 Task: Search one way flight ticket for 2 adults, 2 infants in seat and 1 infant on lap in first from Marion: Veterans Airport Of Southern Illinois (williamson County Regional Airport) to Jacksonville: Albert J. Ellis Airport on 5-3-2023. Choice of flights is United. Number of bags: 1 carry on bag and 5 checked bags. Price is upto 100000. Outbound departure time preference is 15:15.
Action: Mouse moved to (338, 317)
Screenshot: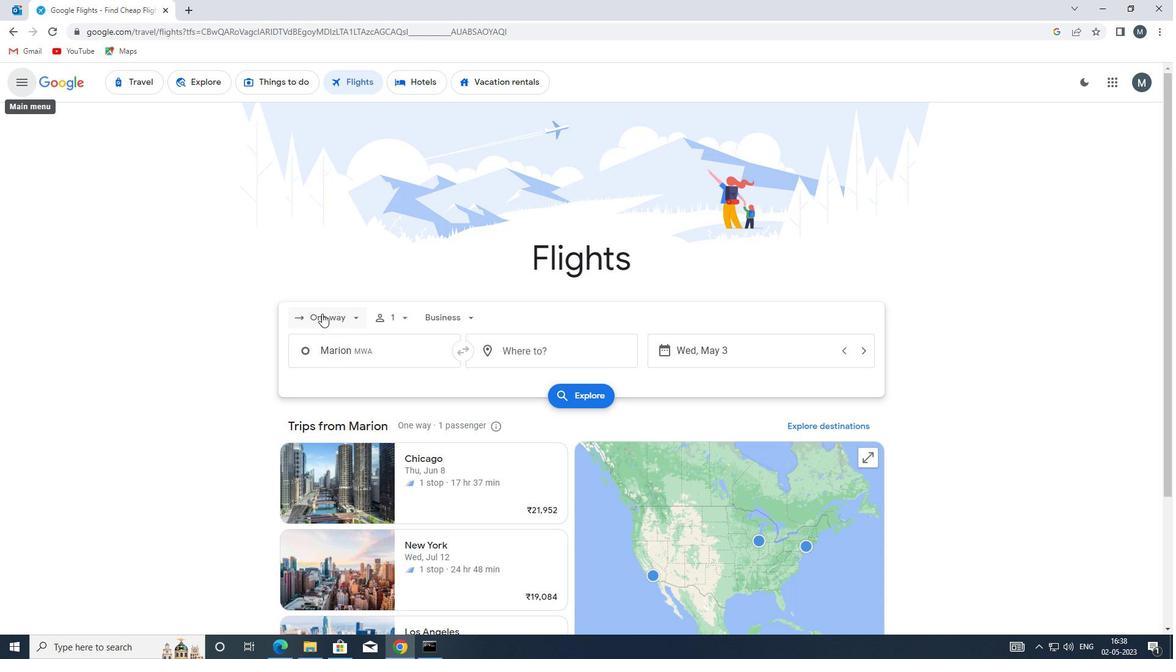 
Action: Mouse pressed left at (338, 317)
Screenshot: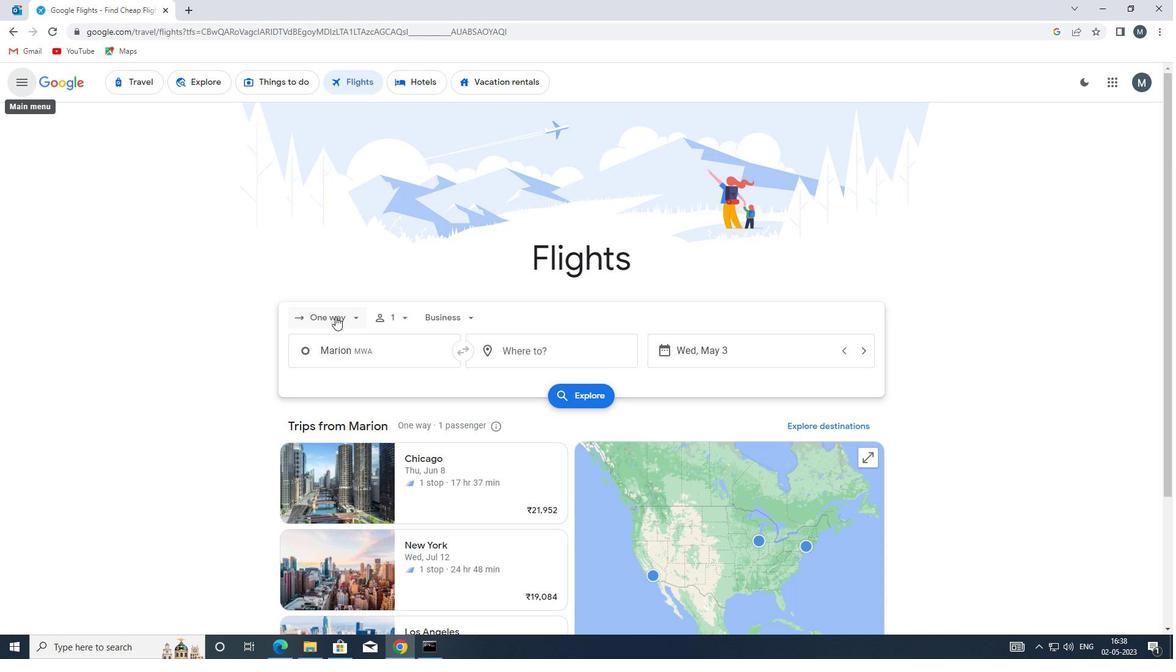 
Action: Mouse moved to (352, 380)
Screenshot: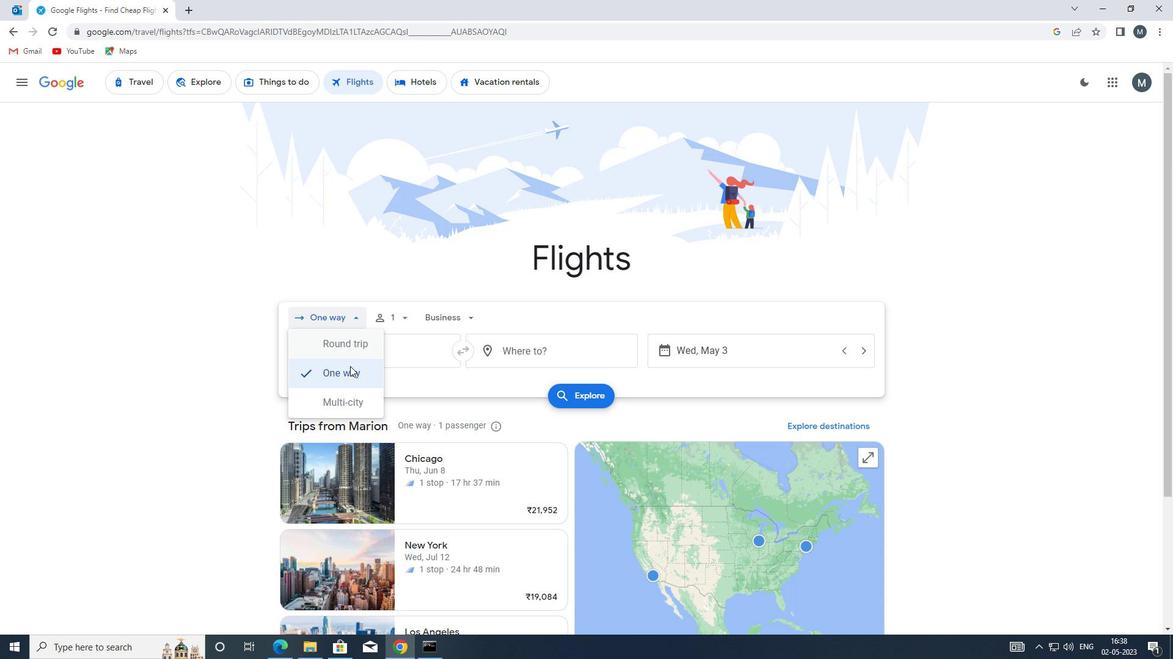 
Action: Mouse pressed left at (352, 380)
Screenshot: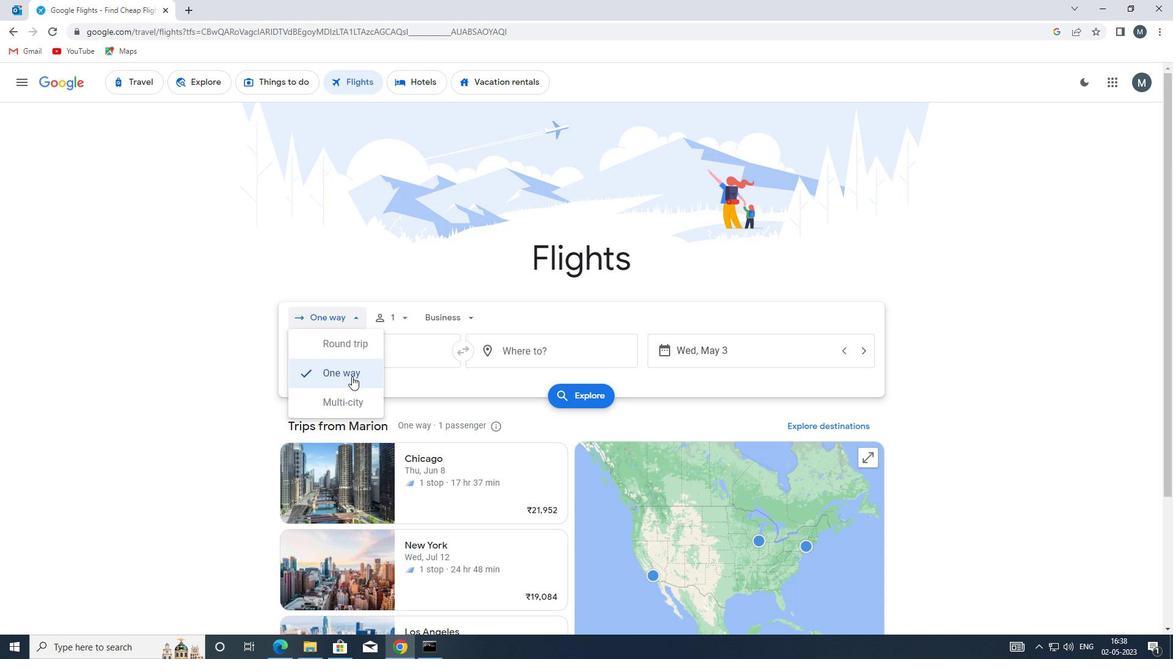 
Action: Mouse moved to (402, 317)
Screenshot: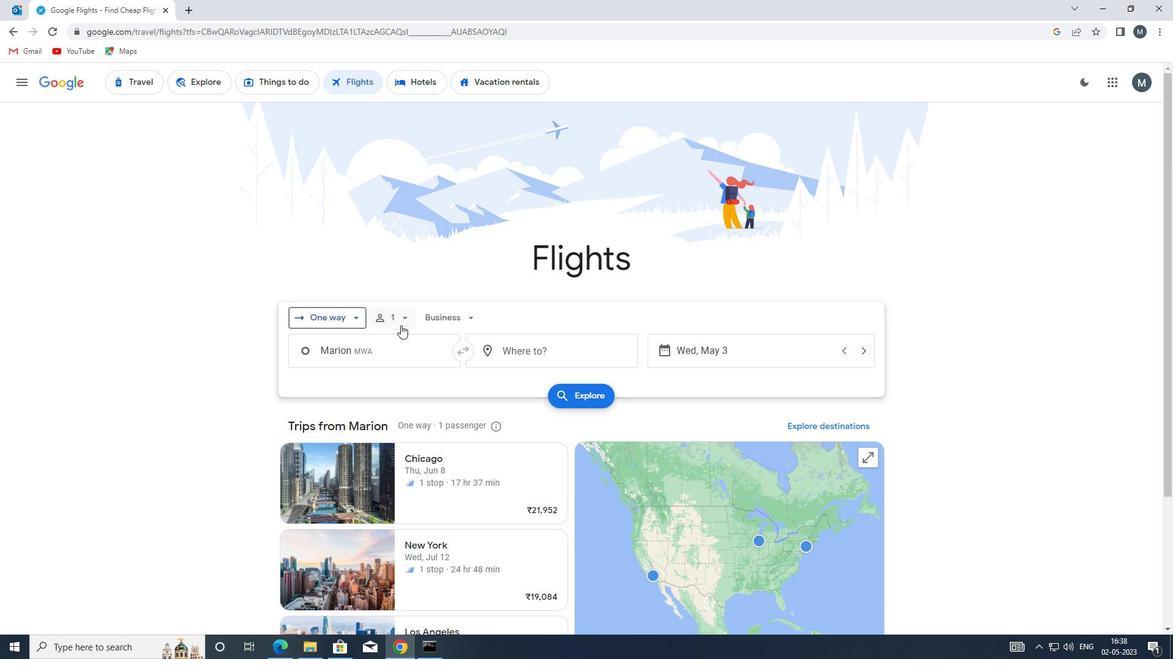 
Action: Mouse pressed left at (402, 317)
Screenshot: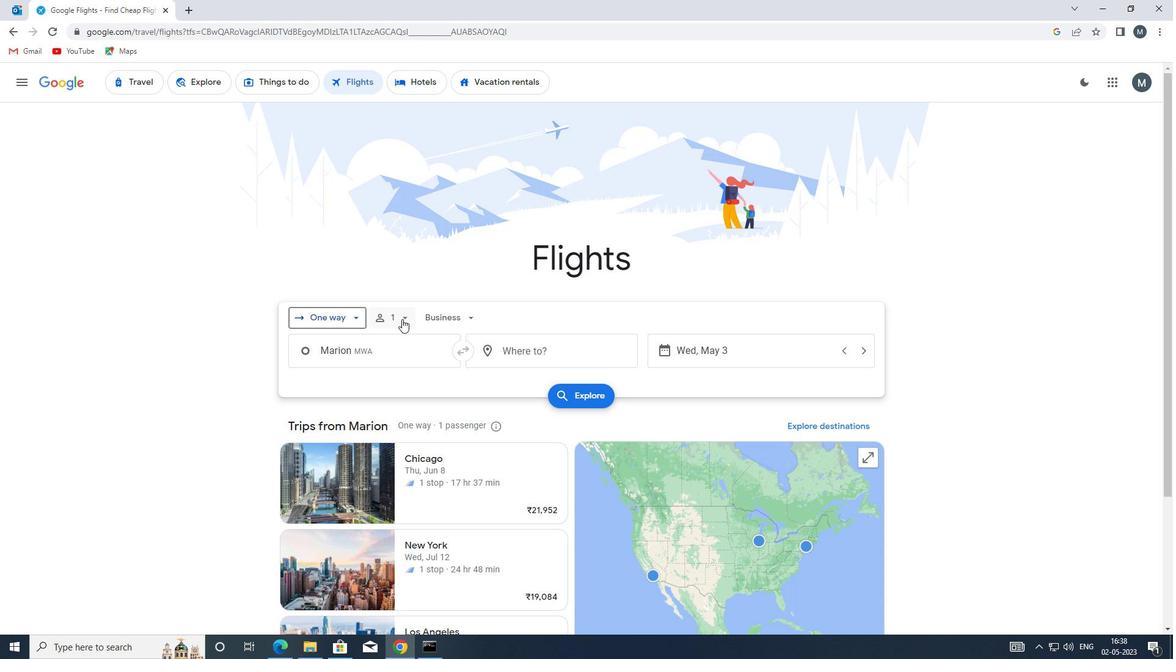 
Action: Mouse moved to (493, 347)
Screenshot: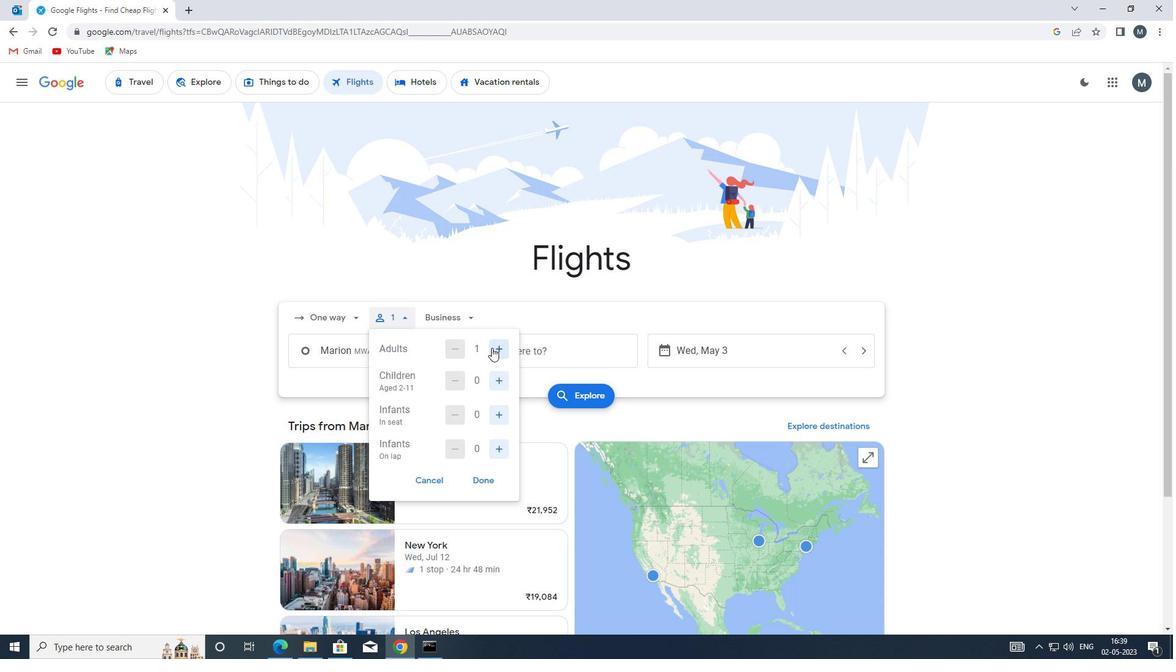 
Action: Mouse pressed left at (493, 347)
Screenshot: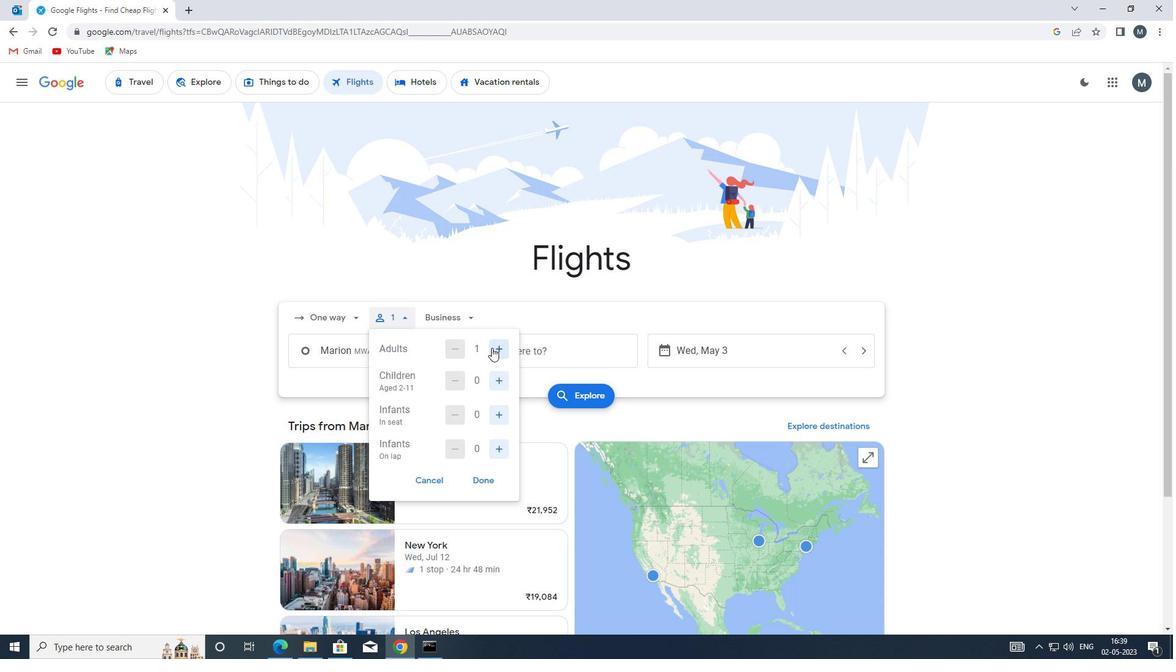 
Action: Mouse moved to (496, 410)
Screenshot: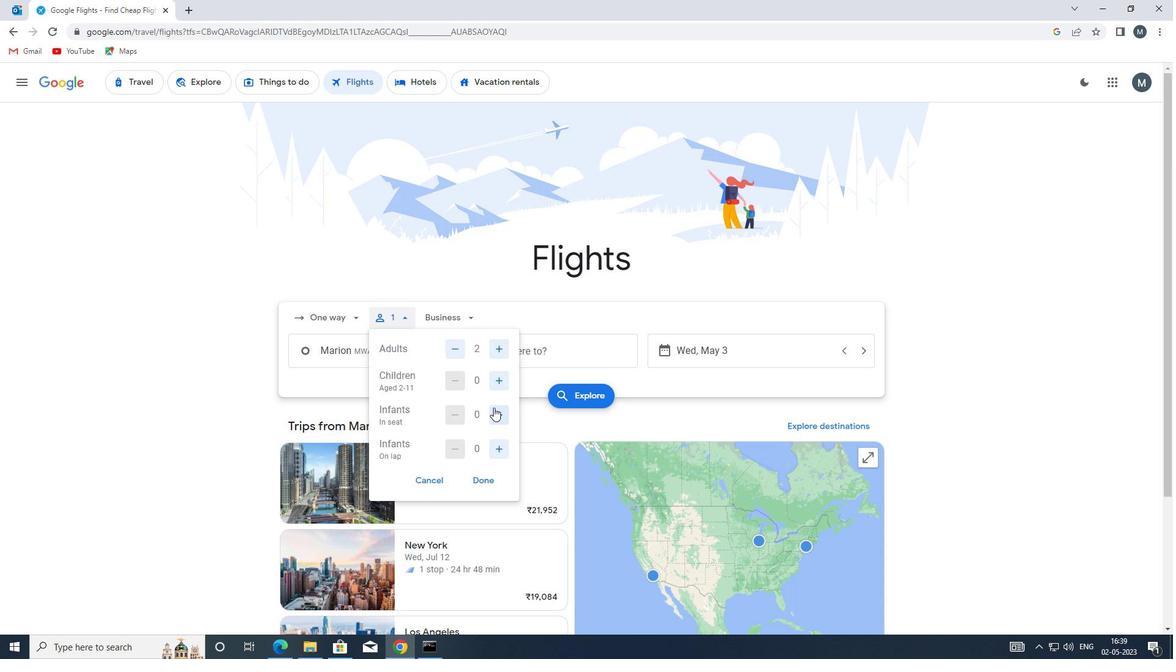 
Action: Mouse pressed left at (496, 410)
Screenshot: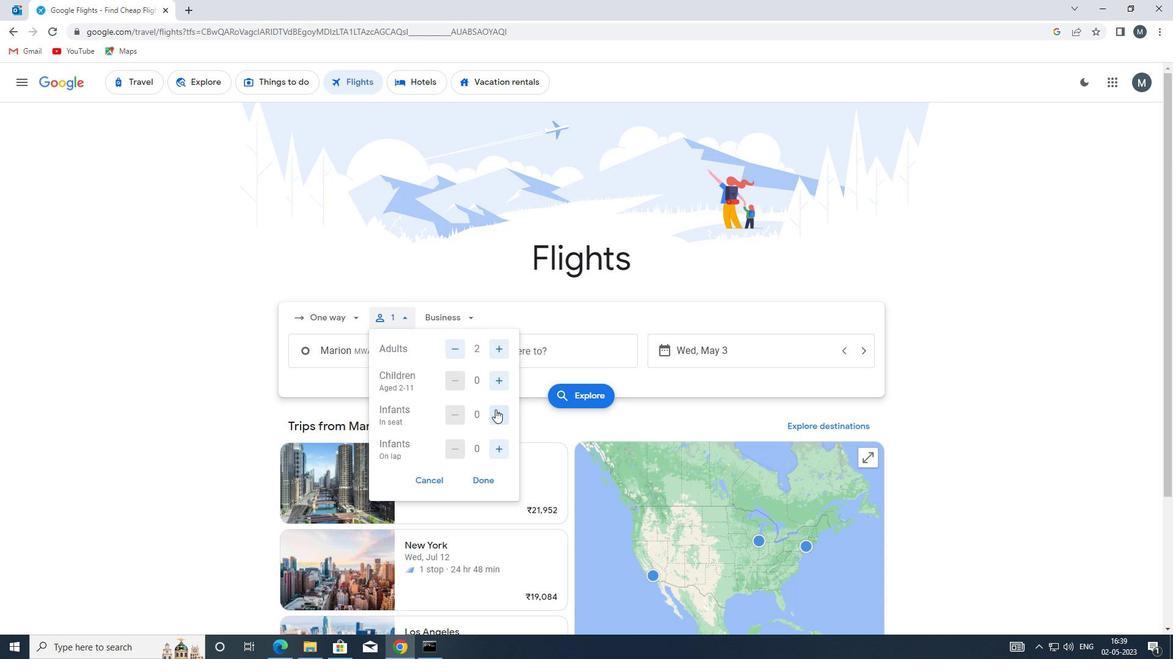 
Action: Mouse pressed left at (496, 410)
Screenshot: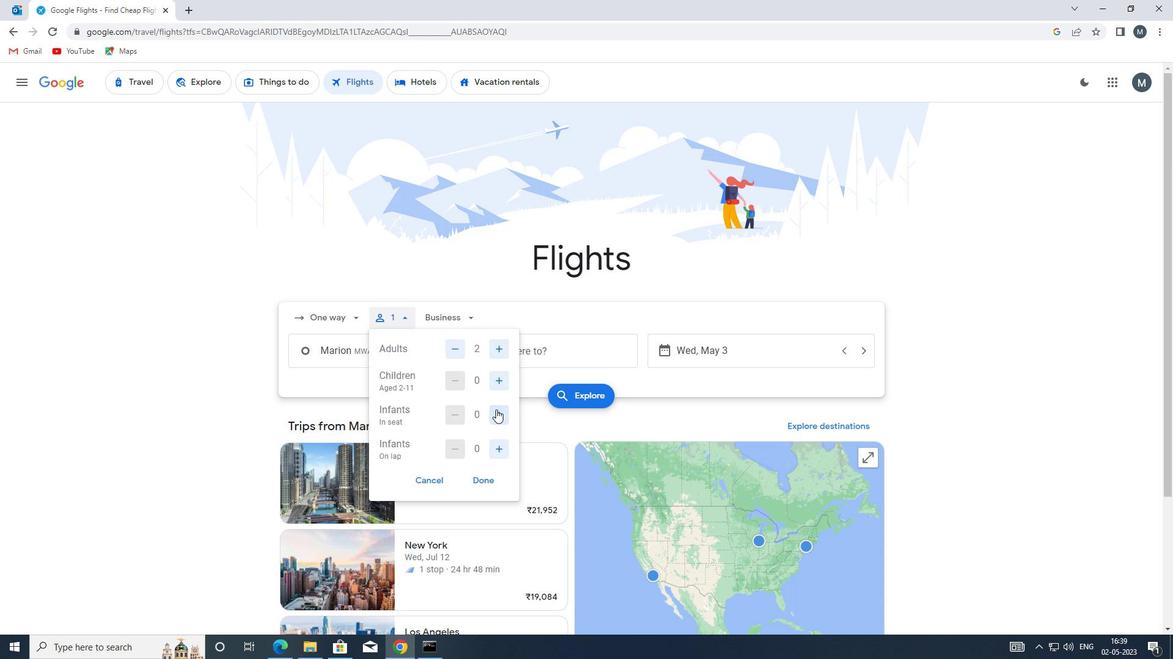 
Action: Mouse moved to (503, 455)
Screenshot: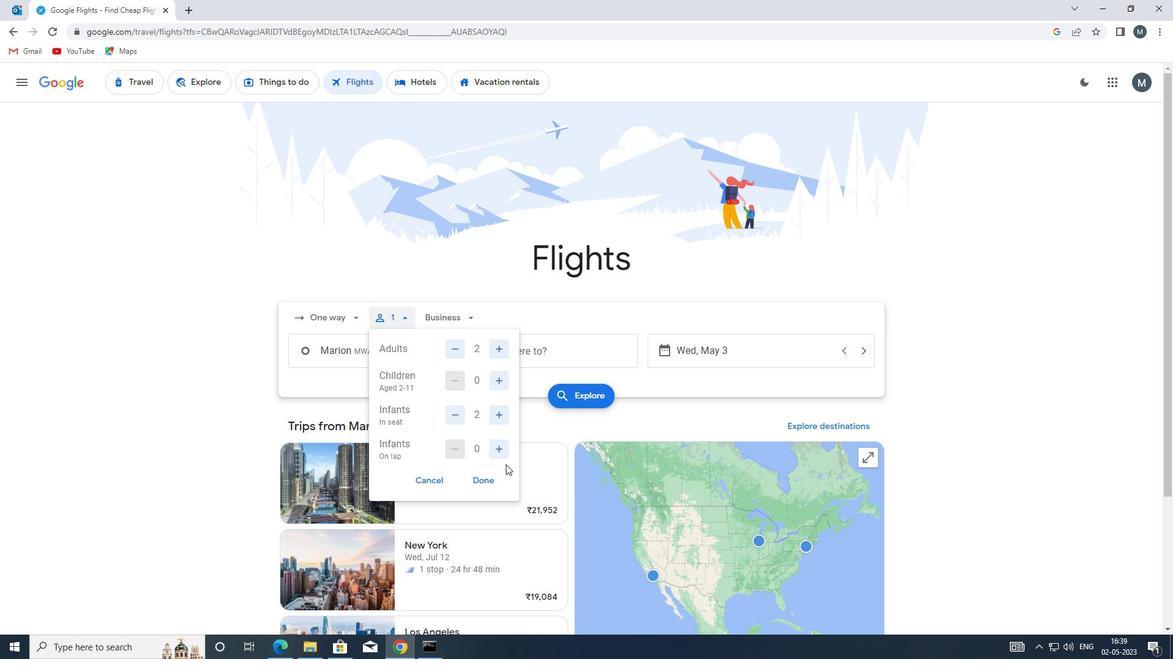 
Action: Mouse pressed left at (503, 455)
Screenshot: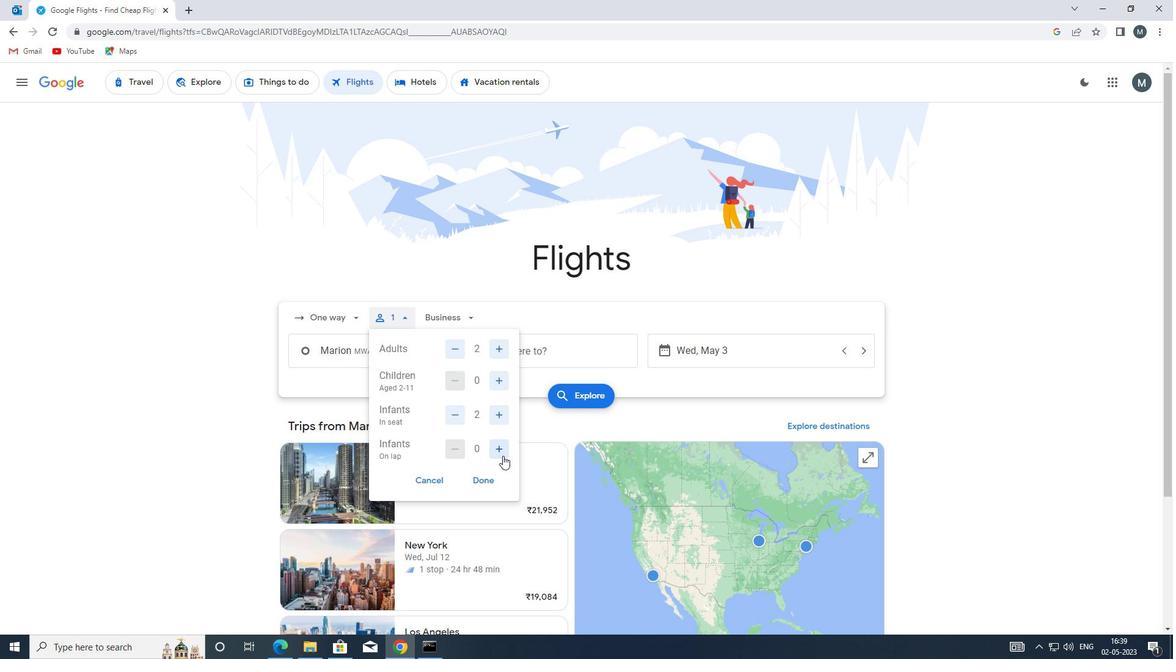 
Action: Mouse moved to (489, 479)
Screenshot: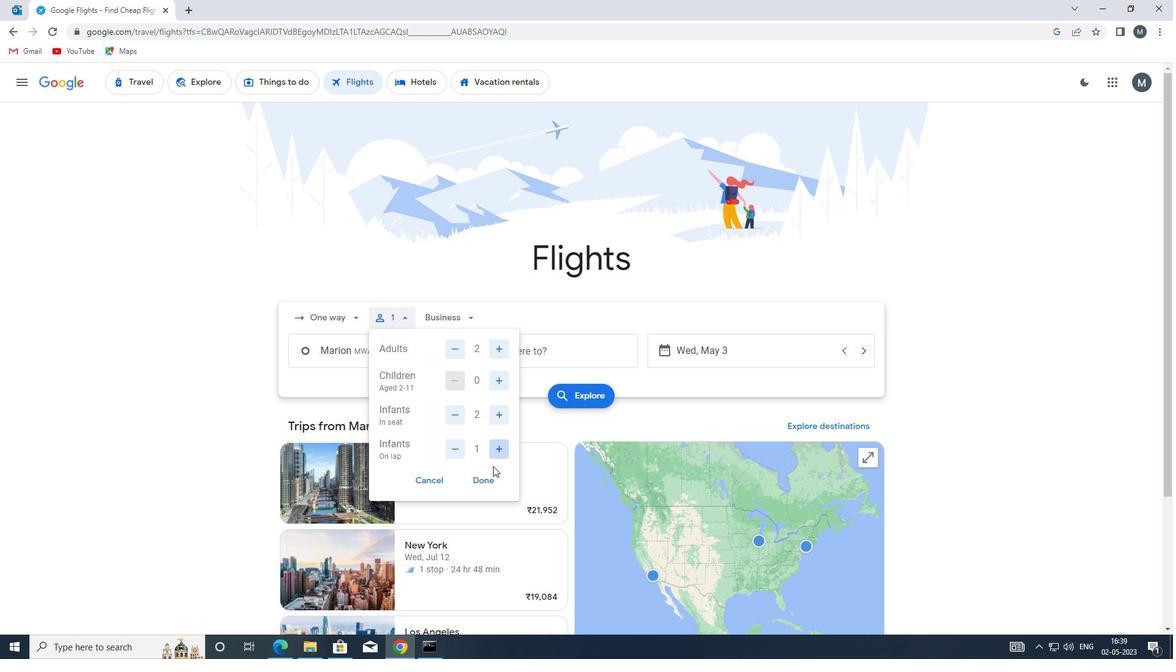 
Action: Mouse pressed left at (489, 479)
Screenshot: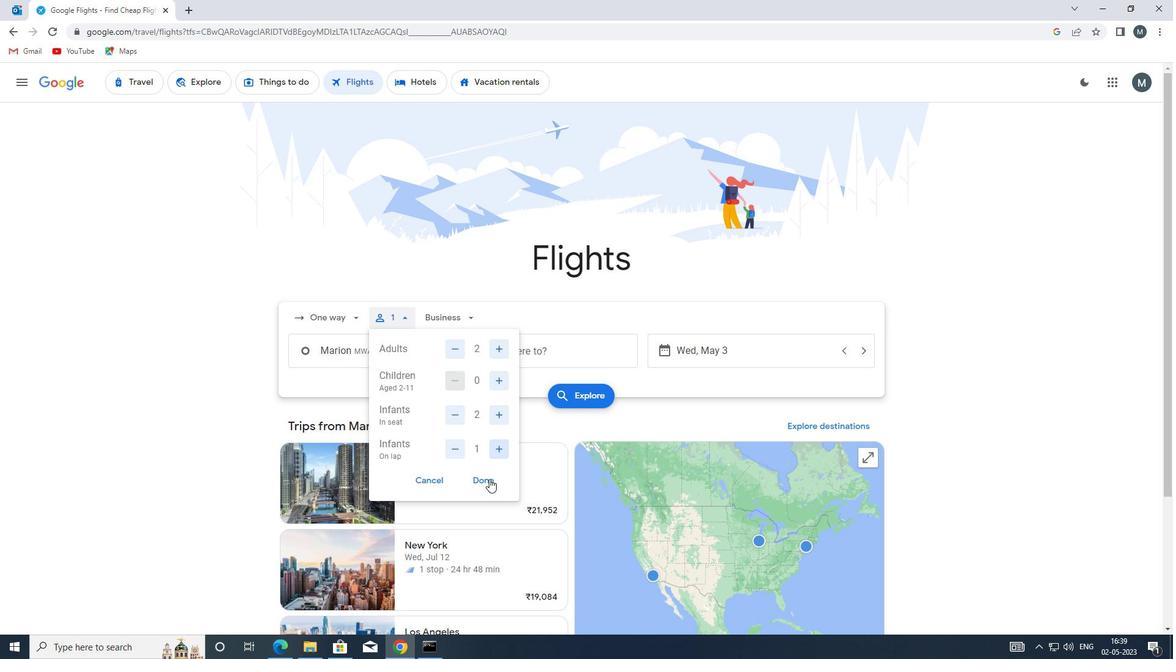 
Action: Mouse moved to (465, 314)
Screenshot: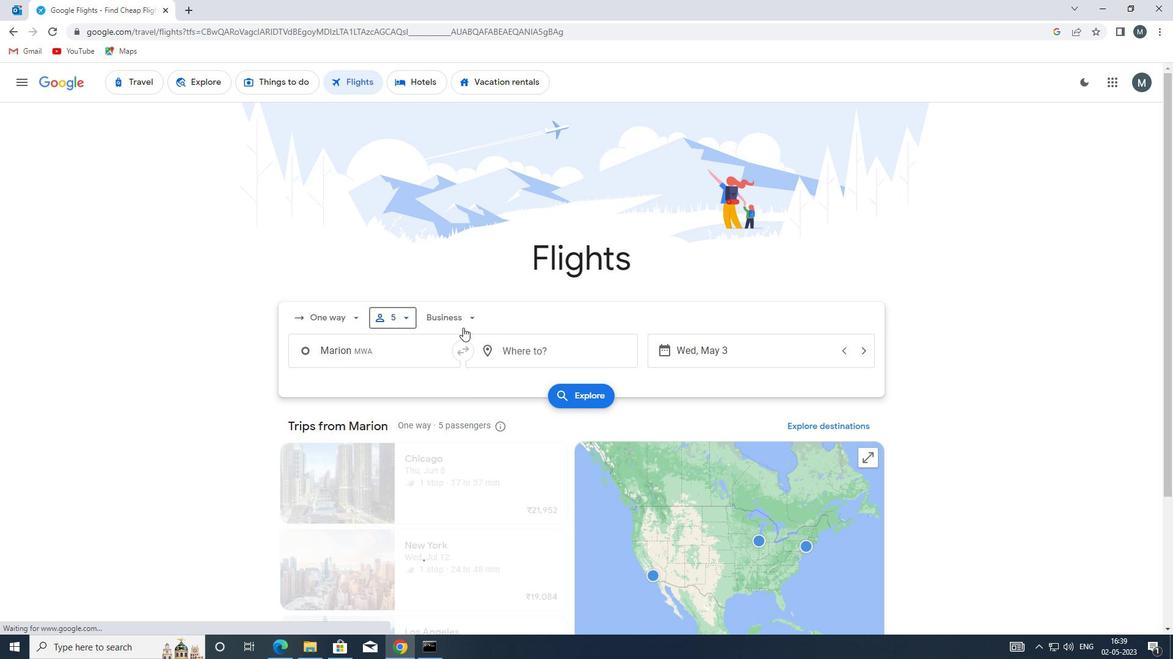 
Action: Mouse pressed left at (465, 314)
Screenshot: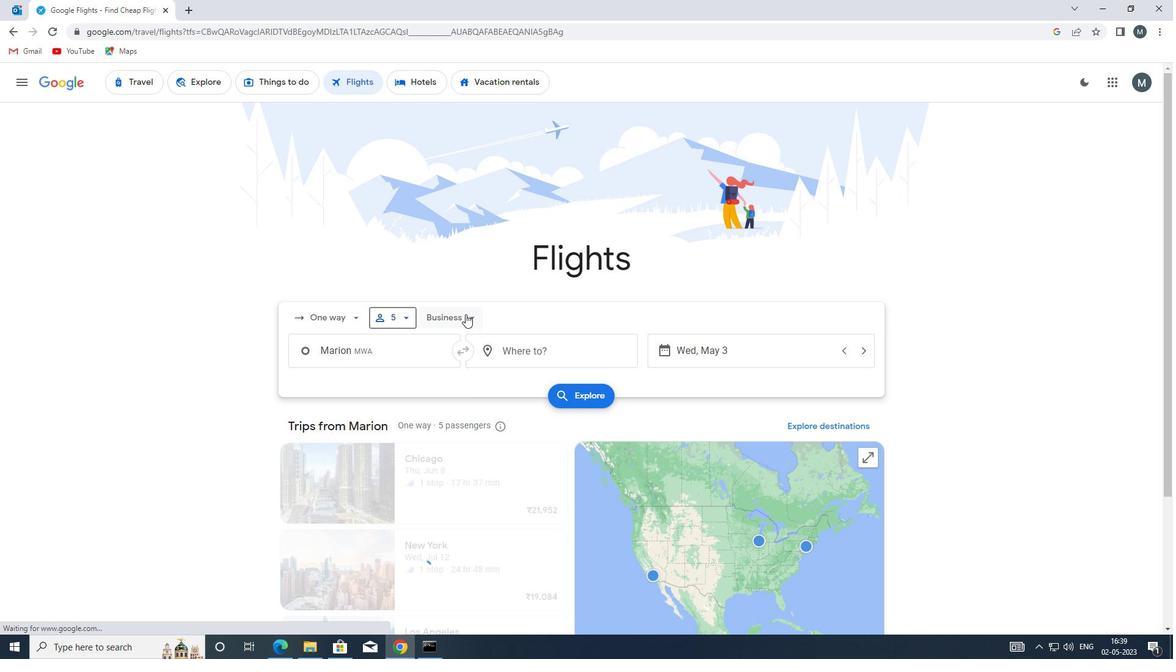 
Action: Mouse moved to (477, 428)
Screenshot: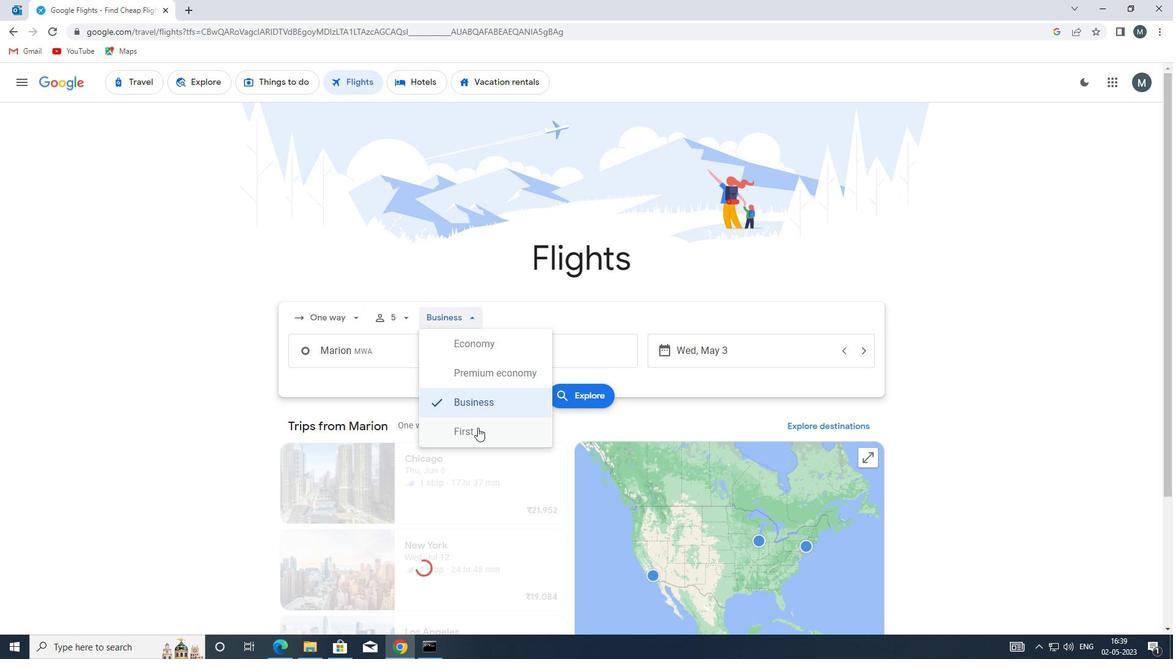 
Action: Mouse pressed left at (477, 428)
Screenshot: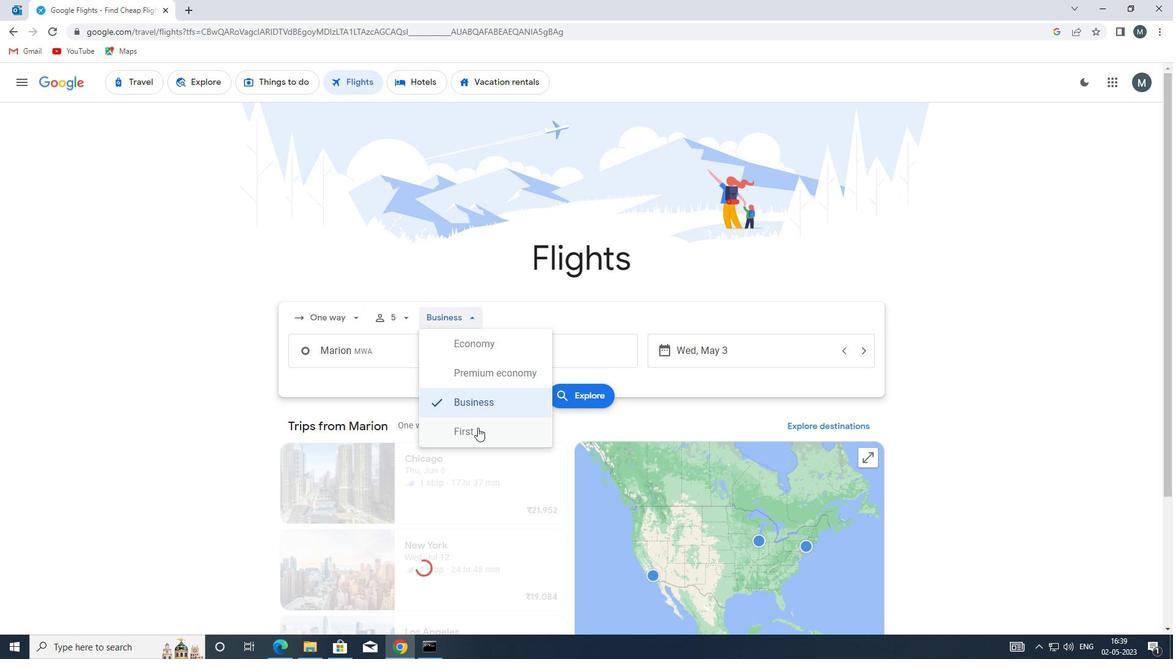 
Action: Mouse moved to (415, 350)
Screenshot: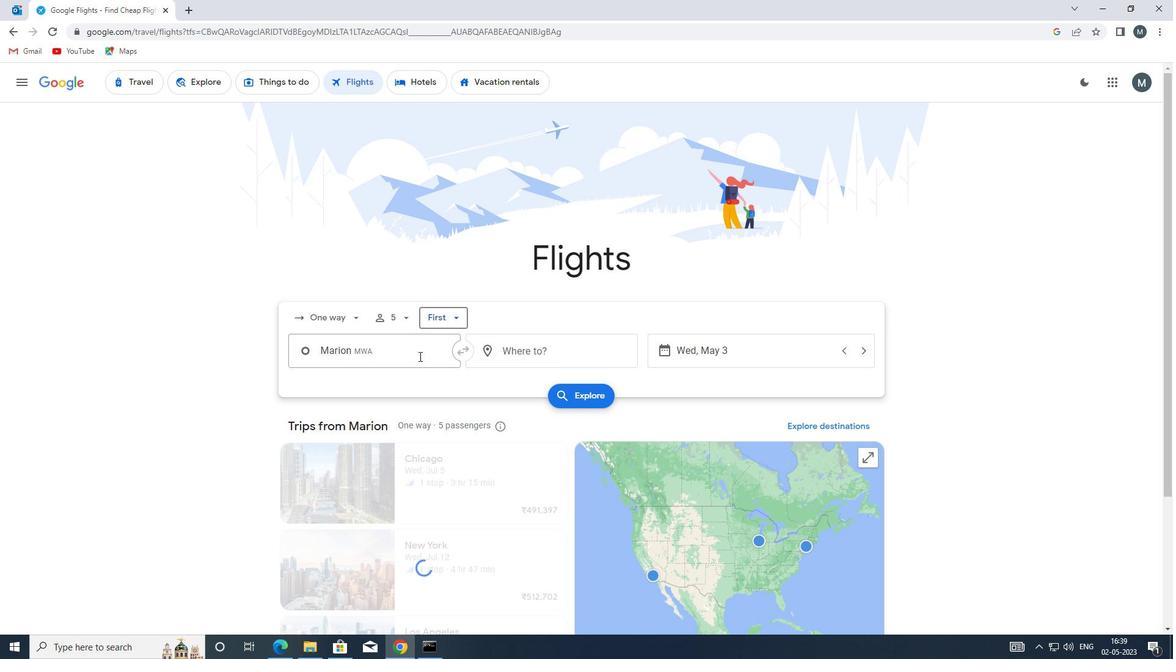 
Action: Mouse pressed left at (415, 350)
Screenshot: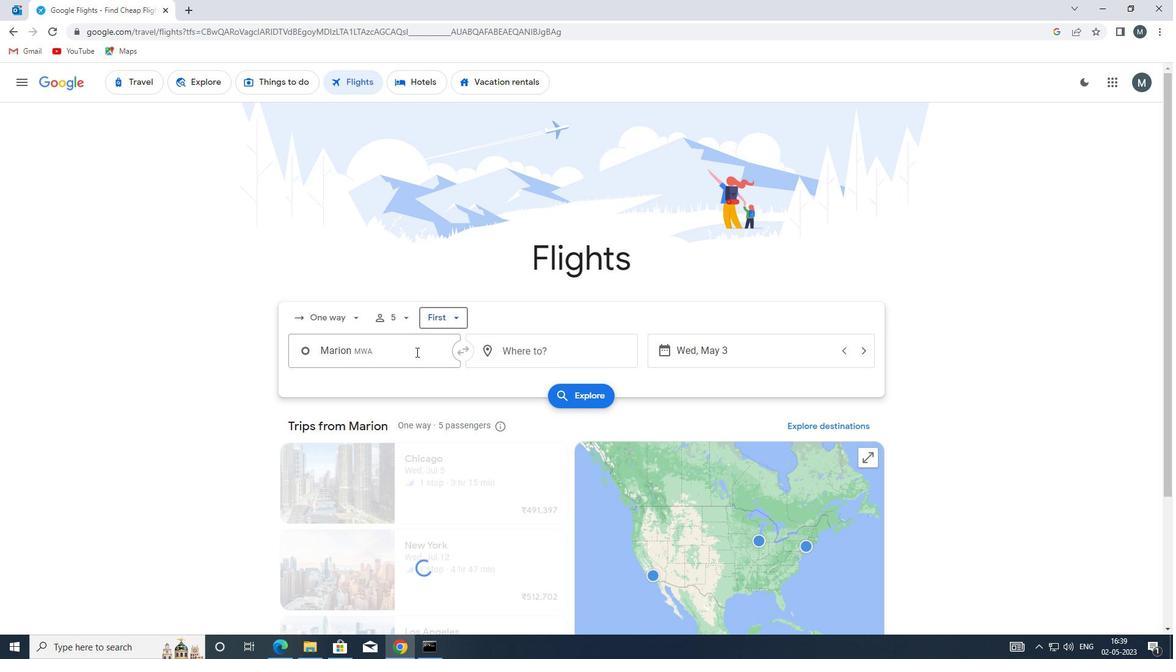 
Action: Key pressed mwa
Screenshot: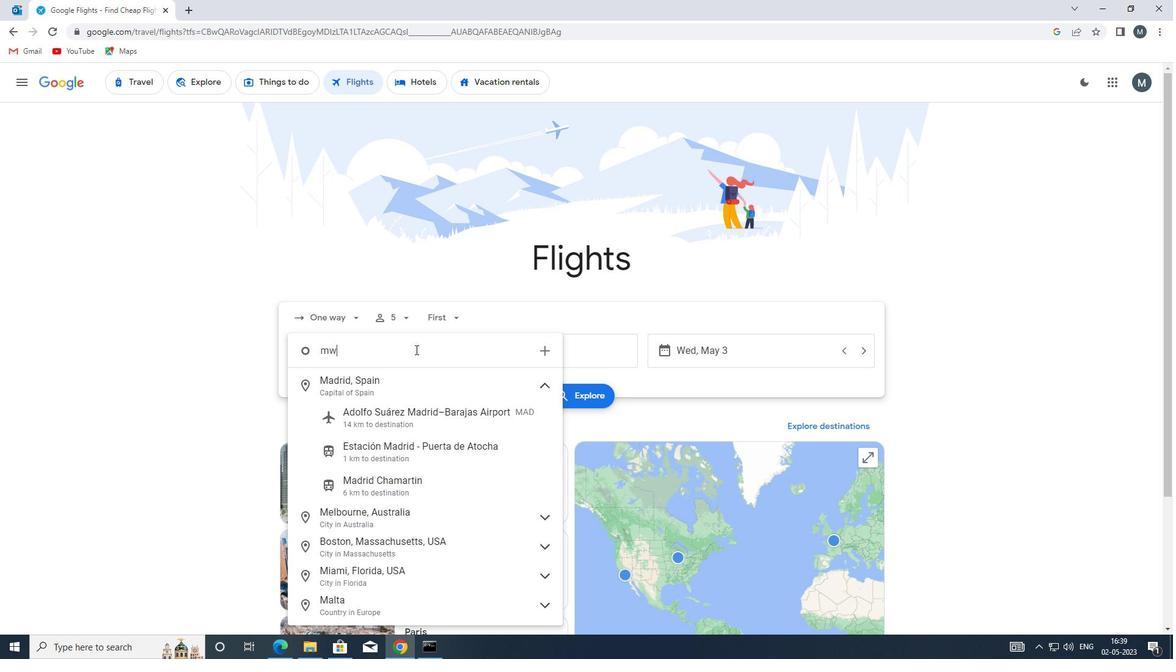 
Action: Mouse moved to (436, 385)
Screenshot: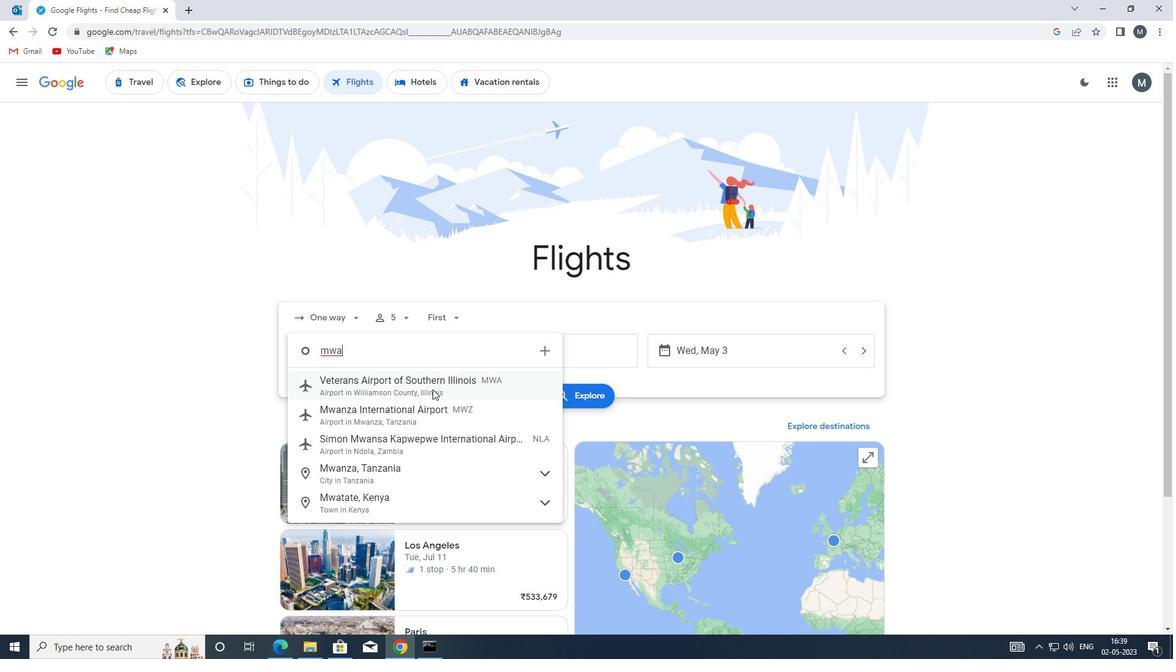 
Action: Mouse pressed left at (436, 385)
Screenshot: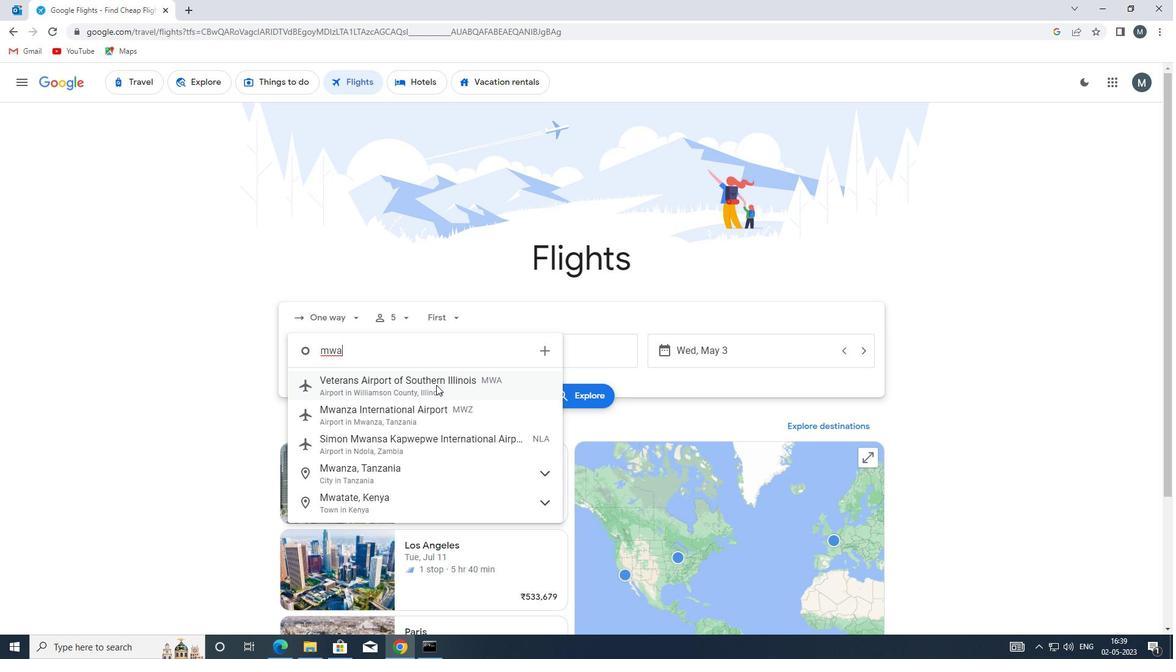 
Action: Mouse moved to (553, 352)
Screenshot: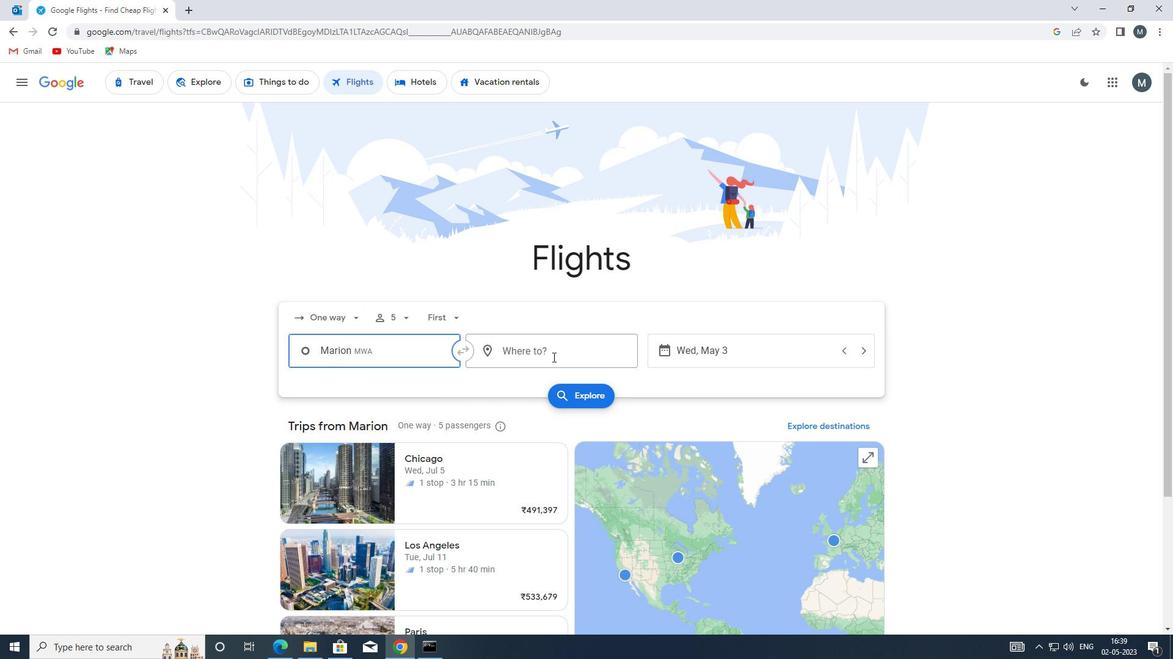 
Action: Mouse pressed left at (553, 352)
Screenshot: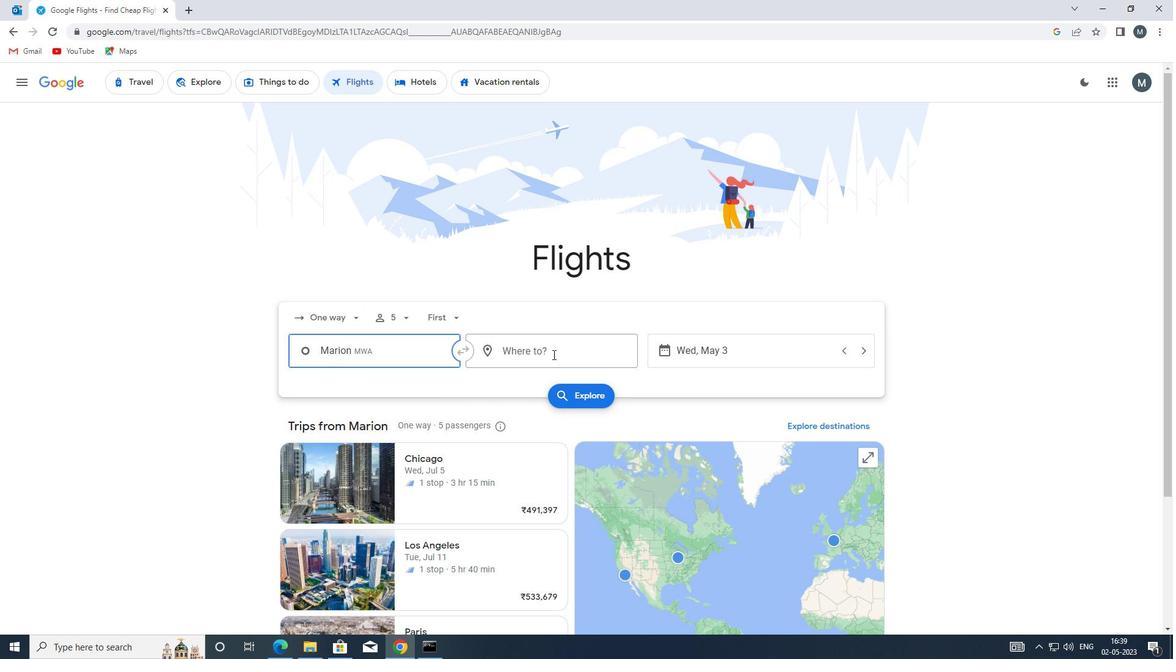 
Action: Key pressed oaj<Key.enter>
Screenshot: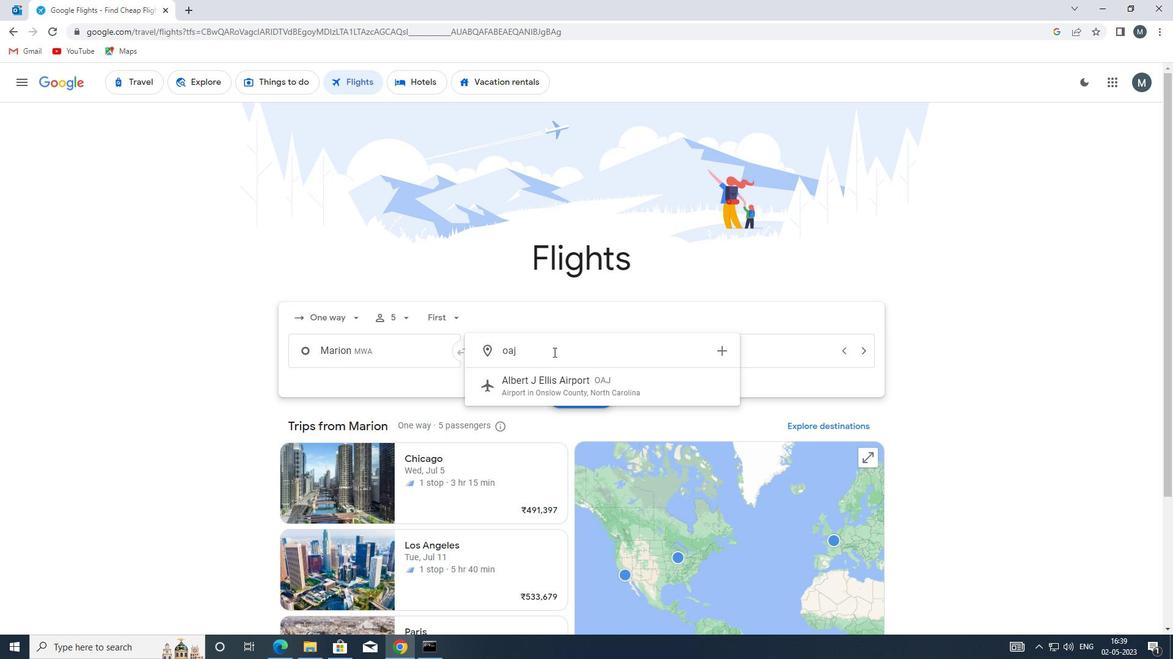 
Action: Mouse moved to (692, 355)
Screenshot: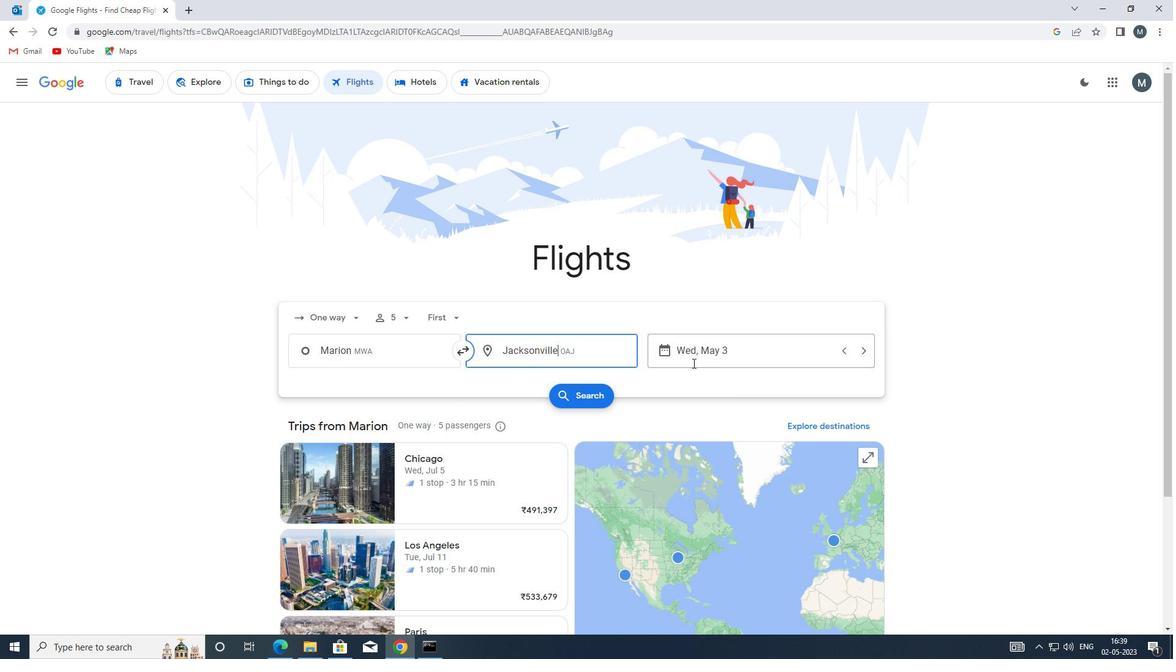
Action: Mouse pressed left at (692, 355)
Screenshot: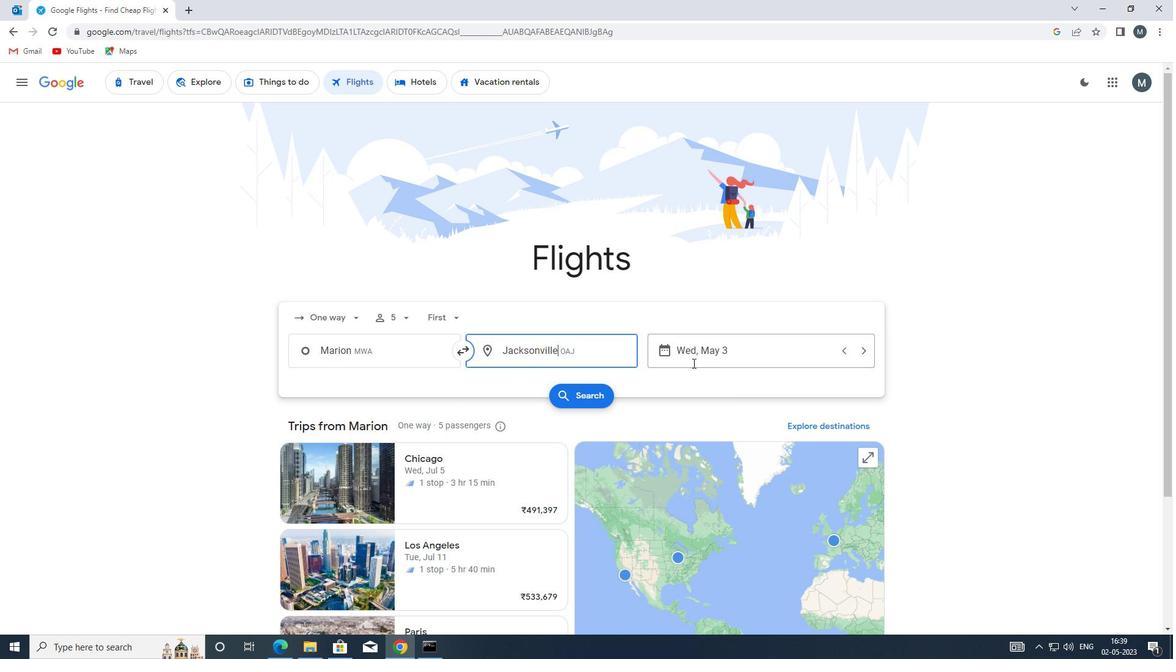 
Action: Mouse moved to (532, 416)
Screenshot: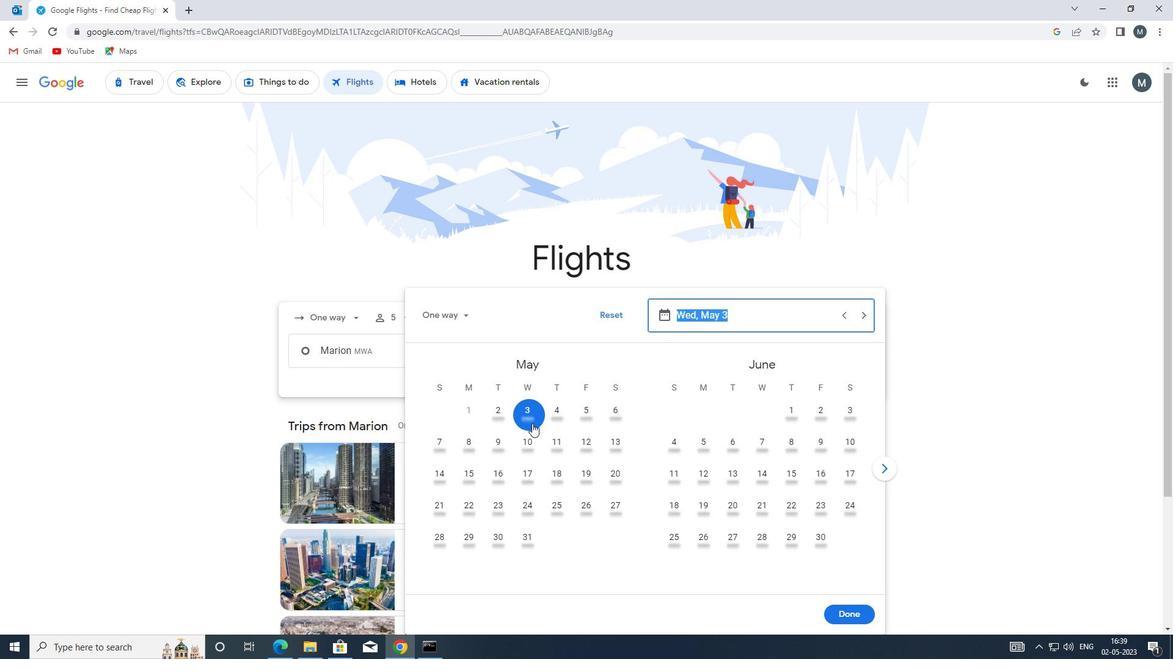 
Action: Mouse pressed left at (532, 416)
Screenshot: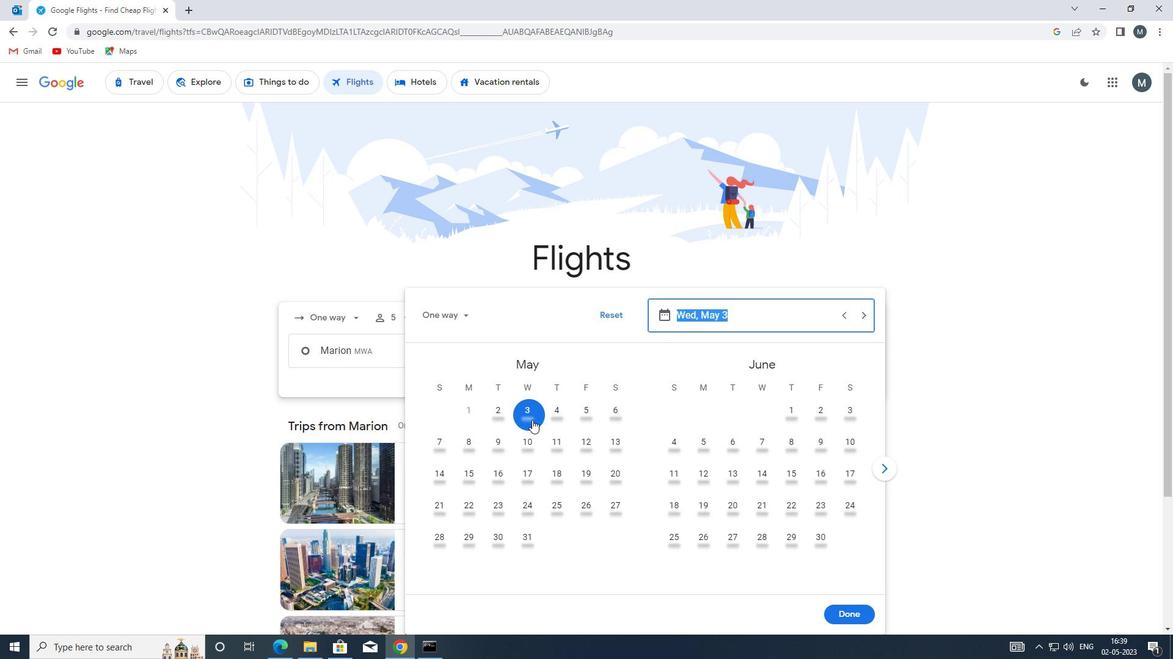 
Action: Mouse moved to (859, 620)
Screenshot: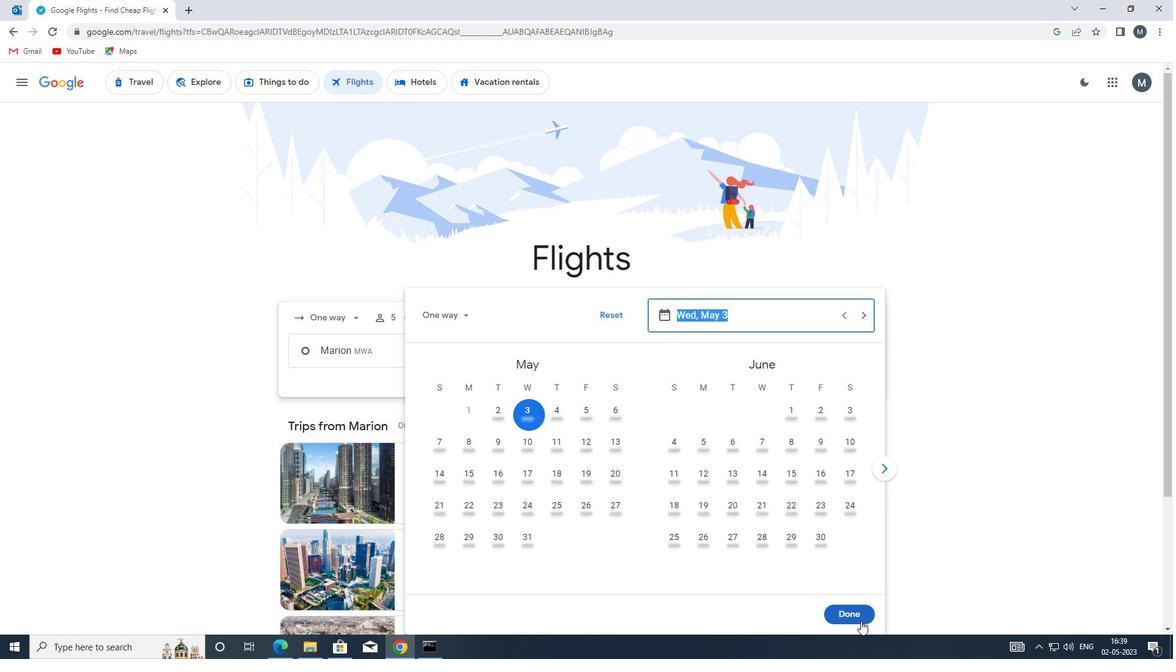 
Action: Mouse pressed left at (859, 620)
Screenshot: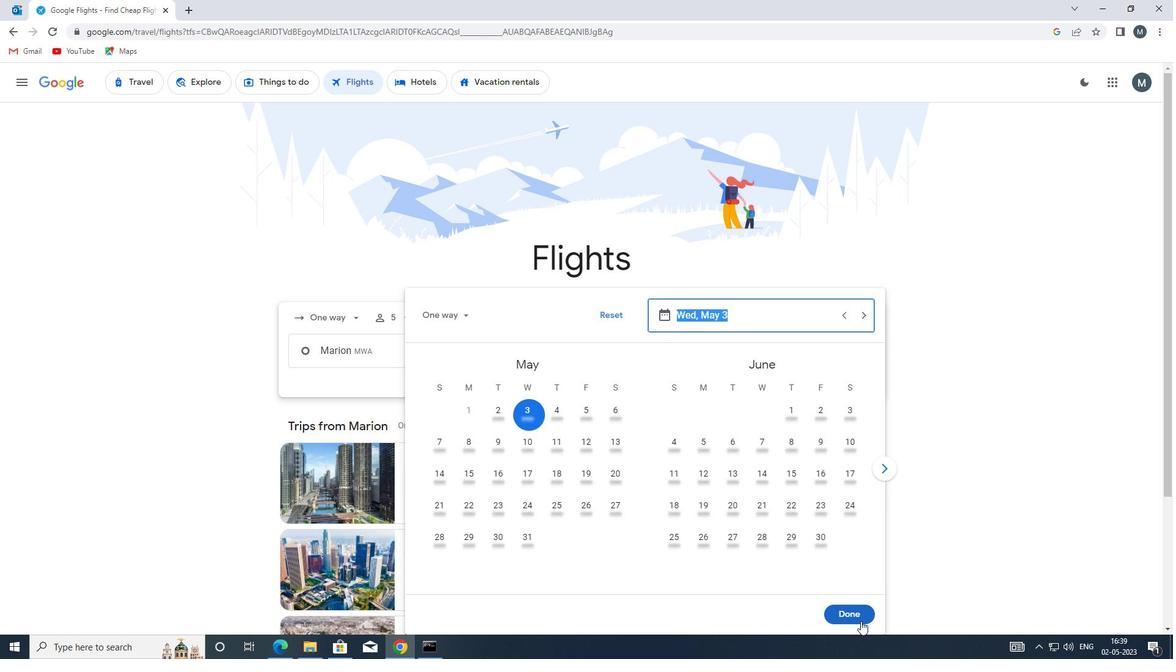 
Action: Mouse moved to (584, 389)
Screenshot: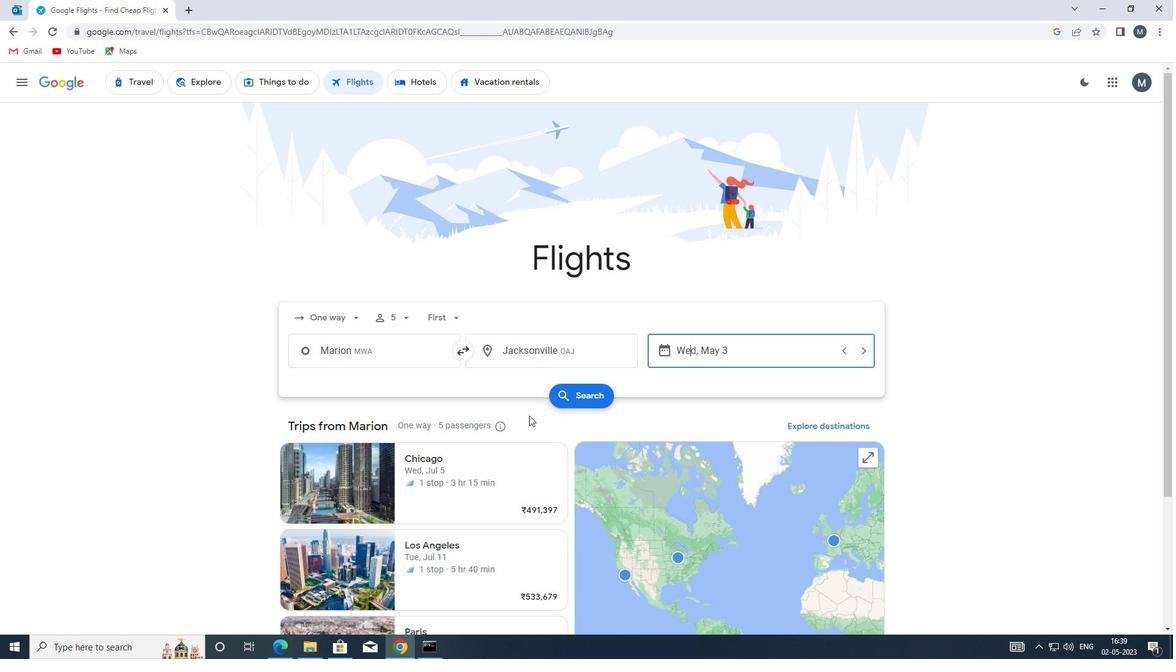 
Action: Mouse pressed left at (584, 389)
Screenshot: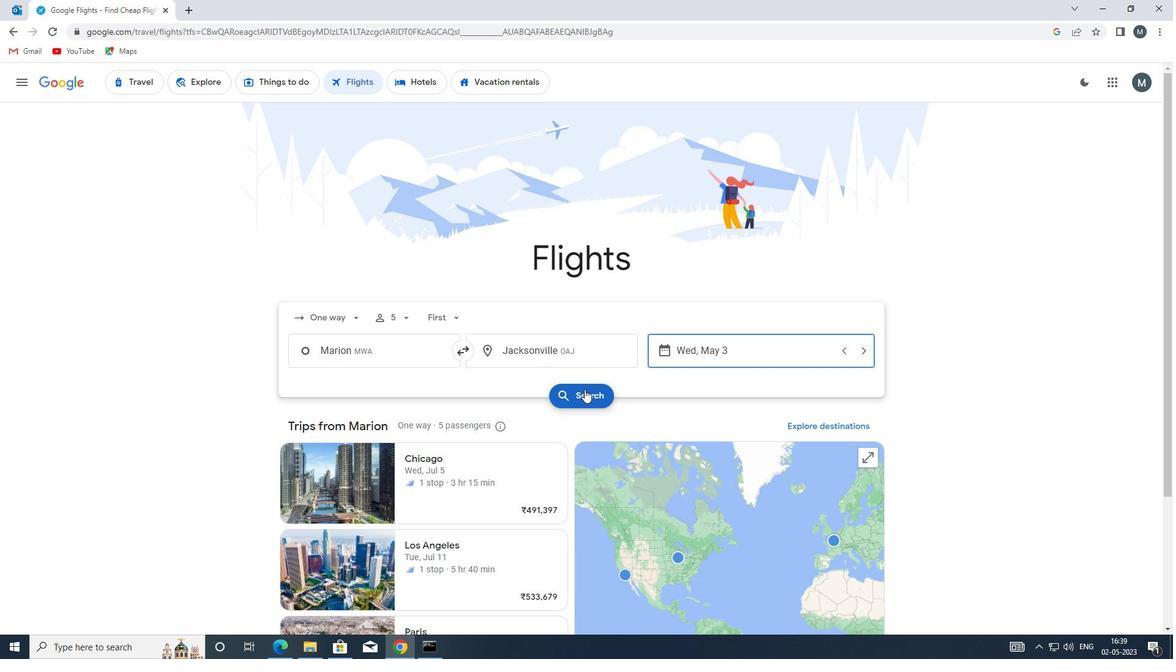 
Action: Mouse moved to (303, 196)
Screenshot: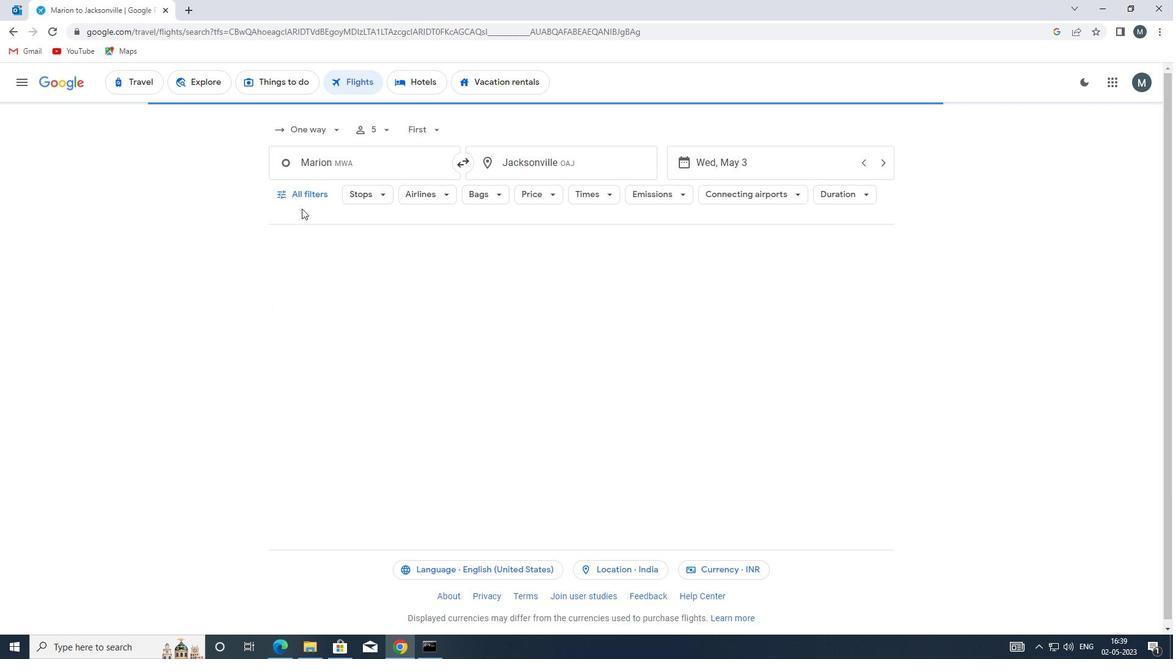 
Action: Mouse pressed left at (303, 196)
Screenshot: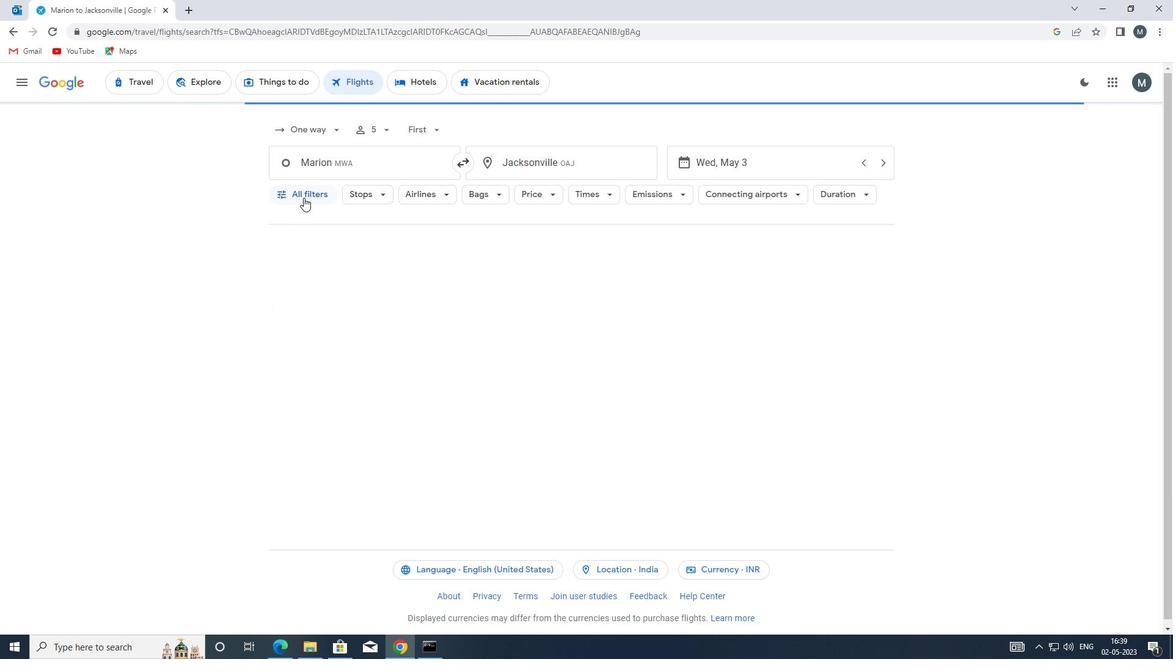 
Action: Mouse moved to (345, 343)
Screenshot: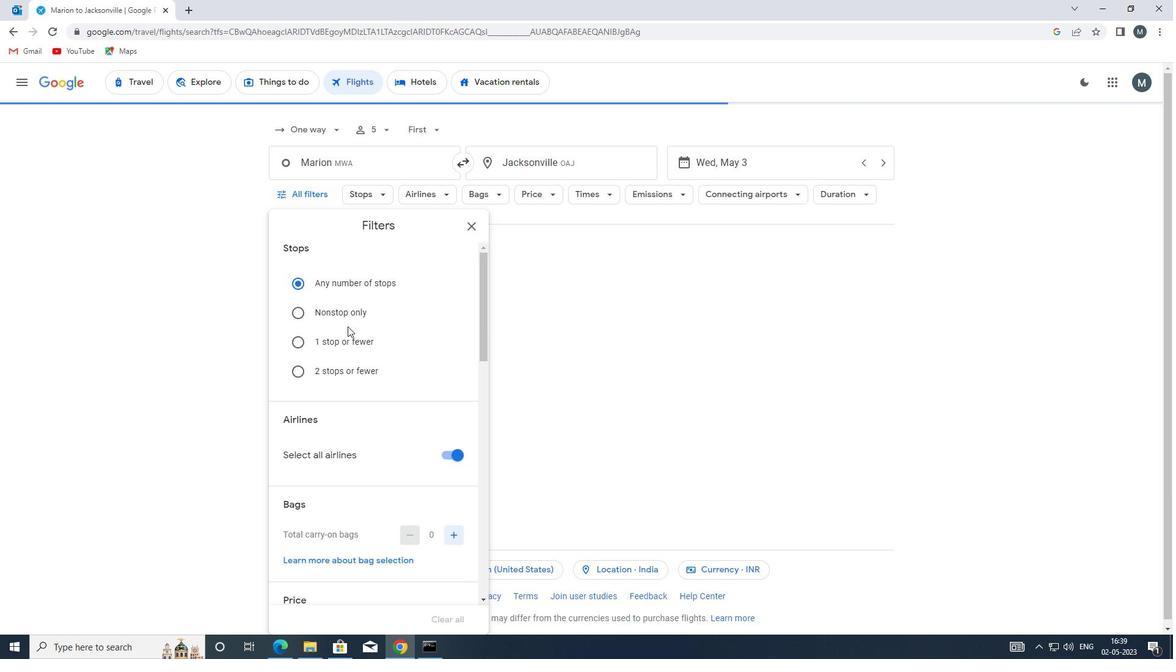 
Action: Mouse scrolled (345, 342) with delta (0, 0)
Screenshot: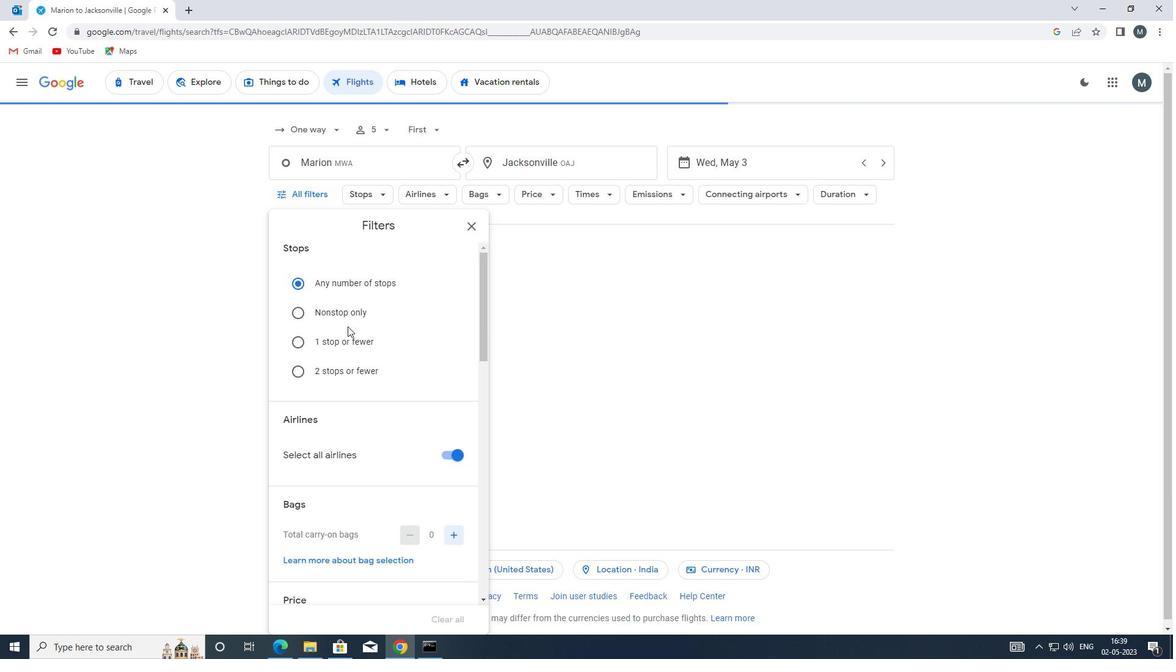 
Action: Mouse moved to (344, 350)
Screenshot: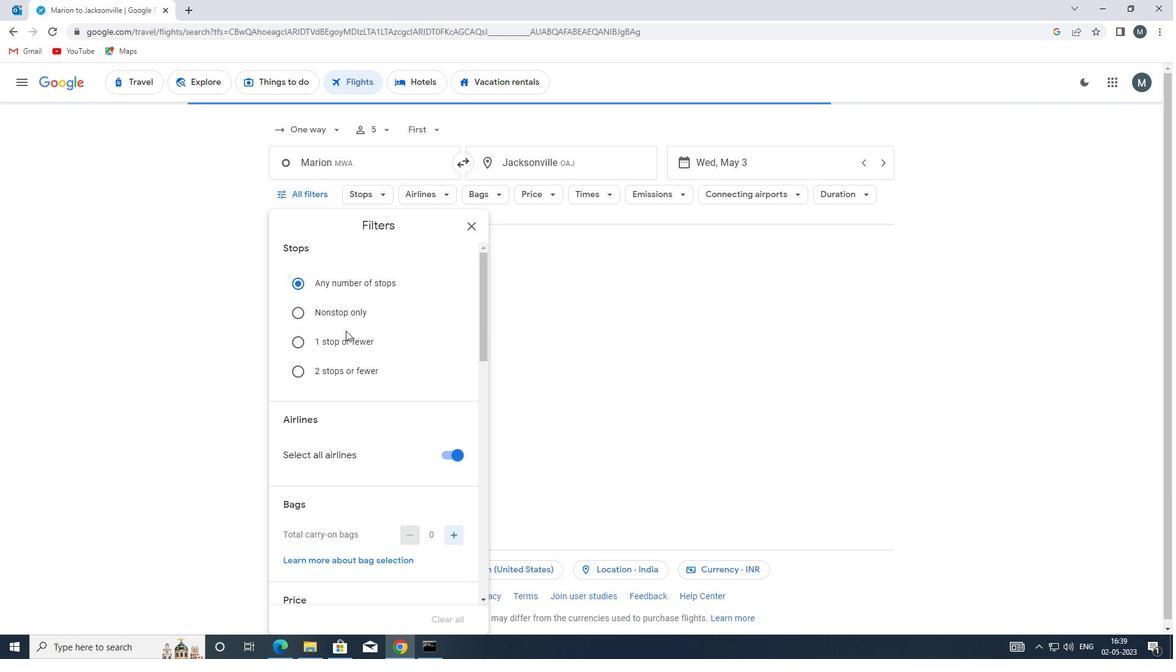 
Action: Mouse scrolled (344, 350) with delta (0, 0)
Screenshot: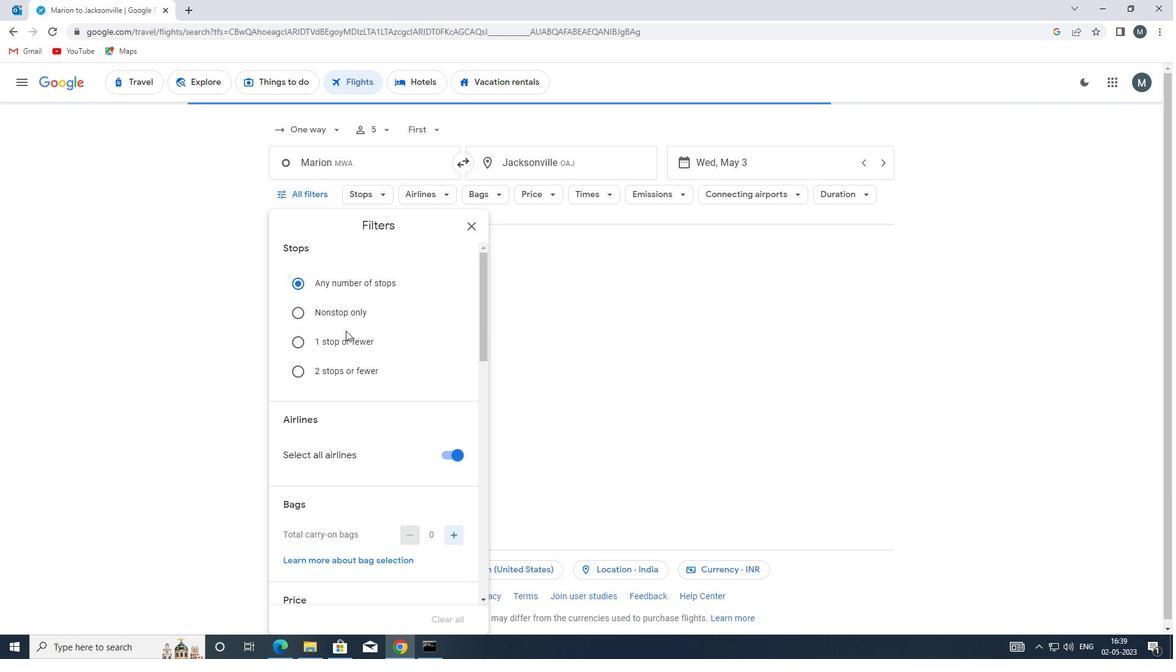 
Action: Mouse moved to (345, 380)
Screenshot: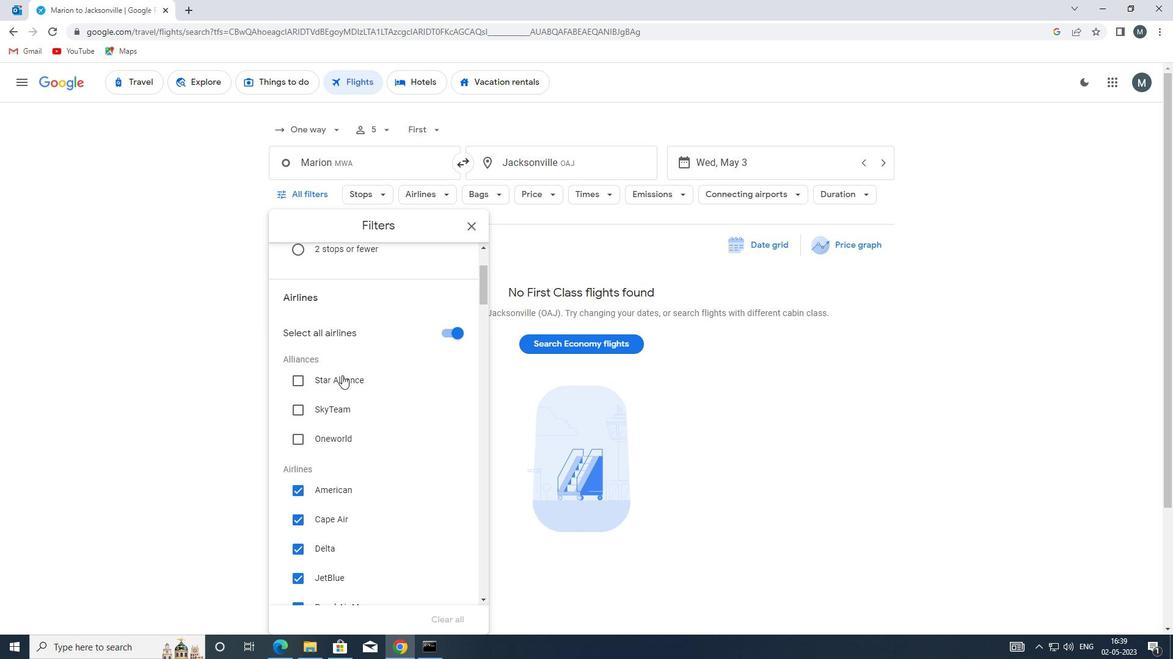 
Action: Mouse scrolled (345, 379) with delta (0, 0)
Screenshot: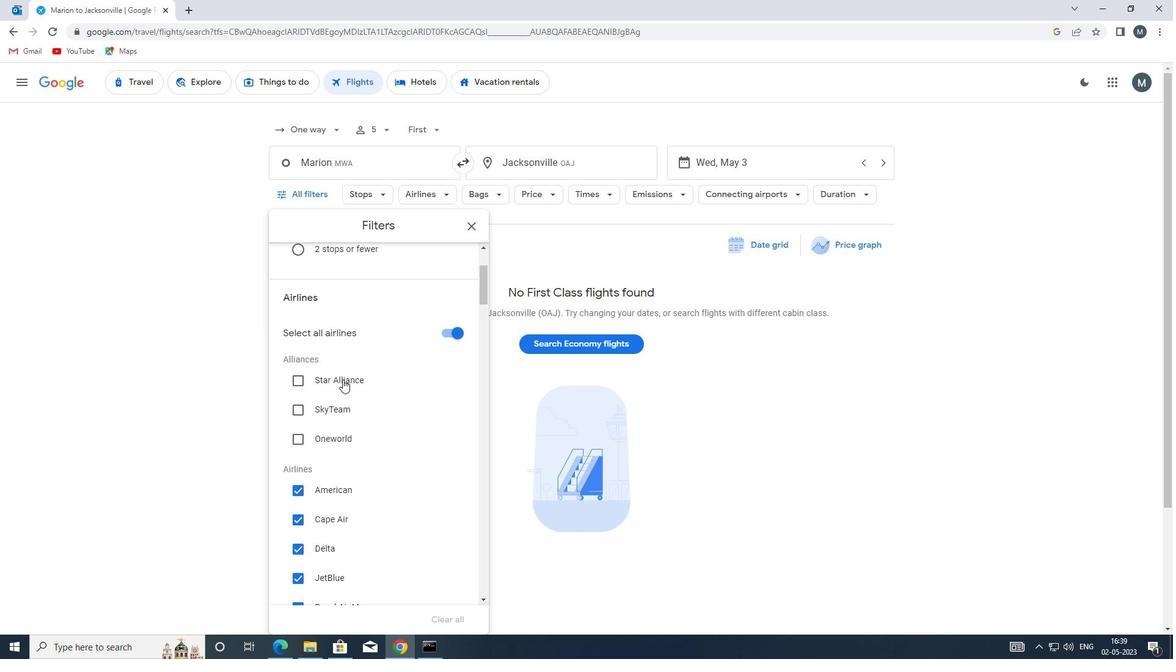 
Action: Mouse scrolled (345, 379) with delta (0, 0)
Screenshot: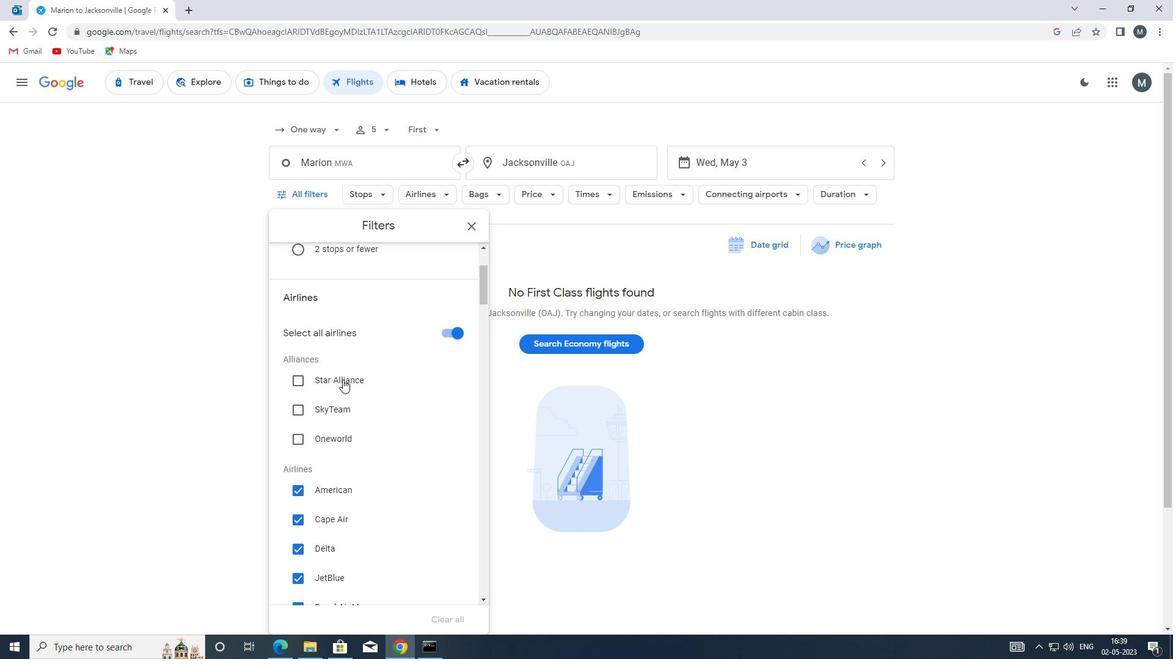 
Action: Mouse moved to (427, 290)
Screenshot: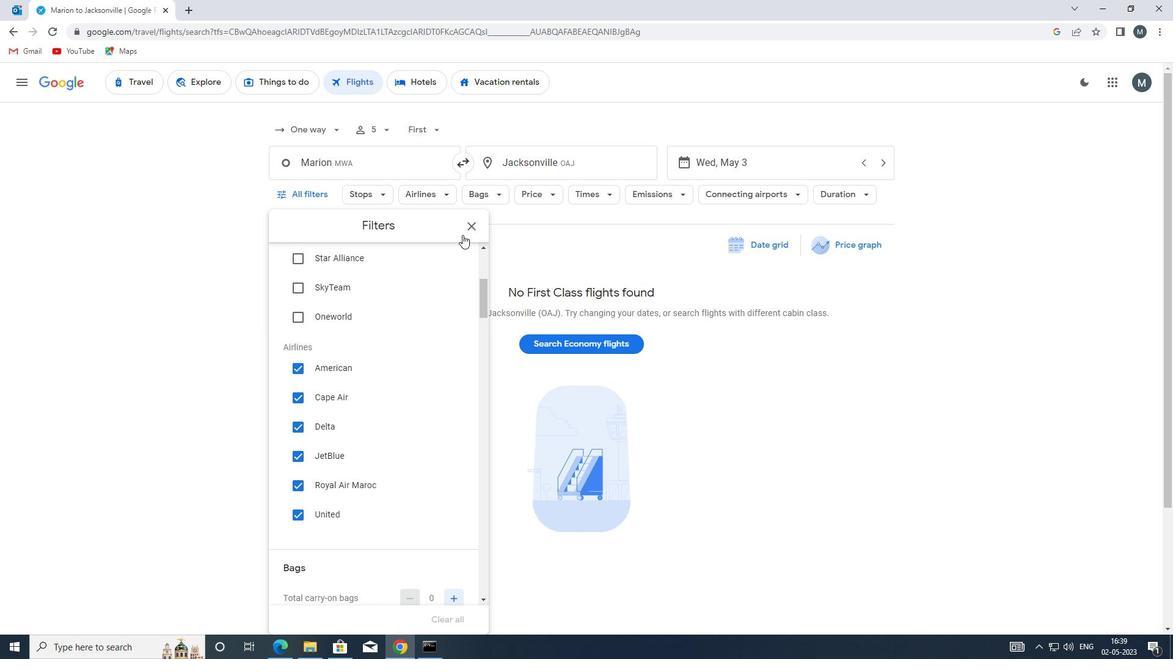 
Action: Mouse scrolled (427, 291) with delta (0, 0)
Screenshot: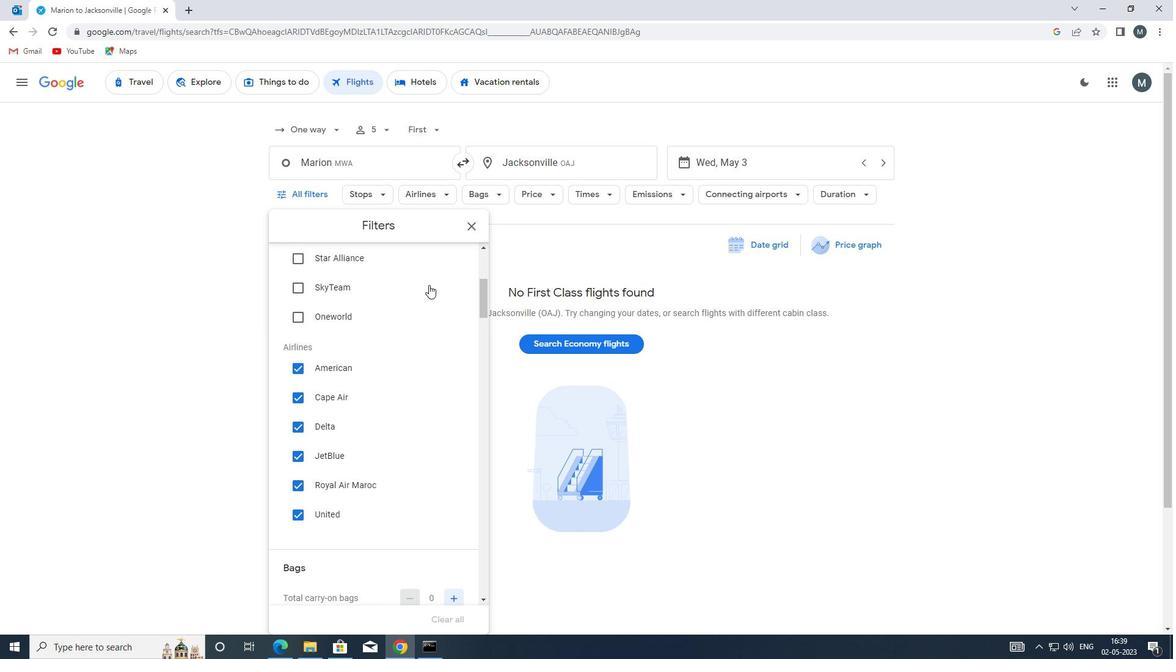 
Action: Mouse moved to (452, 273)
Screenshot: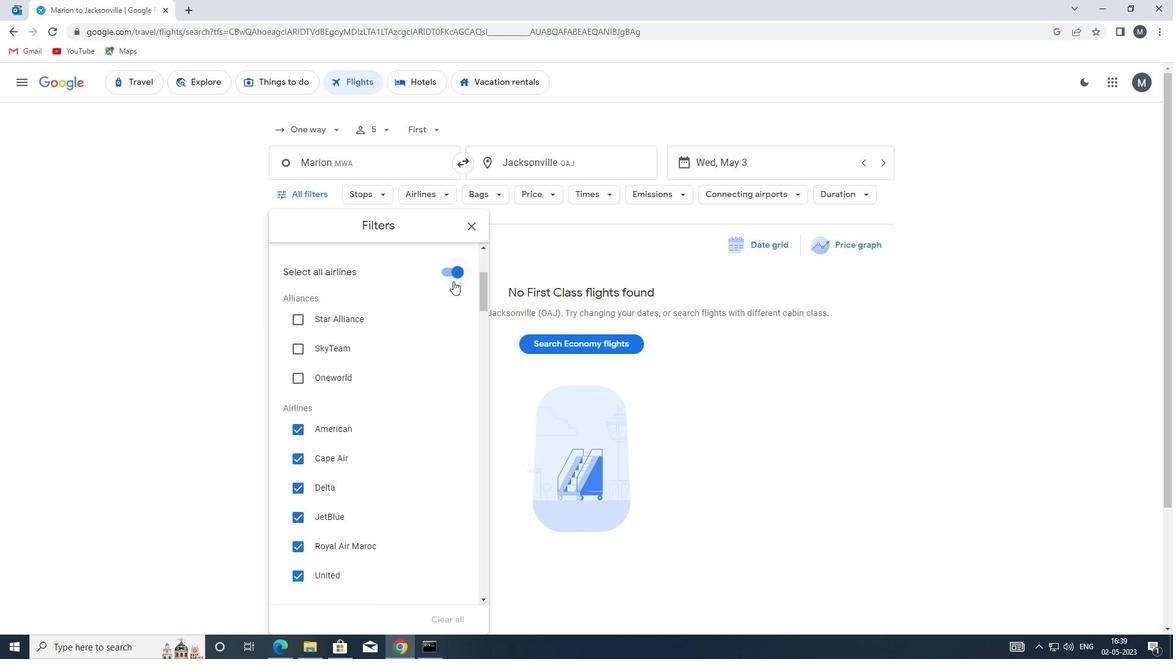 
Action: Mouse pressed left at (452, 273)
Screenshot: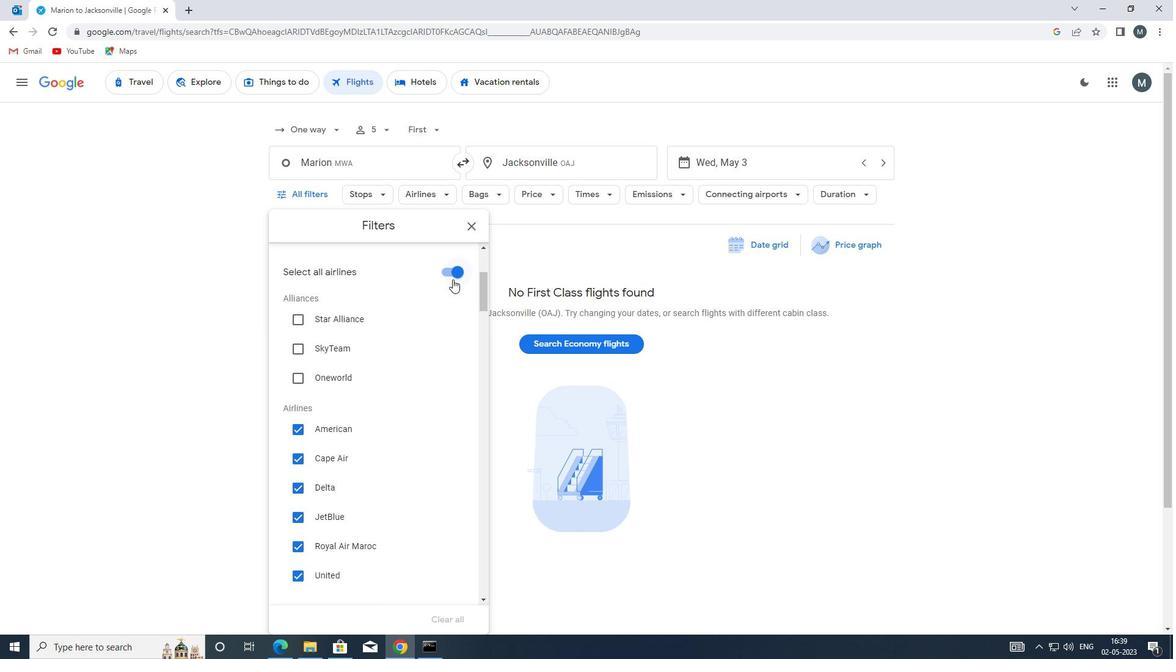 
Action: Mouse moved to (375, 475)
Screenshot: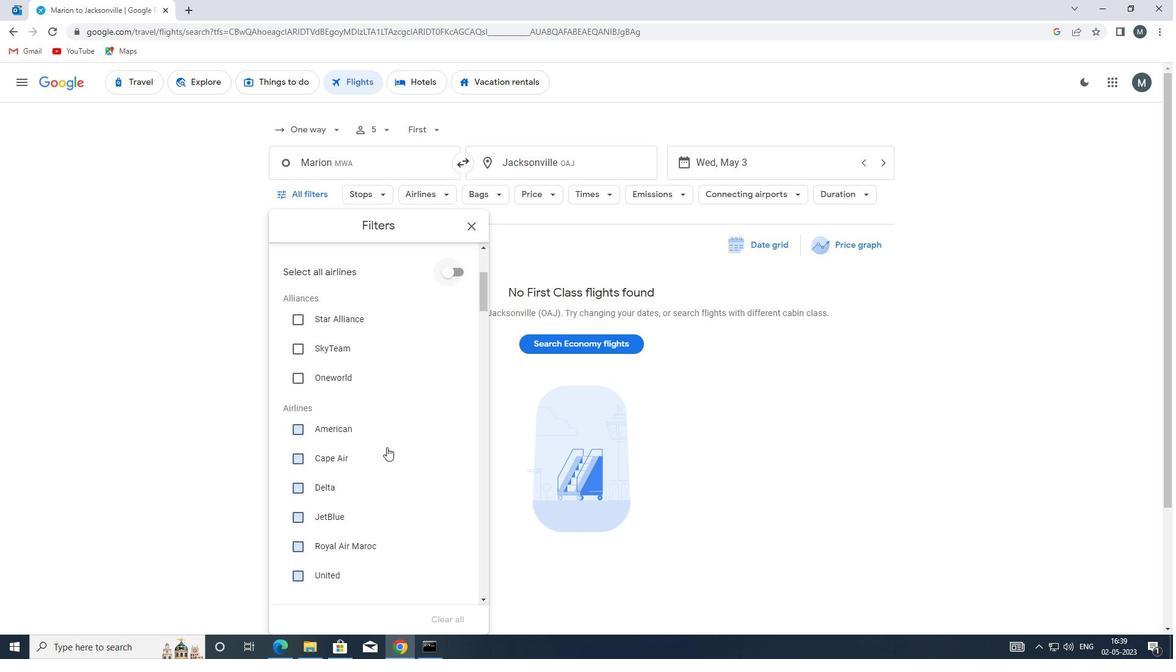 
Action: Mouse scrolled (375, 474) with delta (0, 0)
Screenshot: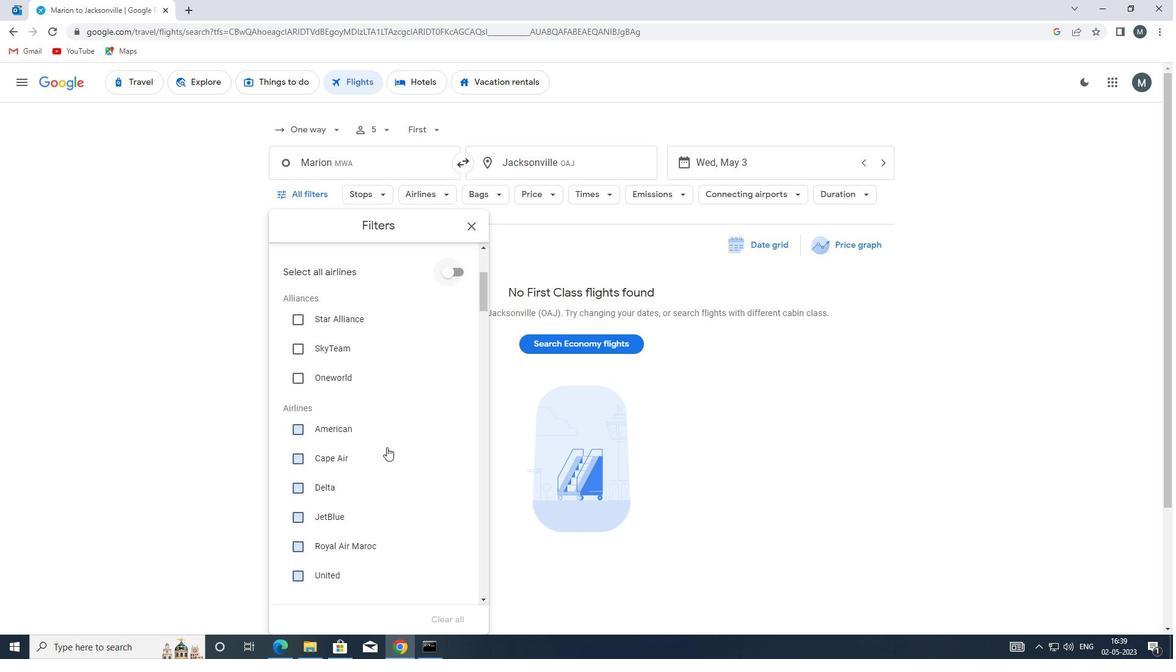 
Action: Mouse moved to (353, 493)
Screenshot: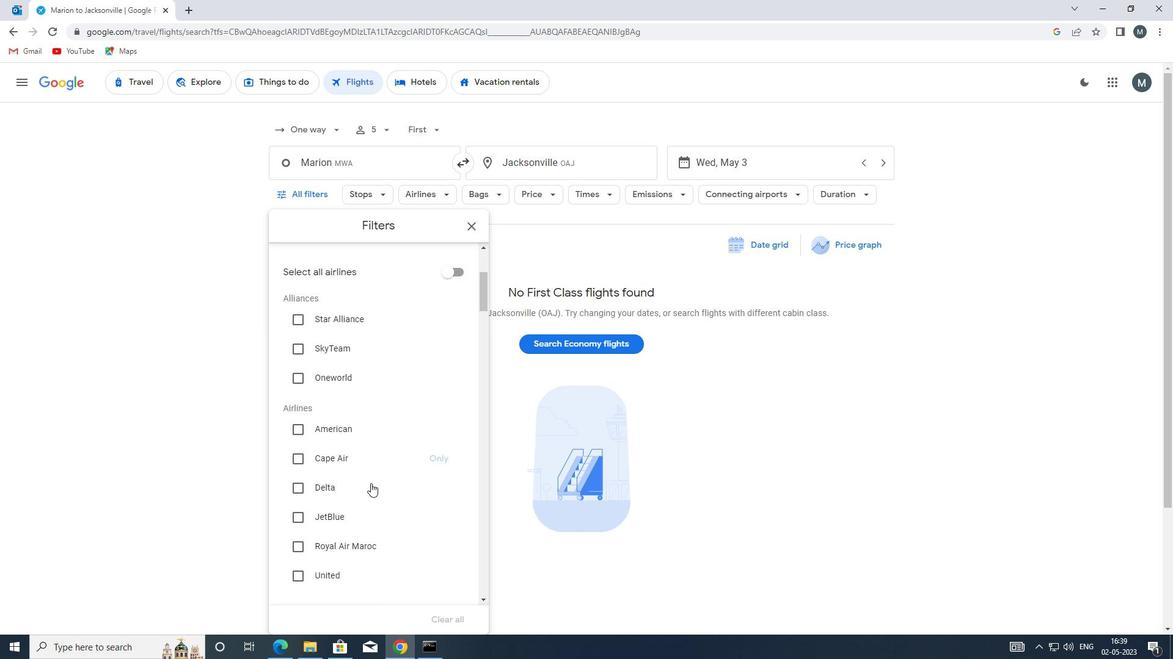 
Action: Mouse scrolled (353, 492) with delta (0, 0)
Screenshot: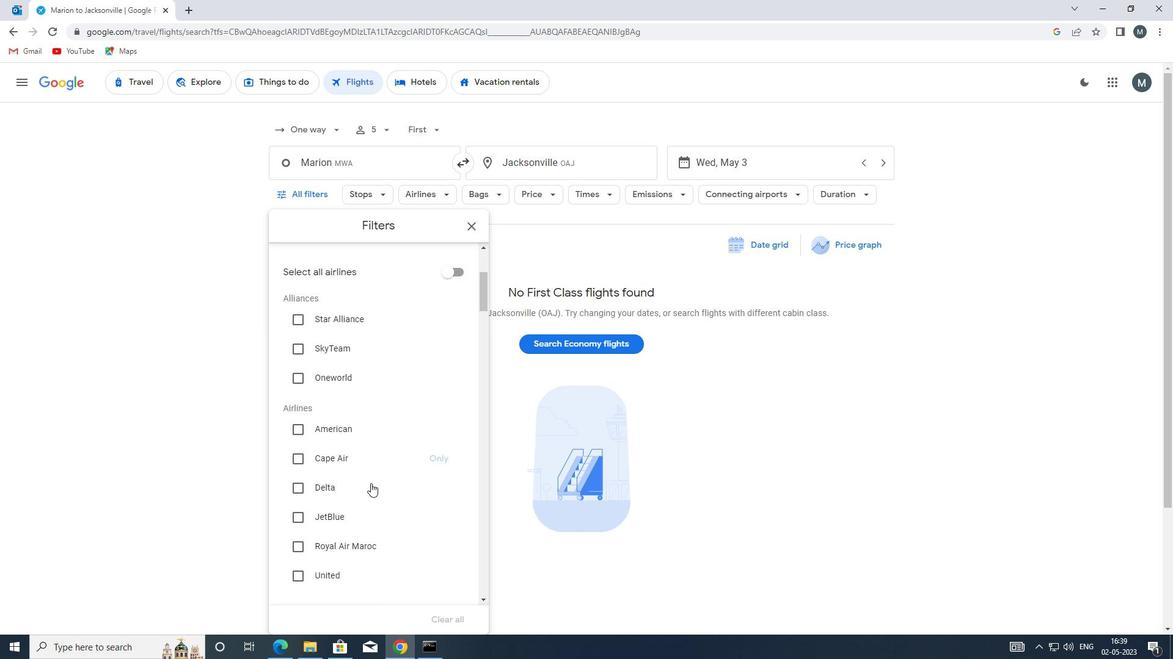 
Action: Mouse moved to (299, 449)
Screenshot: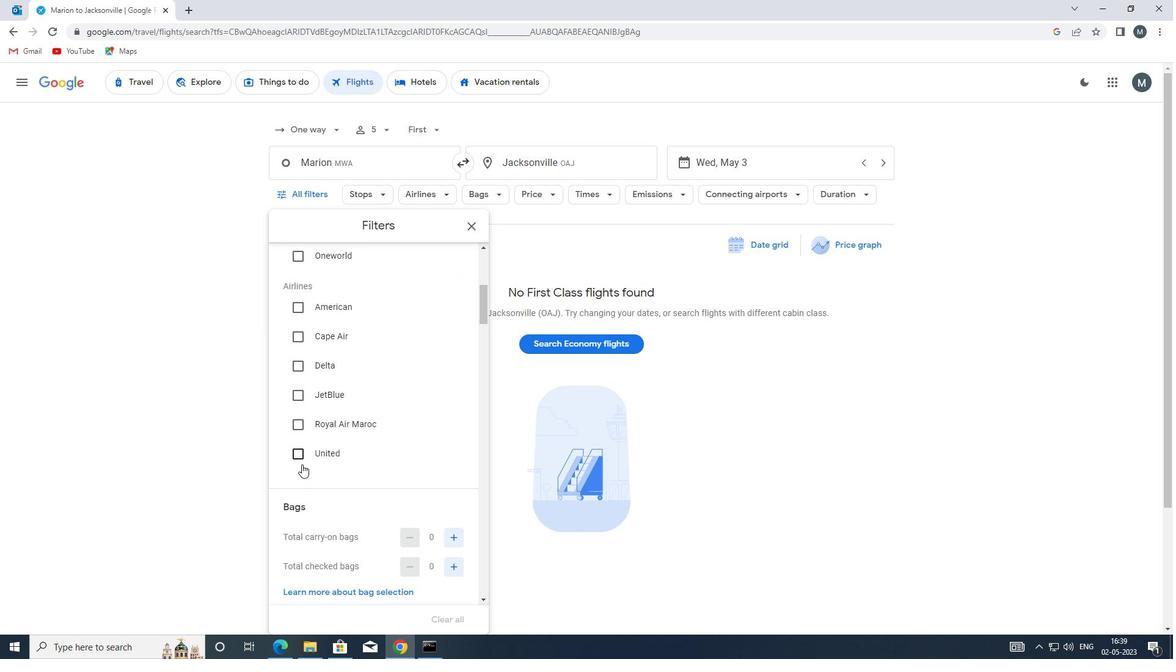 
Action: Mouse pressed left at (299, 449)
Screenshot: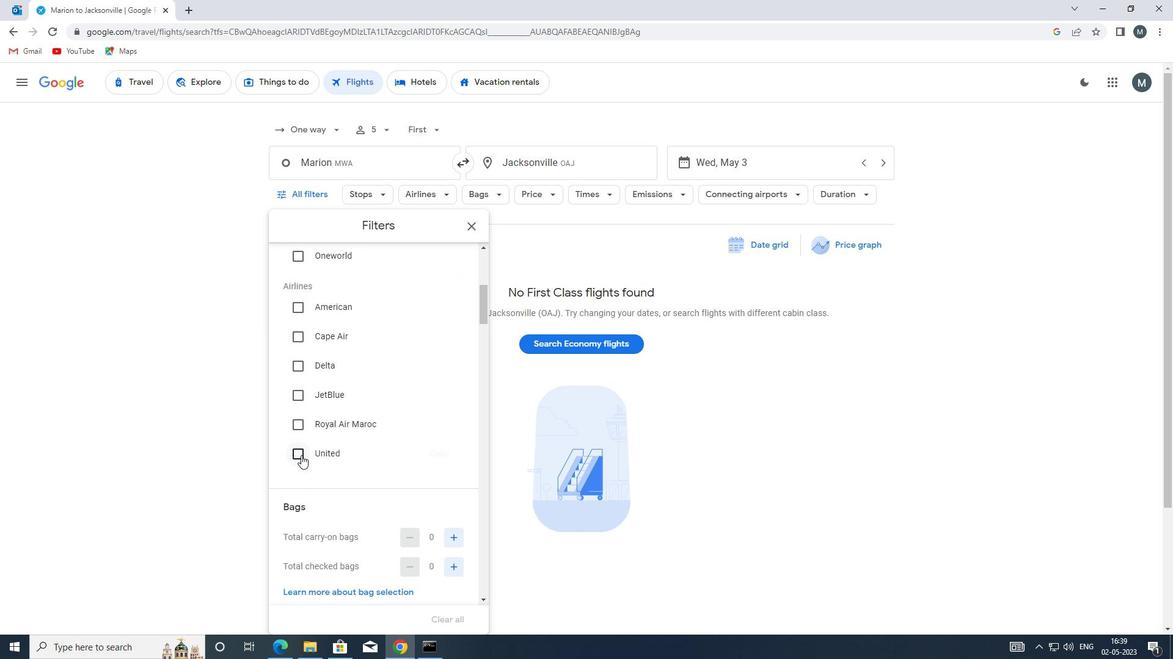 
Action: Mouse moved to (365, 472)
Screenshot: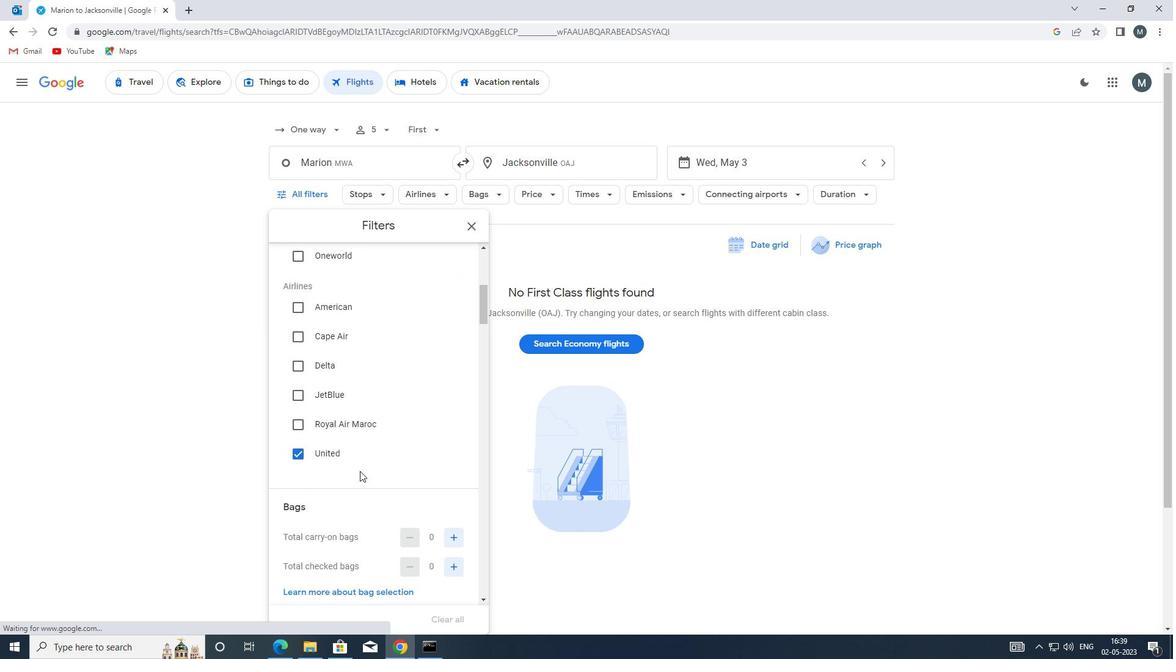 
Action: Mouse scrolled (365, 471) with delta (0, 0)
Screenshot: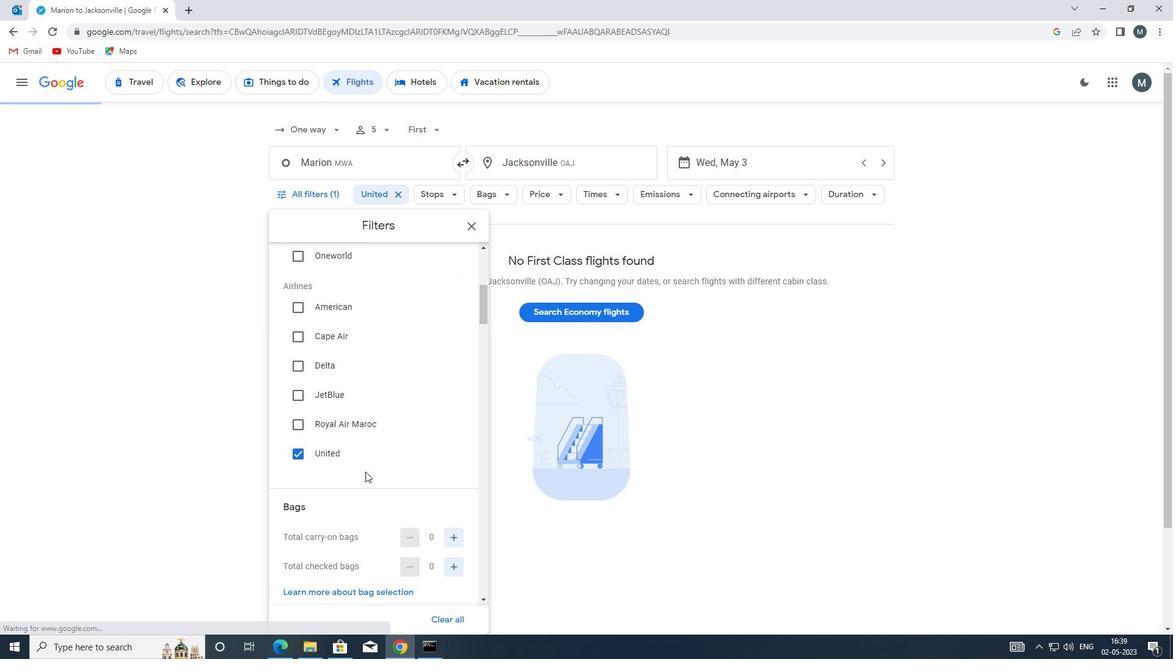 
Action: Mouse moved to (458, 476)
Screenshot: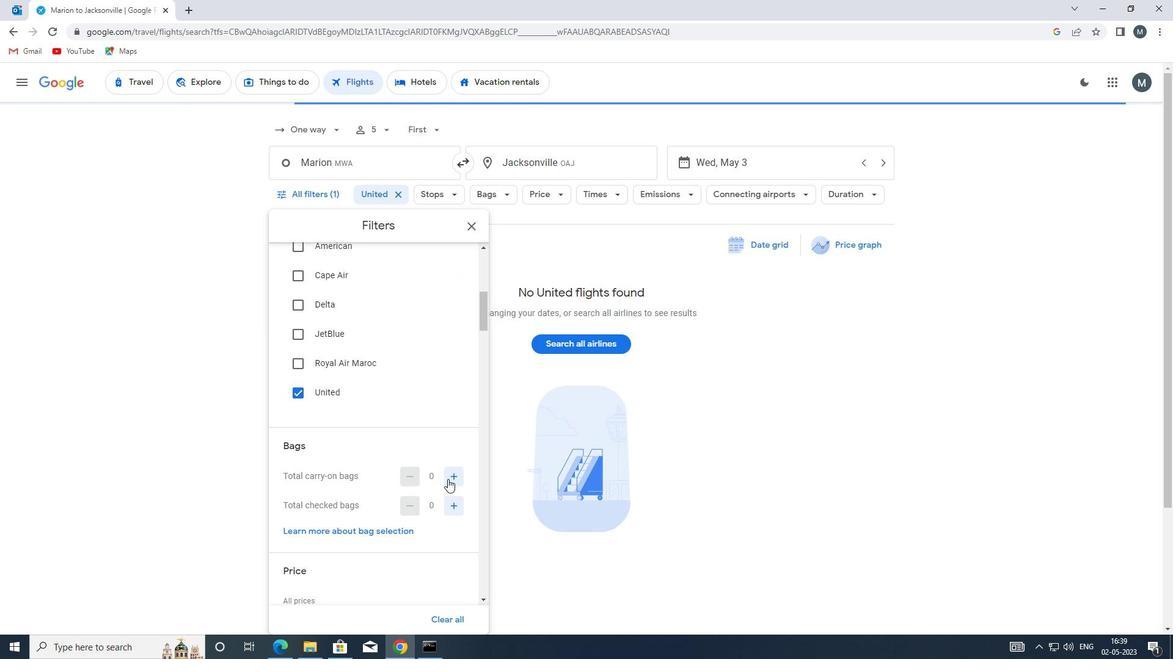 
Action: Mouse pressed left at (458, 476)
Screenshot: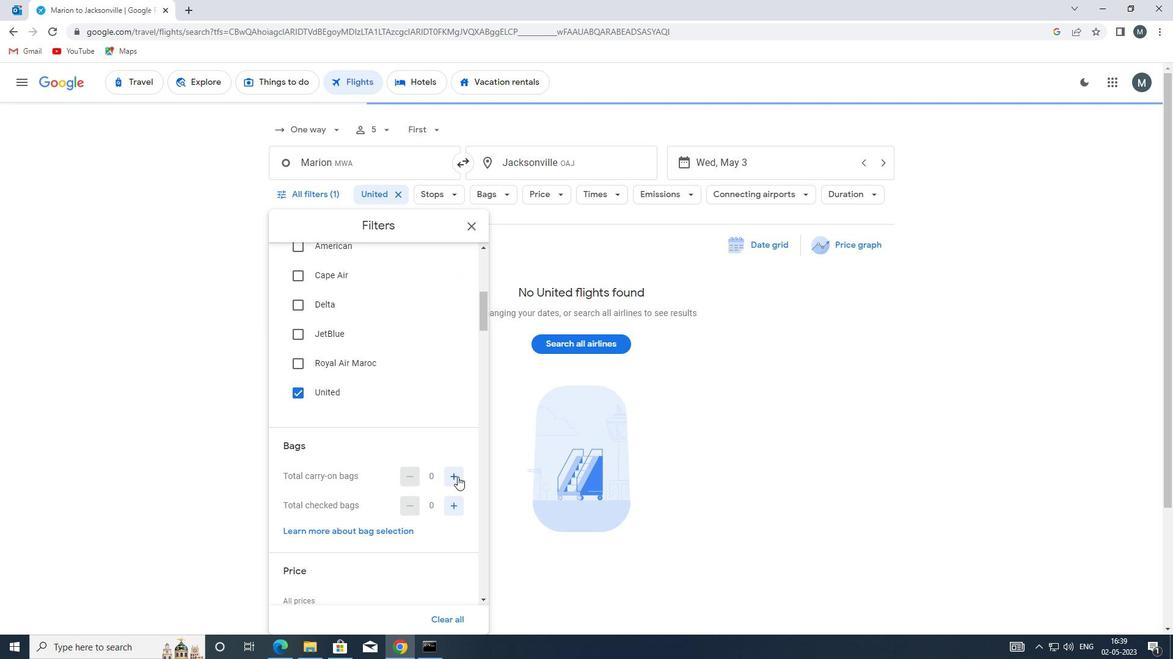 
Action: Mouse moved to (448, 502)
Screenshot: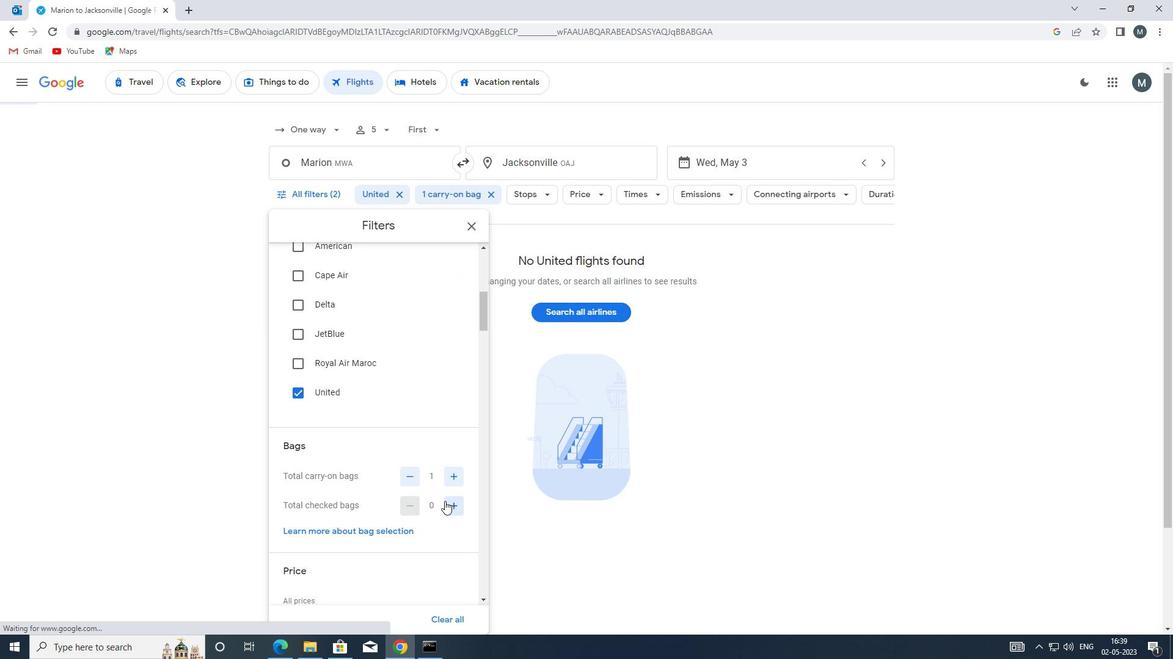 
Action: Mouse pressed left at (448, 502)
Screenshot: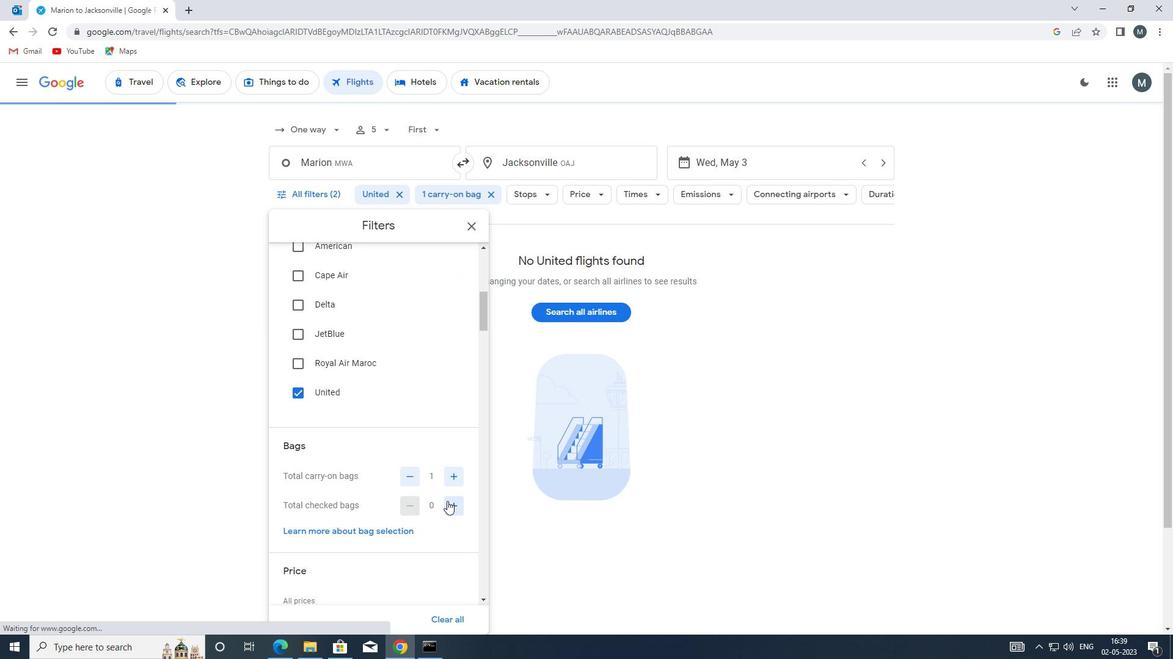 
Action: Mouse pressed left at (448, 502)
Screenshot: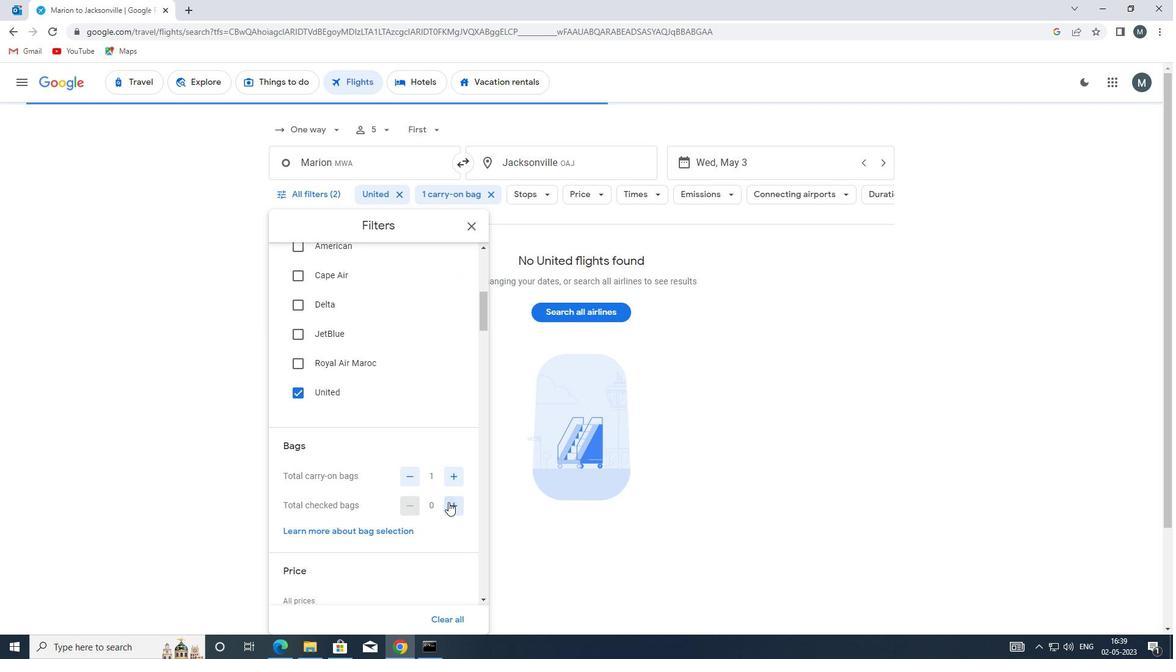 
Action: Mouse pressed left at (448, 502)
Screenshot: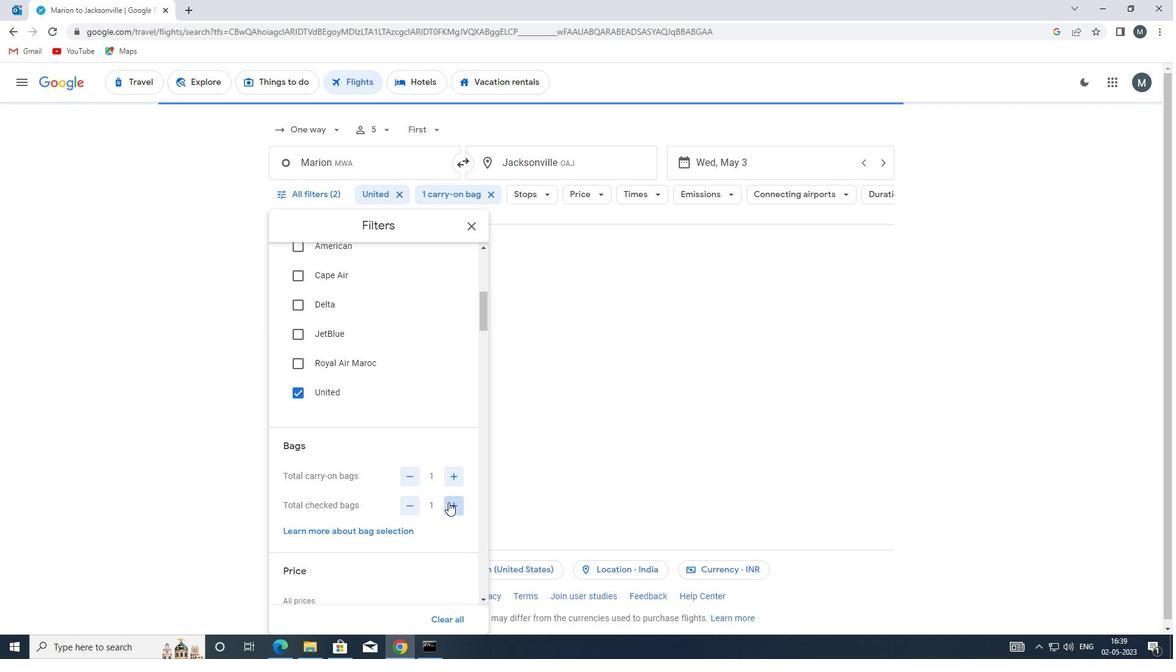 
Action: Mouse pressed left at (448, 502)
Screenshot: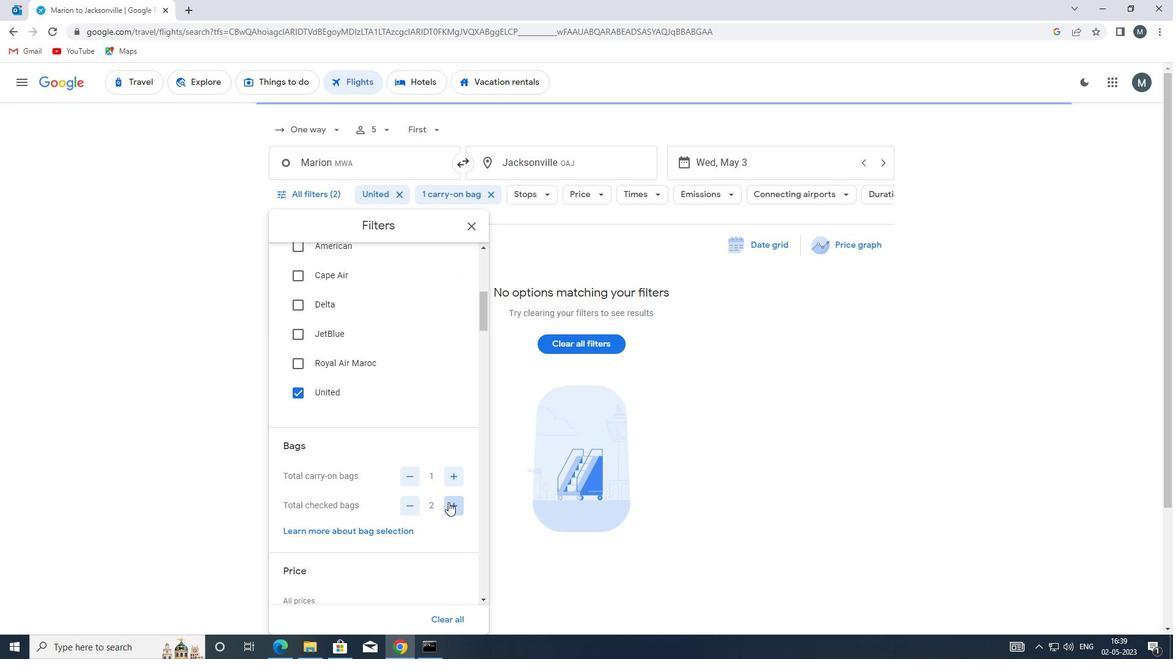 
Action: Mouse moved to (449, 503)
Screenshot: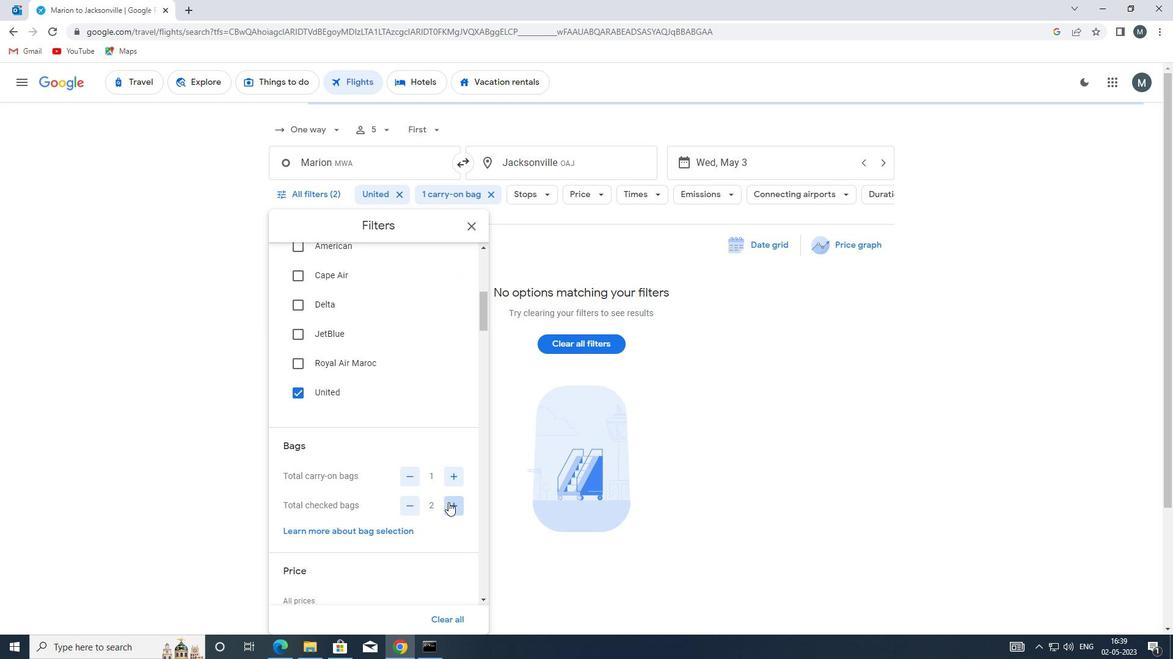 
Action: Mouse pressed left at (449, 503)
Screenshot: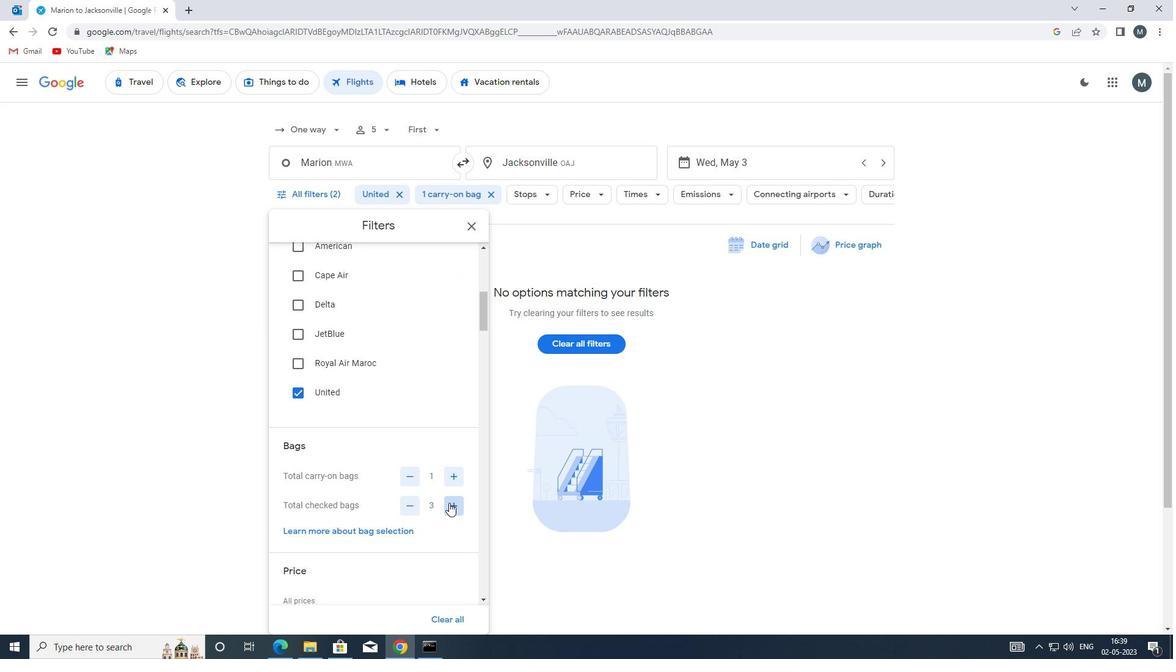 
Action: Mouse pressed left at (449, 503)
Screenshot: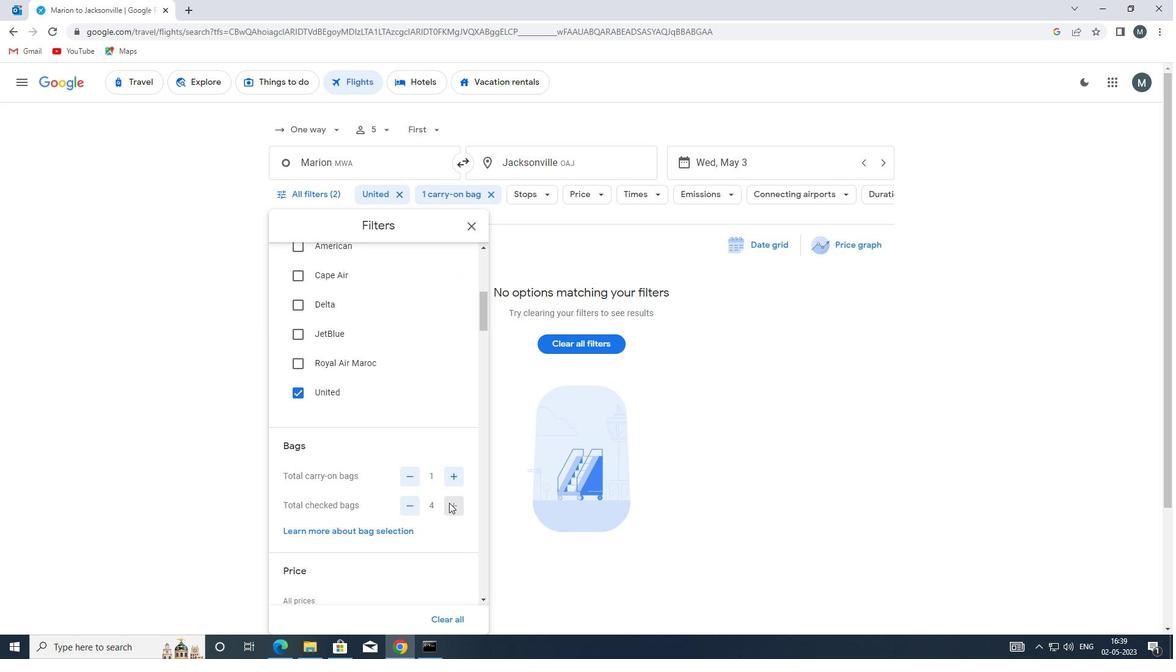 
Action: Mouse moved to (345, 439)
Screenshot: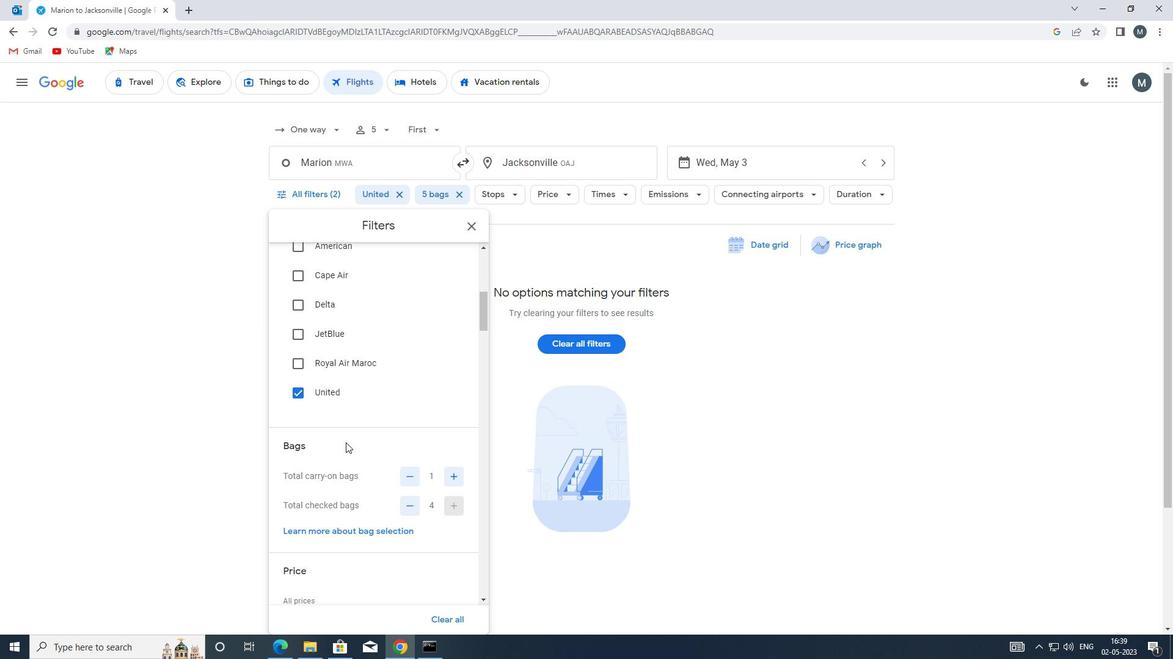 
Action: Mouse scrolled (345, 439) with delta (0, 0)
Screenshot: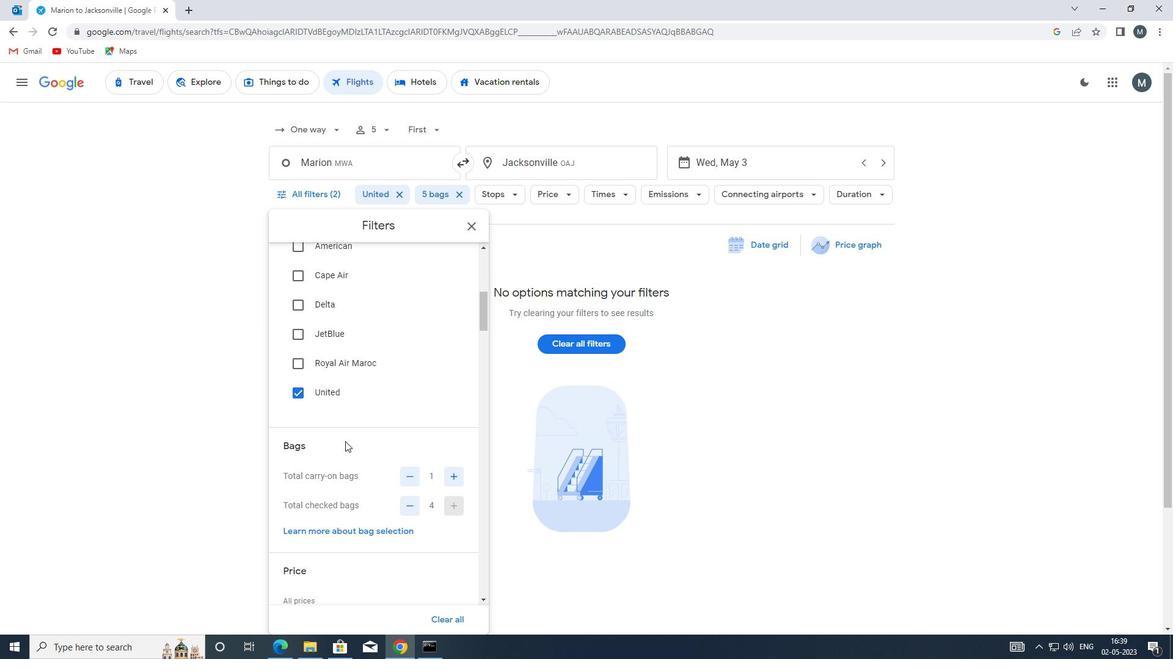 
Action: Mouse moved to (344, 439)
Screenshot: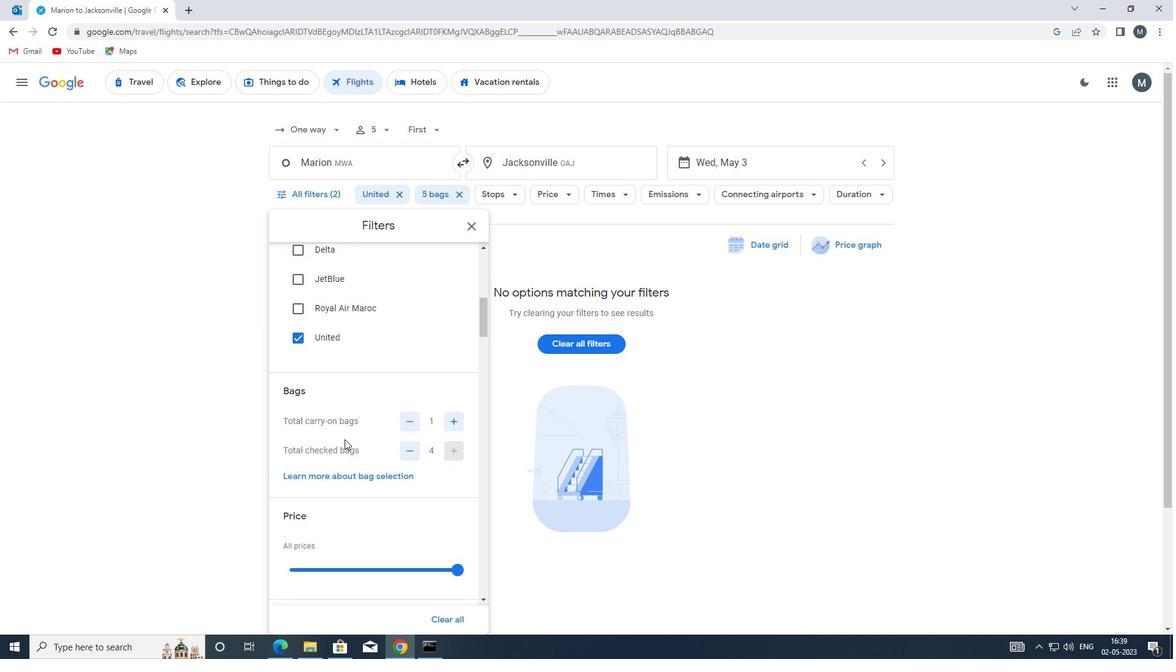
Action: Mouse scrolled (344, 439) with delta (0, 0)
Screenshot: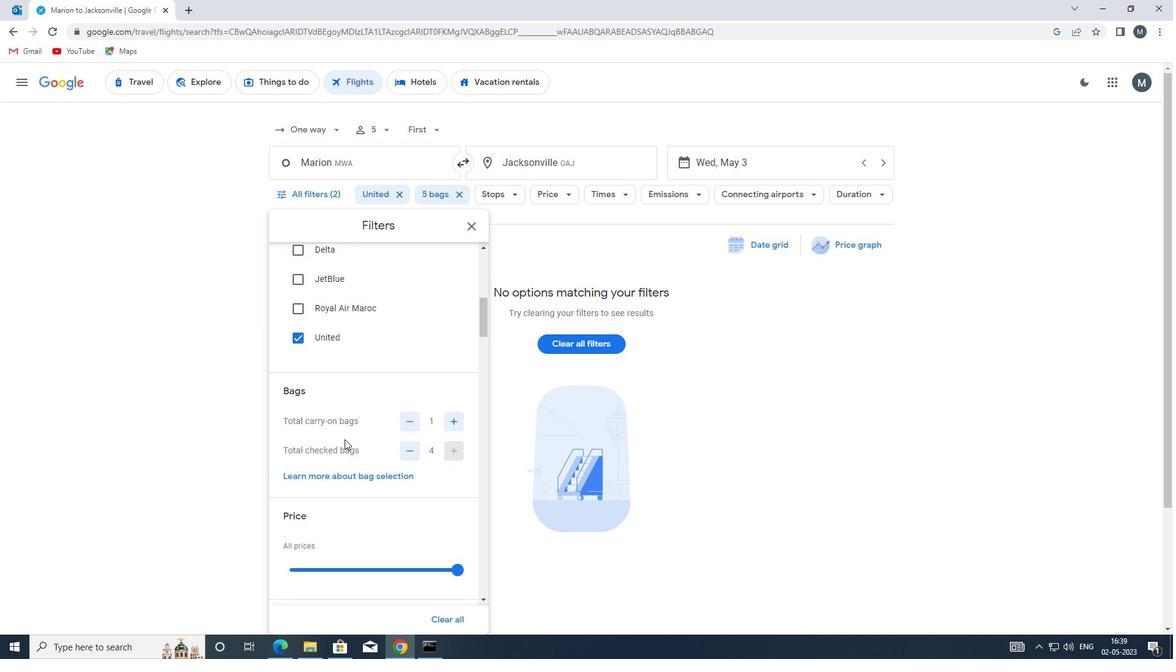 
Action: Mouse moved to (348, 499)
Screenshot: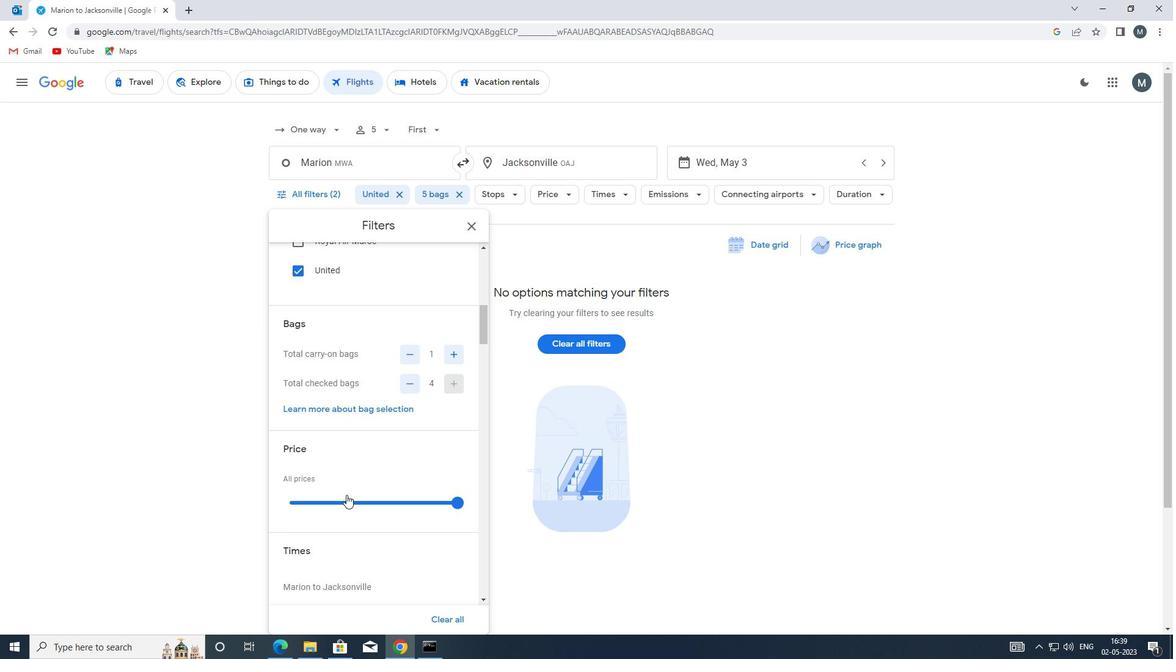 
Action: Mouse pressed left at (348, 499)
Screenshot: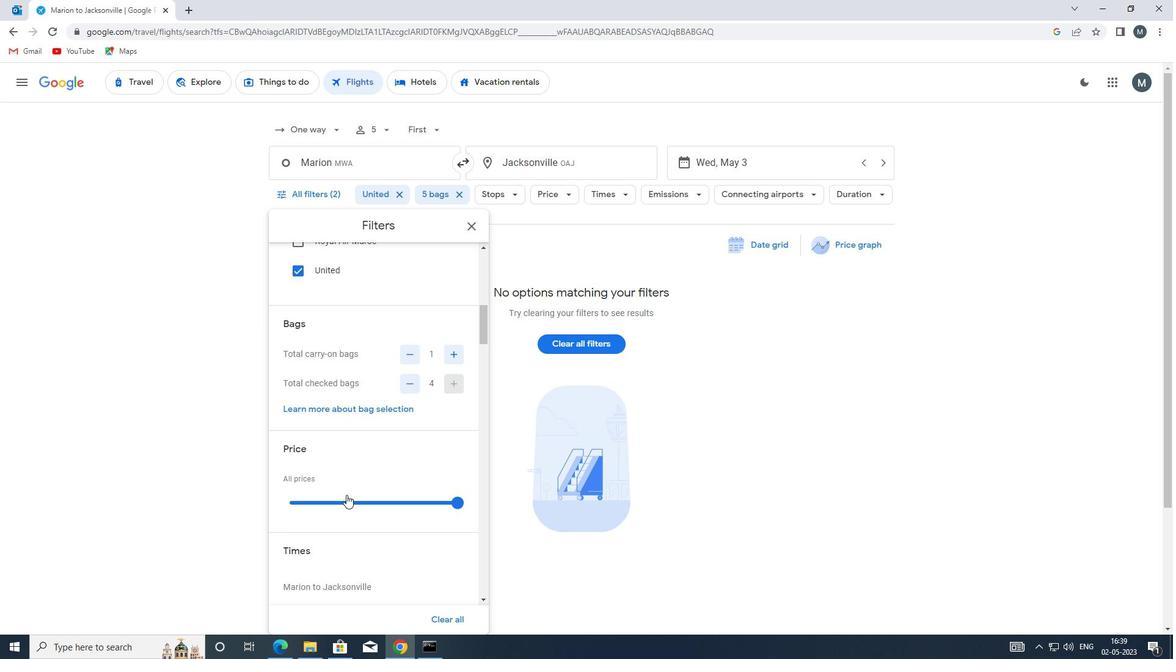 
Action: Mouse moved to (375, 481)
Screenshot: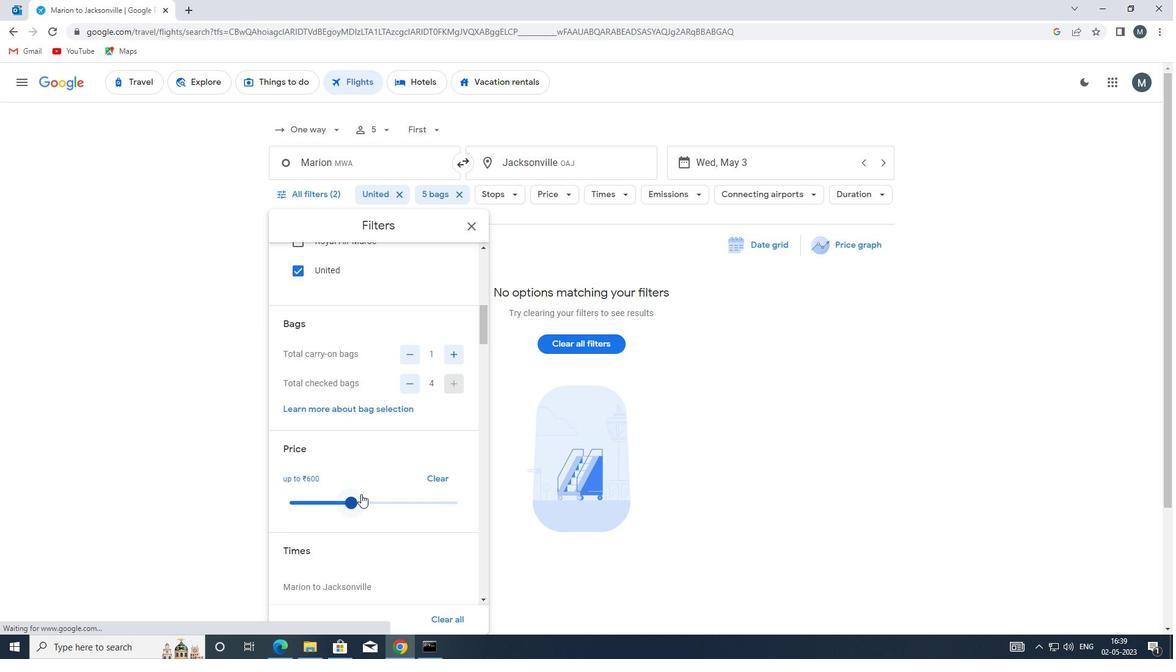 
Action: Mouse scrolled (375, 480) with delta (0, 0)
Screenshot: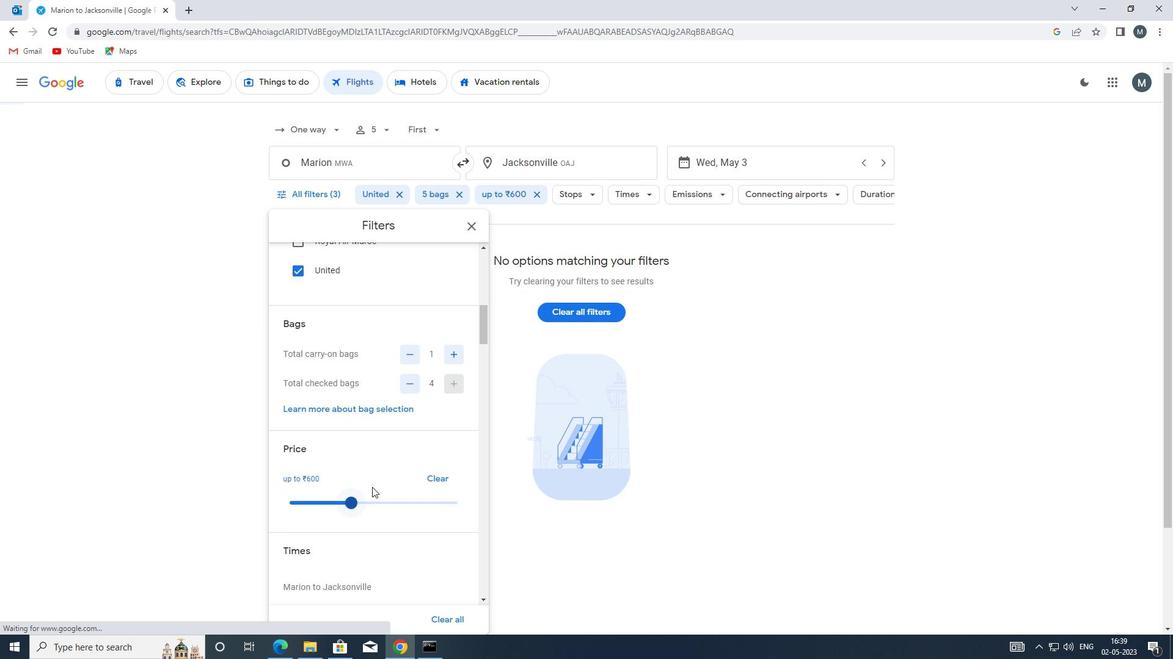 
Action: Mouse moved to (355, 438)
Screenshot: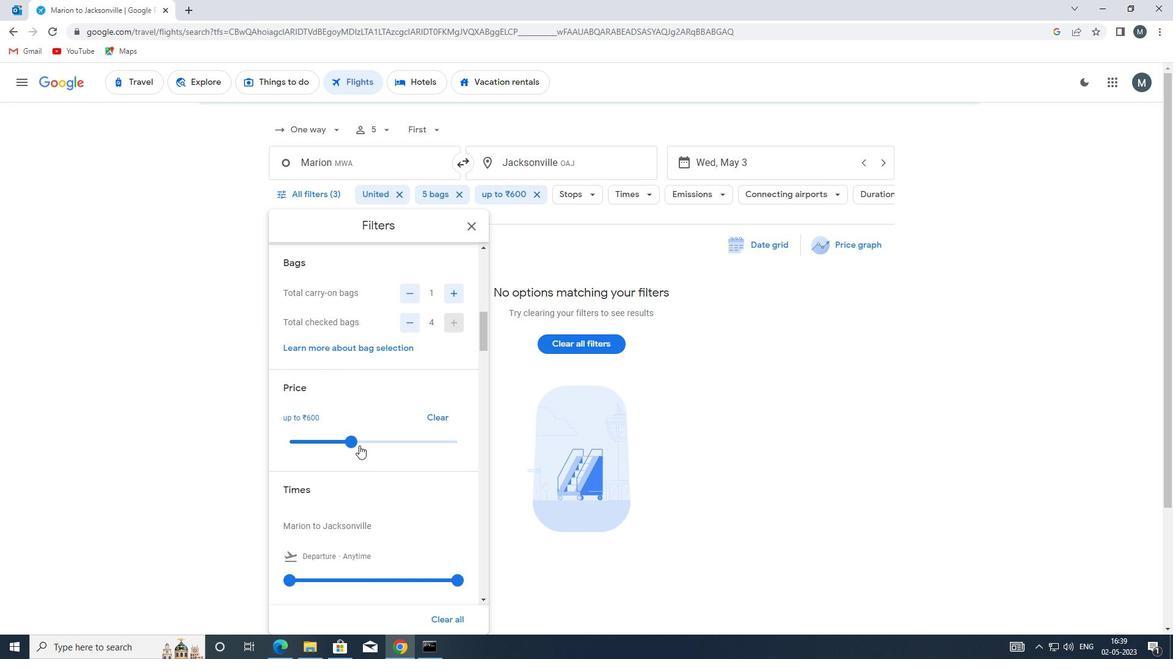 
Action: Mouse pressed left at (355, 438)
Screenshot: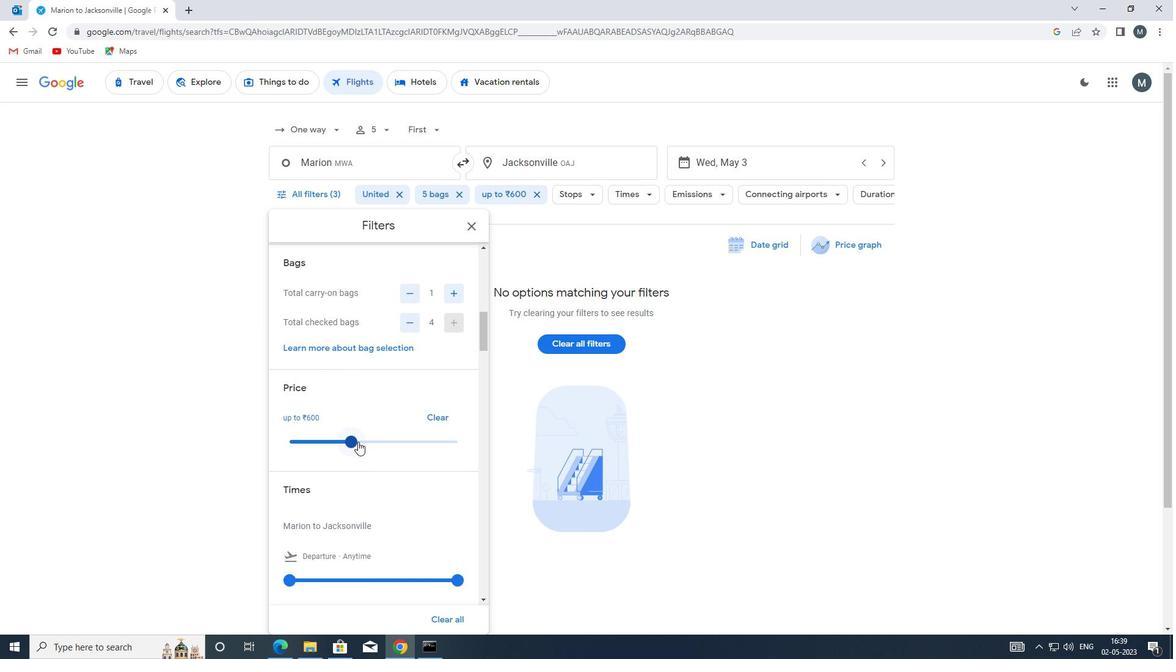 
Action: Mouse moved to (335, 406)
Screenshot: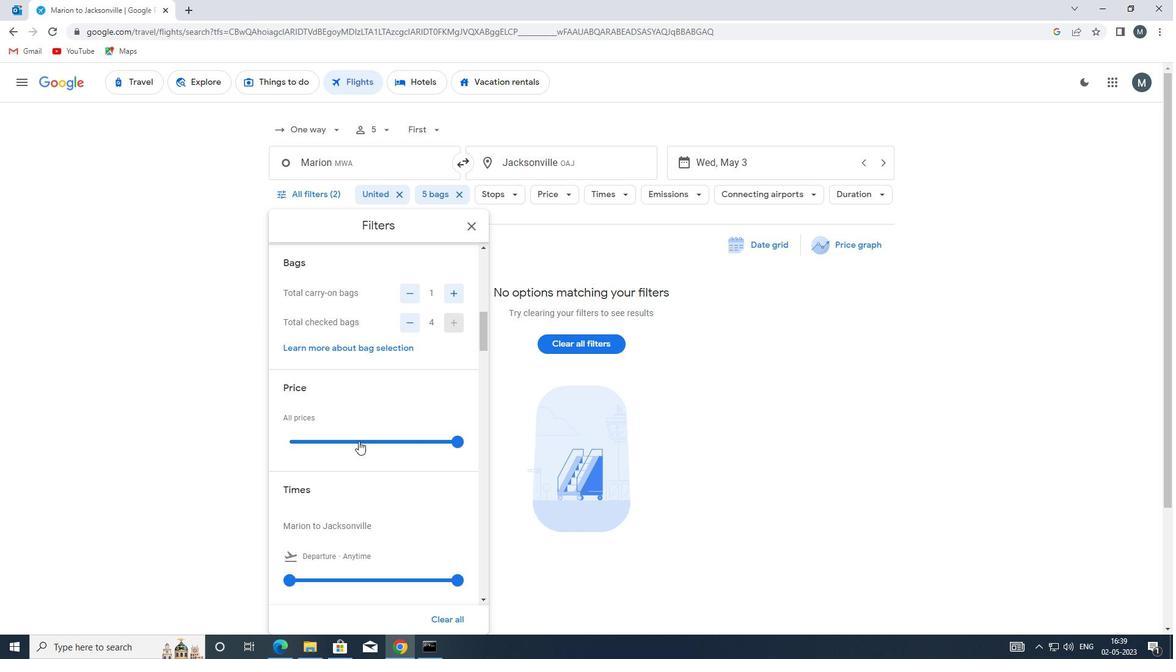 
Action: Mouse scrolled (335, 405) with delta (0, 0)
Screenshot: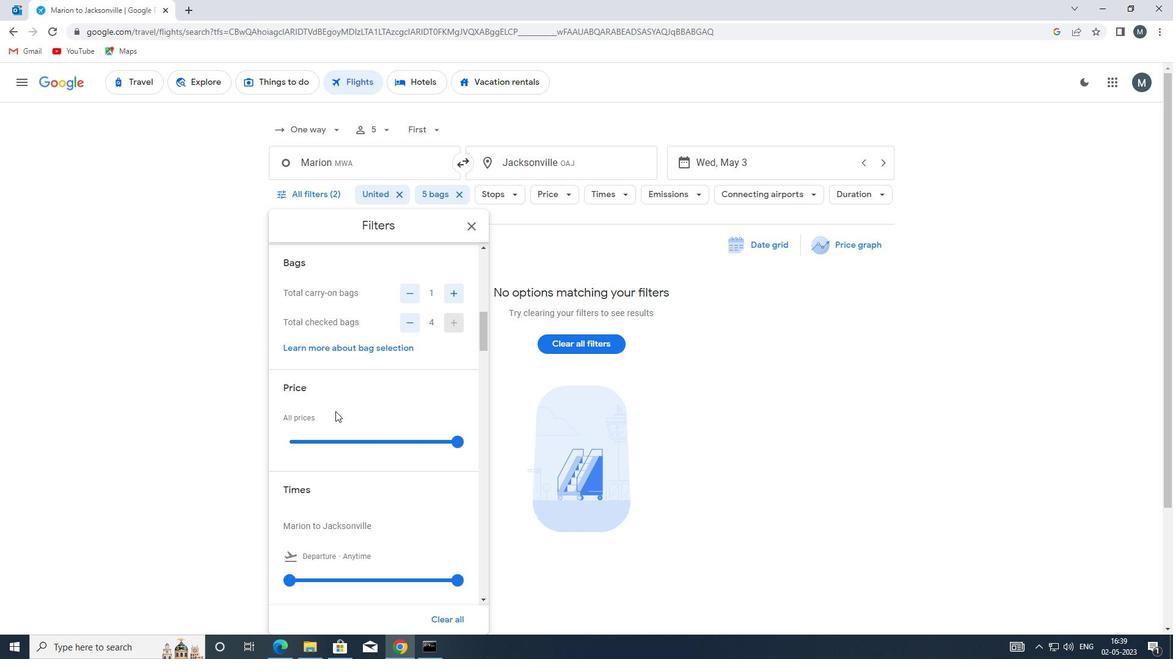 
Action: Mouse moved to (329, 427)
Screenshot: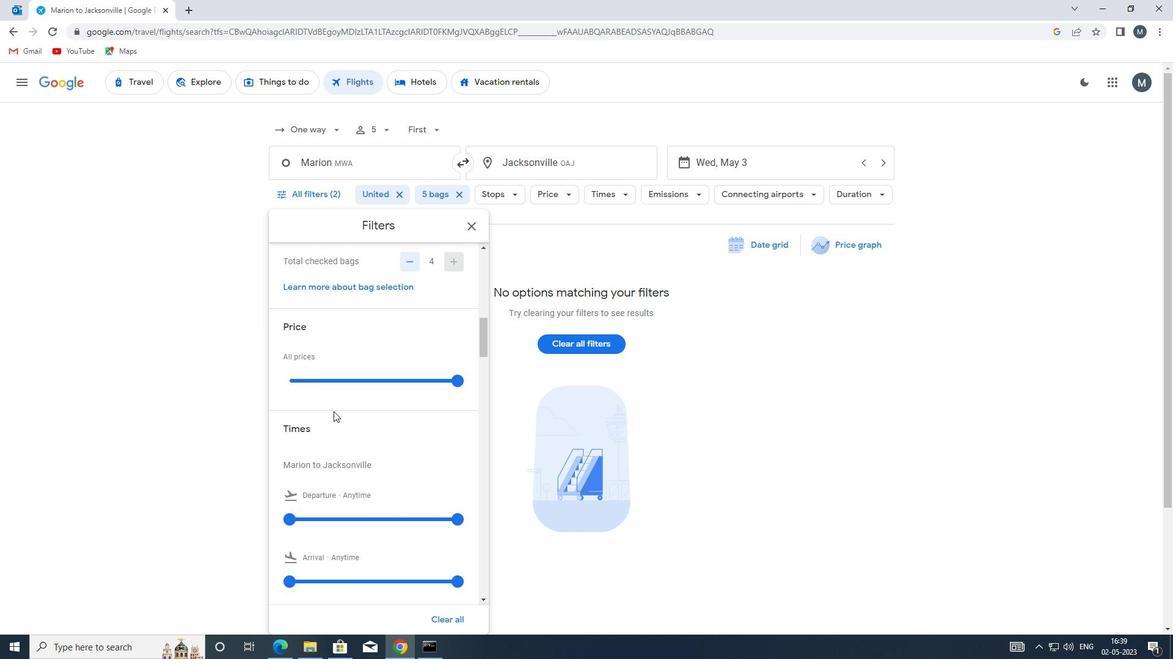
Action: Mouse scrolled (329, 426) with delta (0, 0)
Screenshot: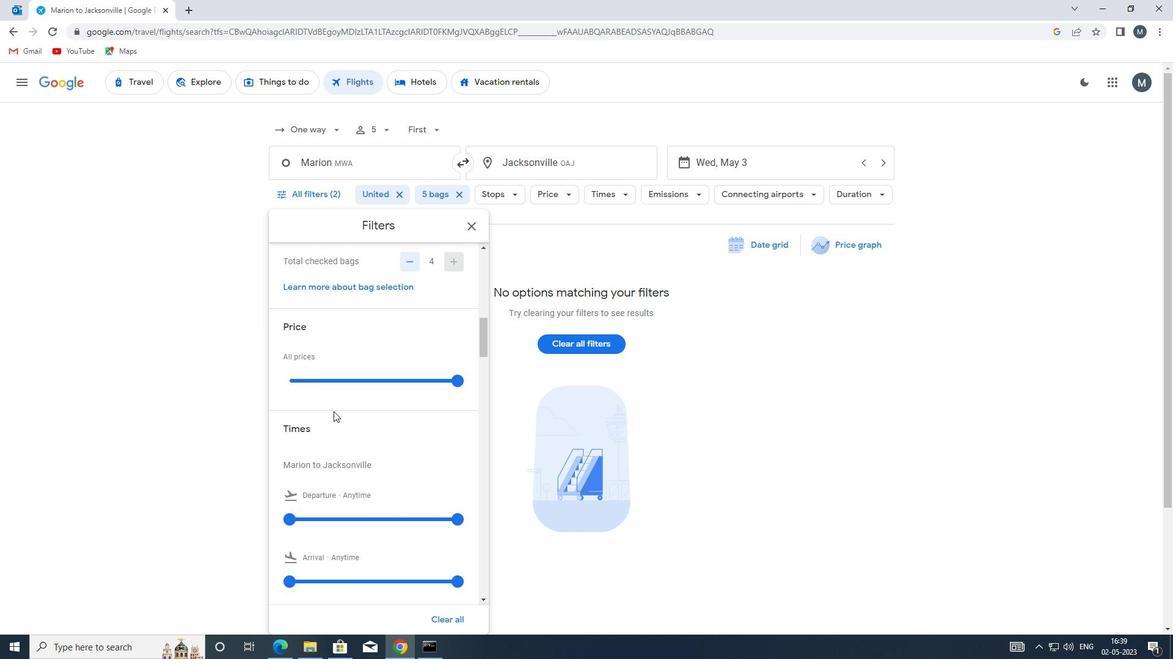 
Action: Mouse moved to (293, 458)
Screenshot: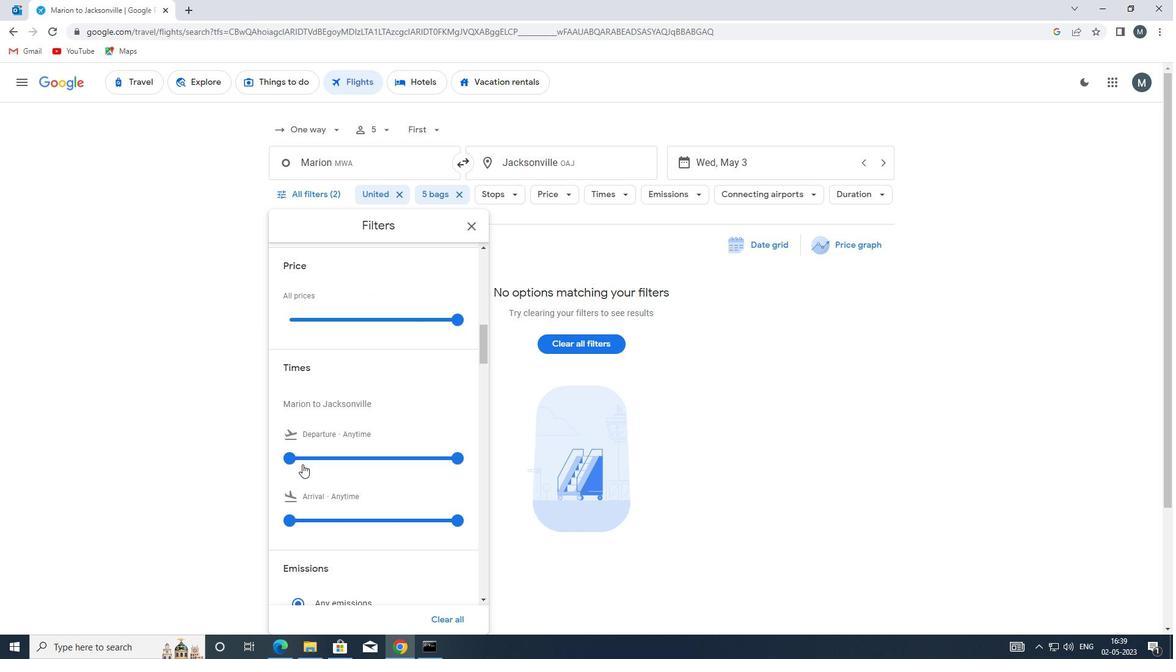 
Action: Mouse pressed left at (293, 458)
Screenshot: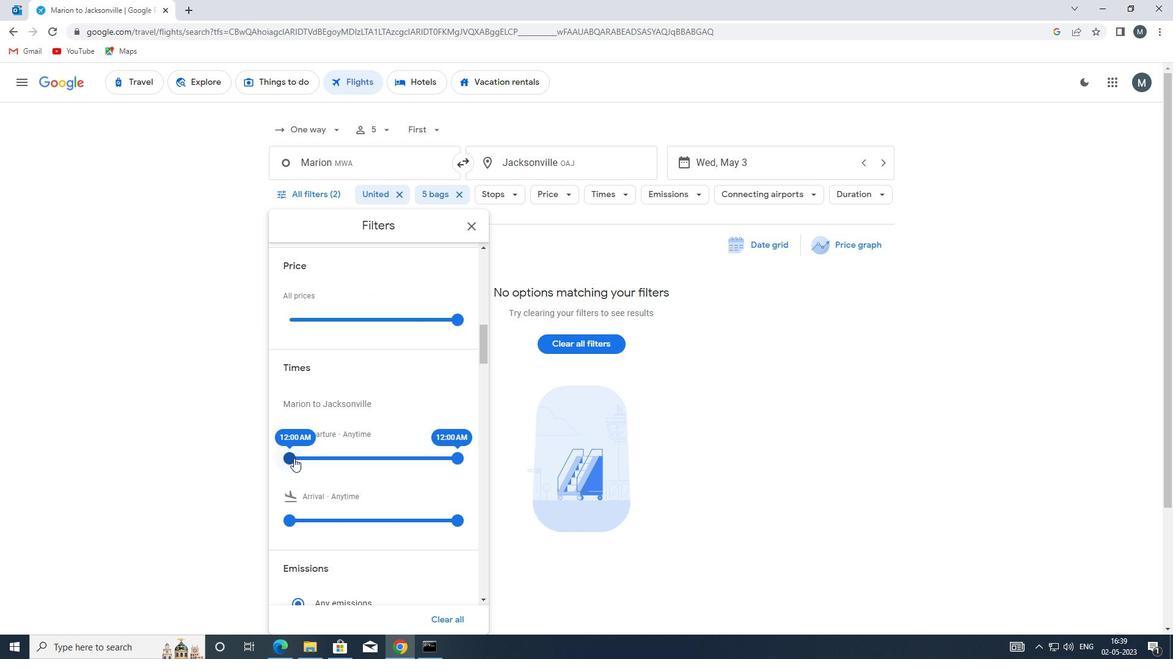 
Action: Mouse moved to (460, 454)
Screenshot: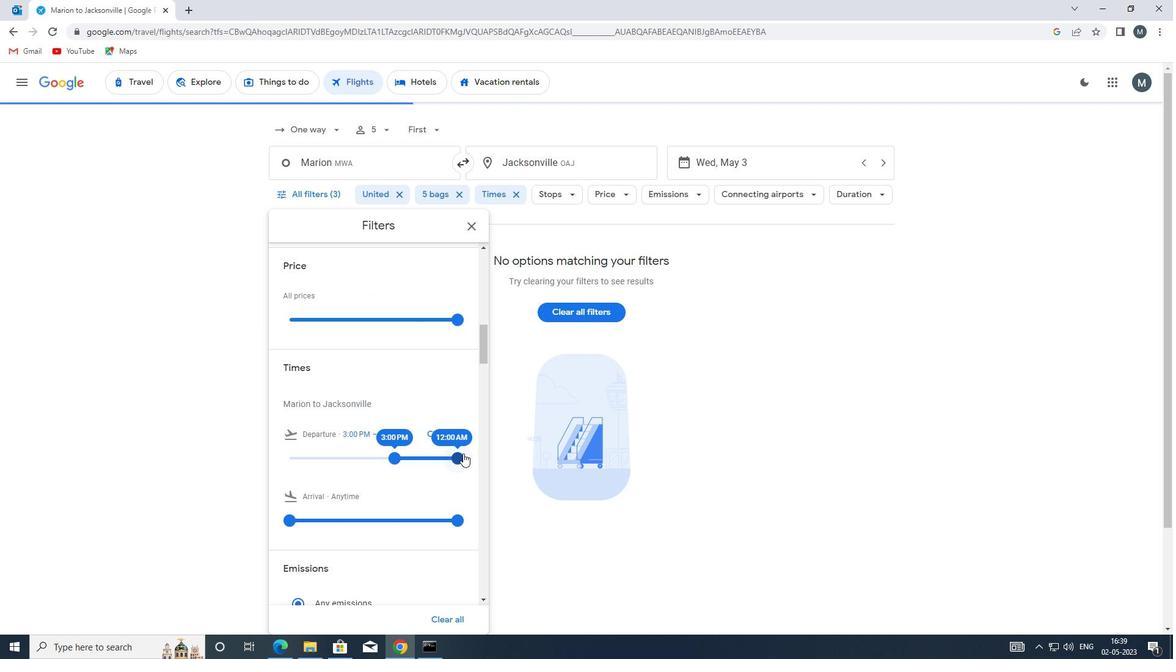 
Action: Mouse pressed left at (460, 454)
Screenshot: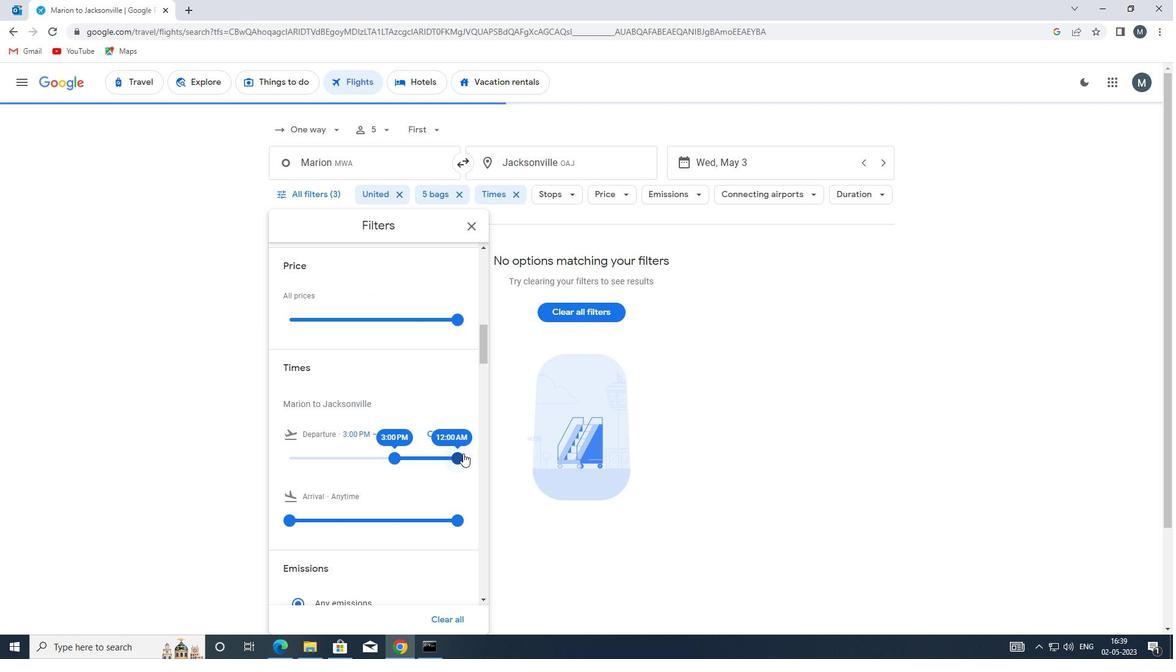 
Action: Mouse moved to (396, 455)
Screenshot: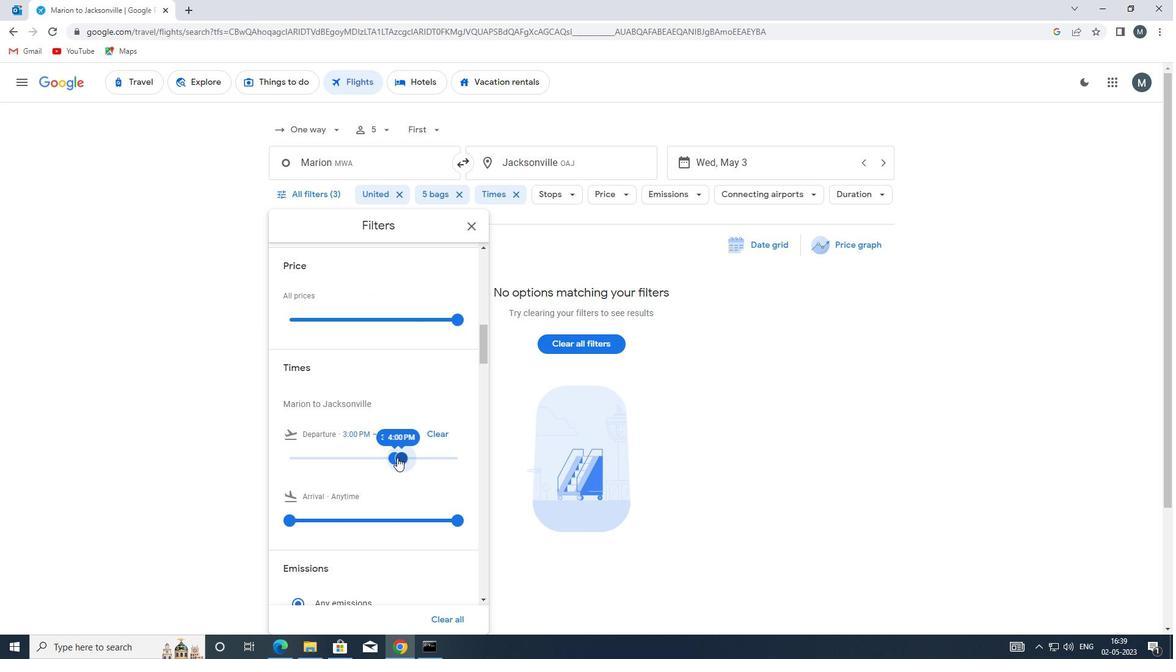 
Action: Mouse scrolled (396, 455) with delta (0, 0)
Screenshot: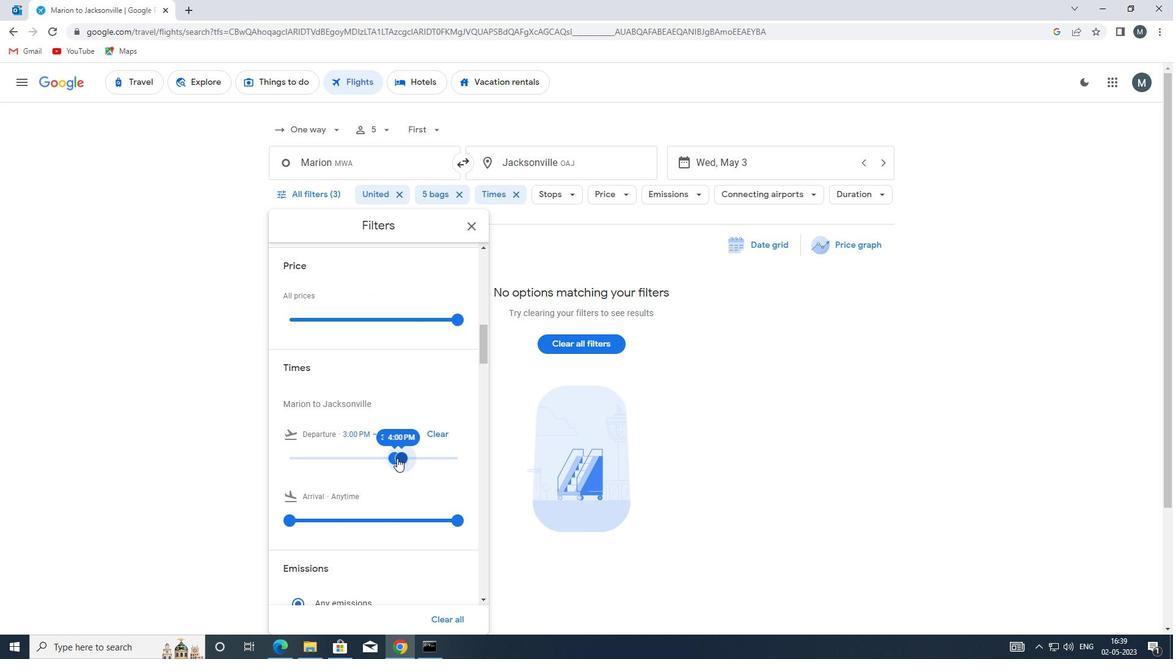 
Action: Mouse scrolled (396, 455) with delta (0, 0)
Screenshot: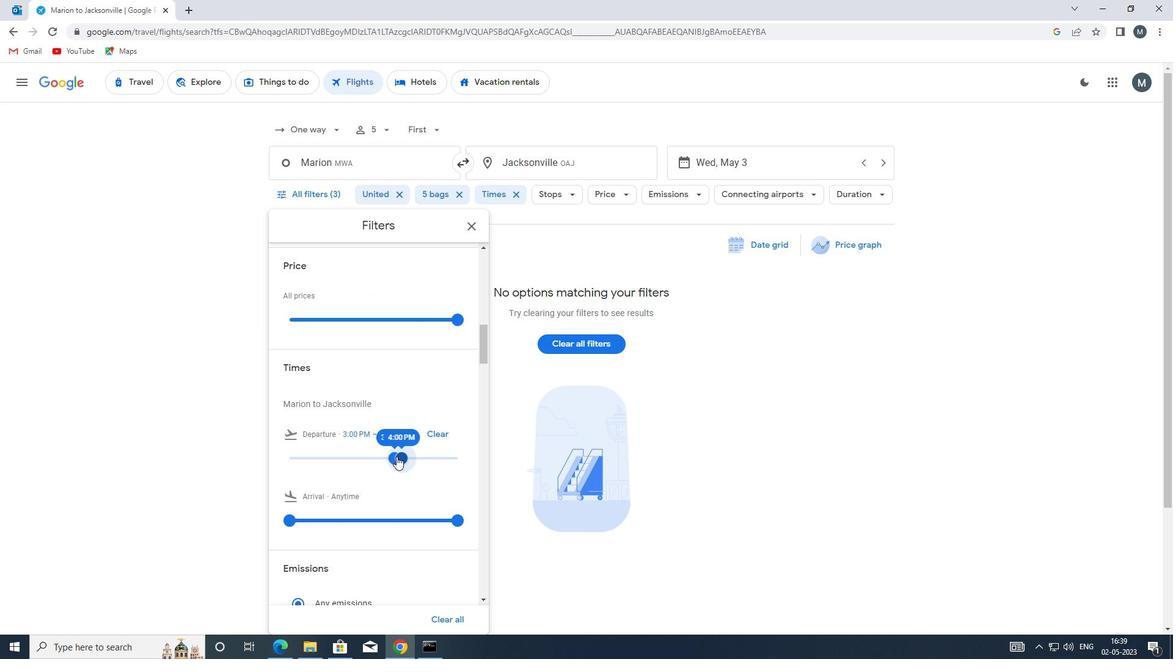
Action: Mouse scrolled (396, 455) with delta (0, 0)
Screenshot: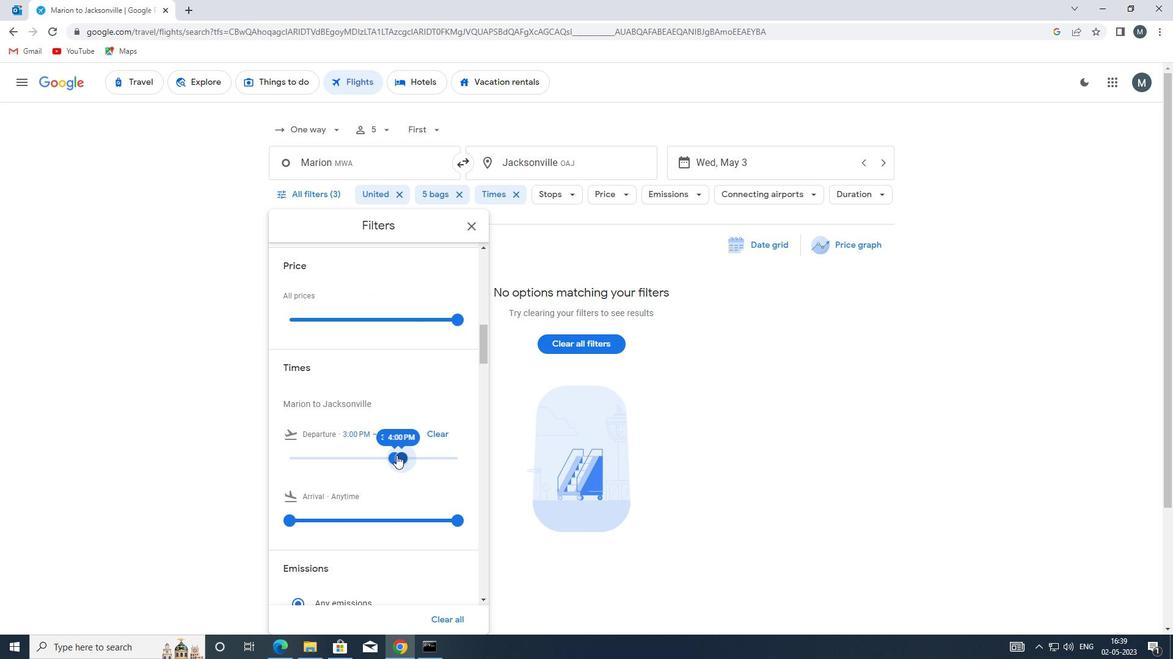 
Action: Mouse moved to (469, 227)
Screenshot: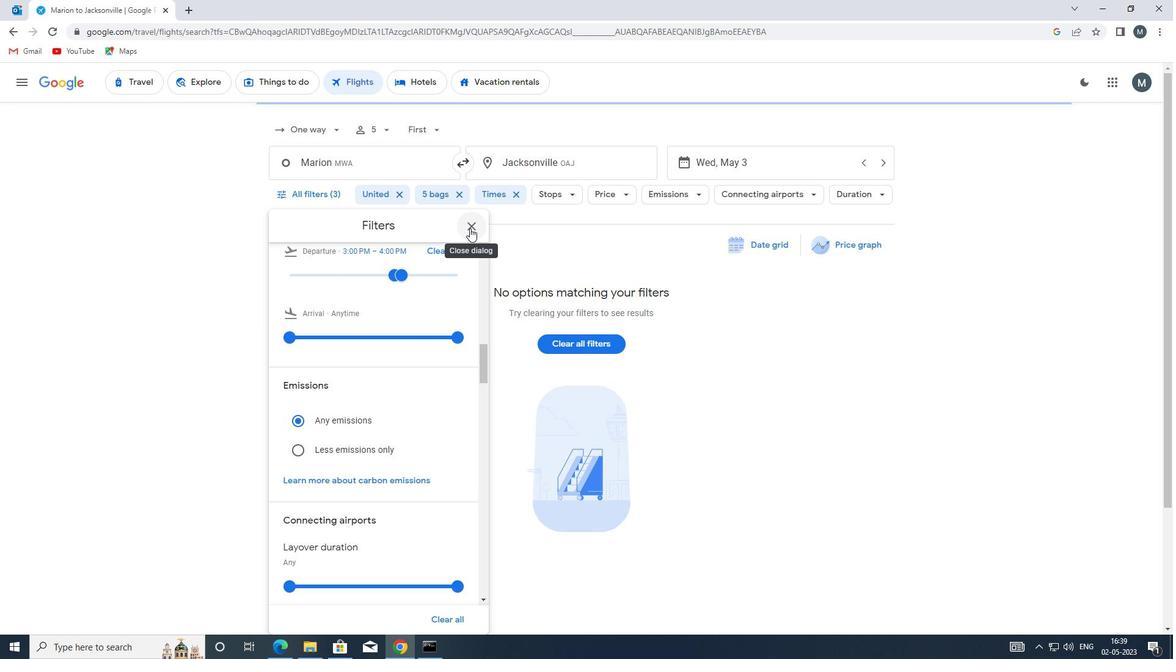 
Action: Mouse pressed left at (469, 227)
Screenshot: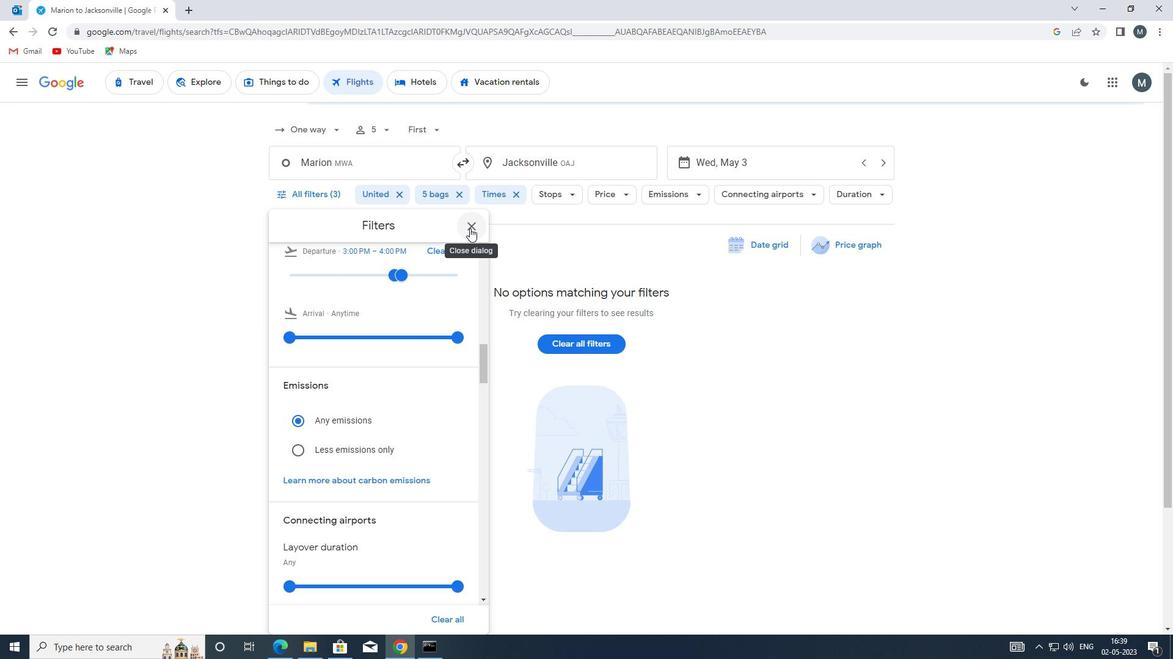 
